 Task: Open Card Influencer Outreach Planning in Board Customer Segmentation and Targeting Strategy to Workspace Creative Direction and add a team member Softage.3@softage.net, a label Yellow, a checklist Artificial Intelligence, an attachment from your onedrive, a color Yellow and finally, add a card description 'Discuss project timeline with team members' and a comment 'Let us approach this task with a focus on continuous learning and improvement, seeking to iterate and refine our approach over time.'. Add a start date 'Jan 03, 1900' with a due date 'Jan 10, 1900'
Action: Mouse moved to (280, 196)
Screenshot: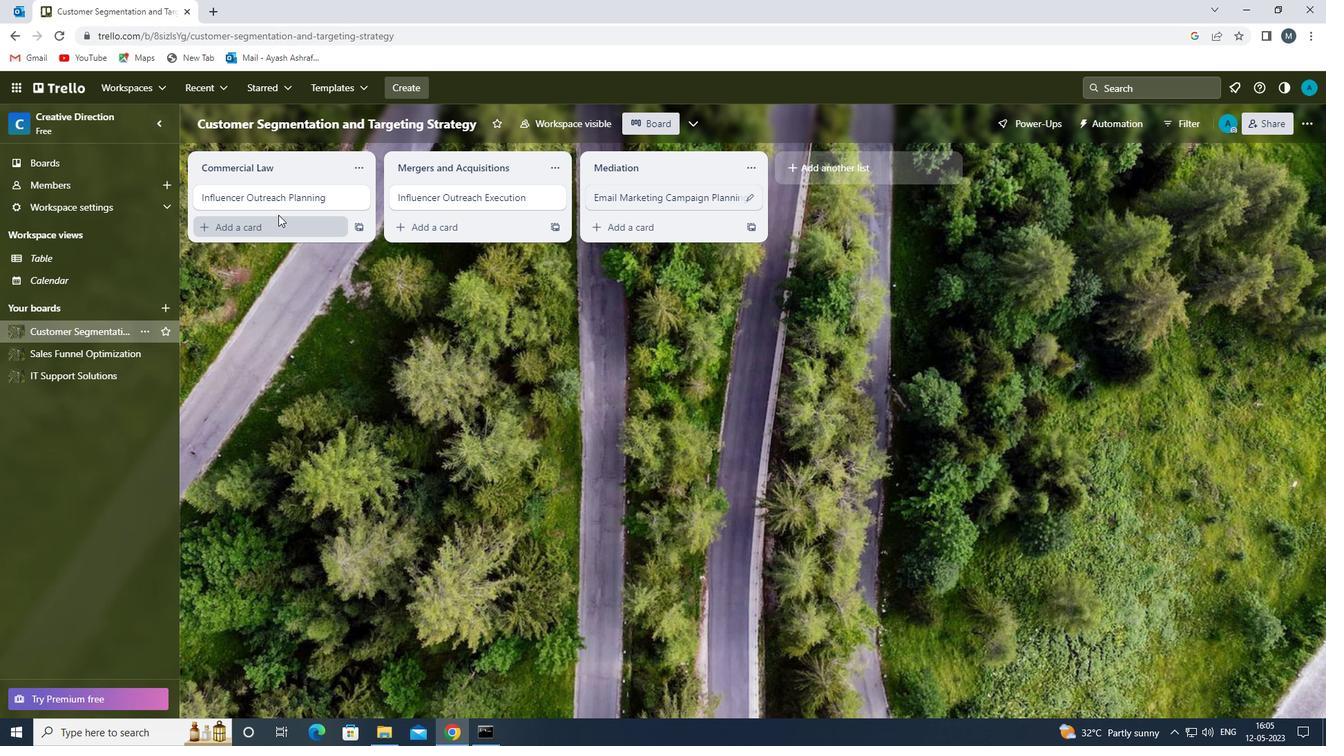 
Action: Mouse pressed left at (280, 196)
Screenshot: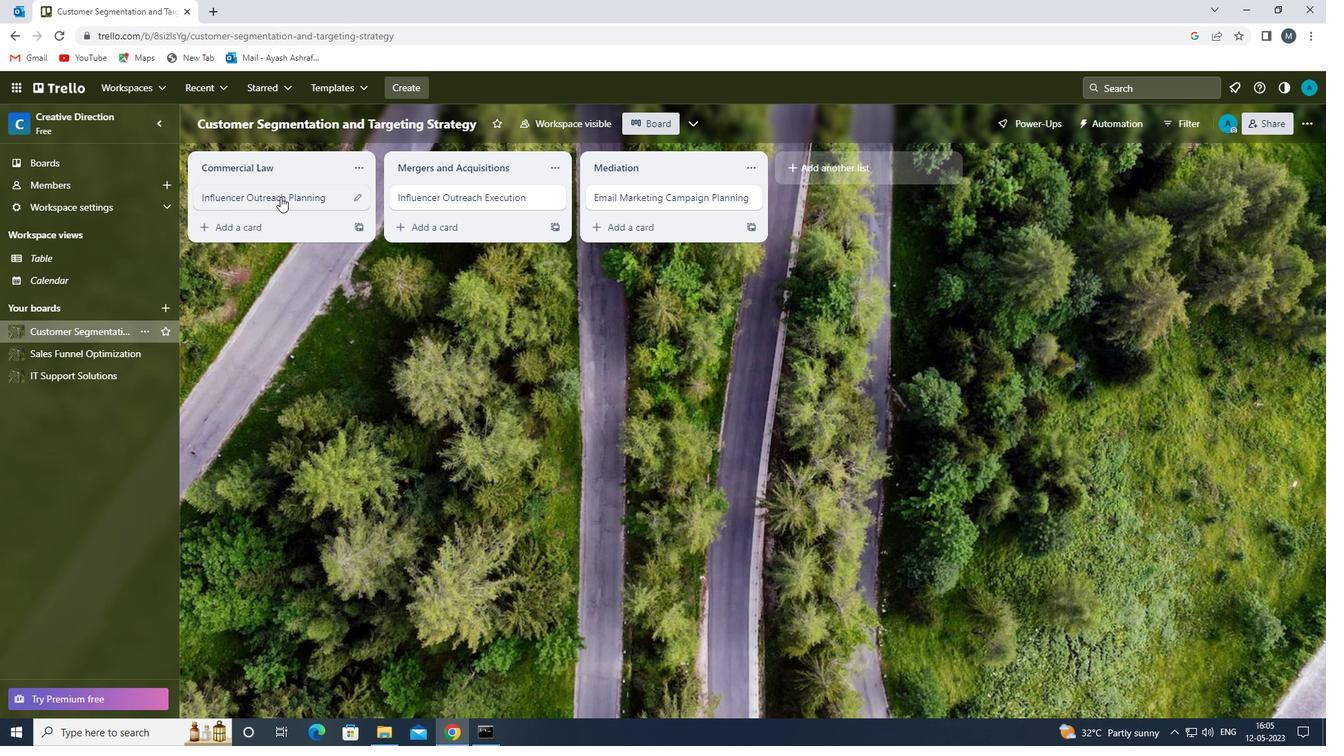 
Action: Mouse pressed left at (280, 196)
Screenshot: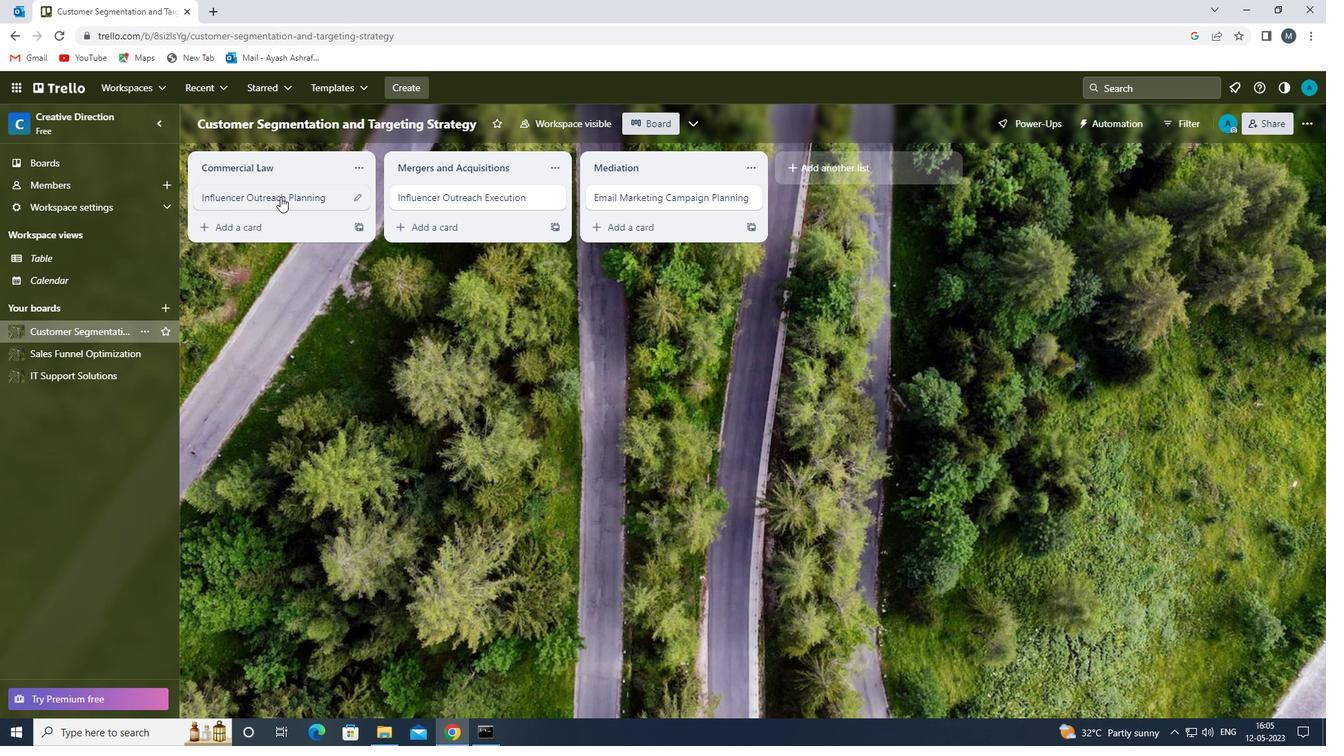 
Action: Mouse moved to (337, 198)
Screenshot: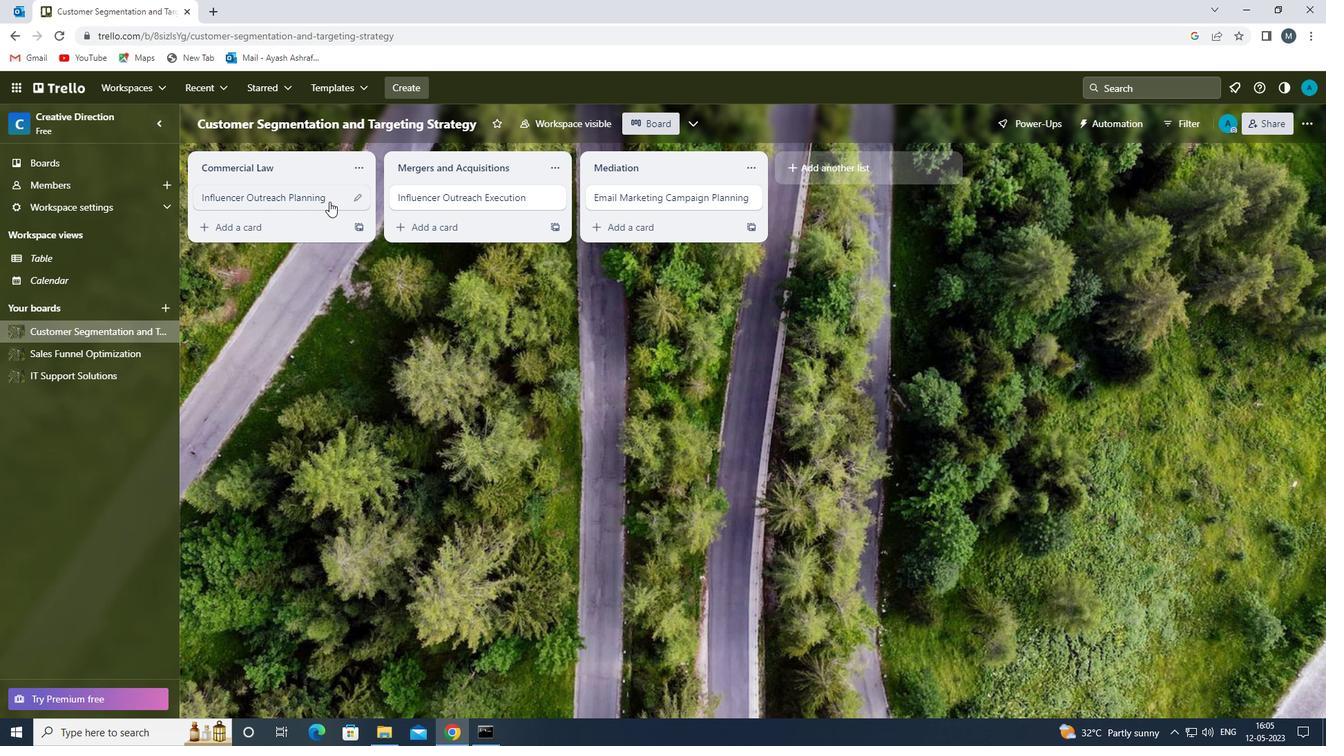 
Action: Mouse pressed left at (337, 198)
Screenshot: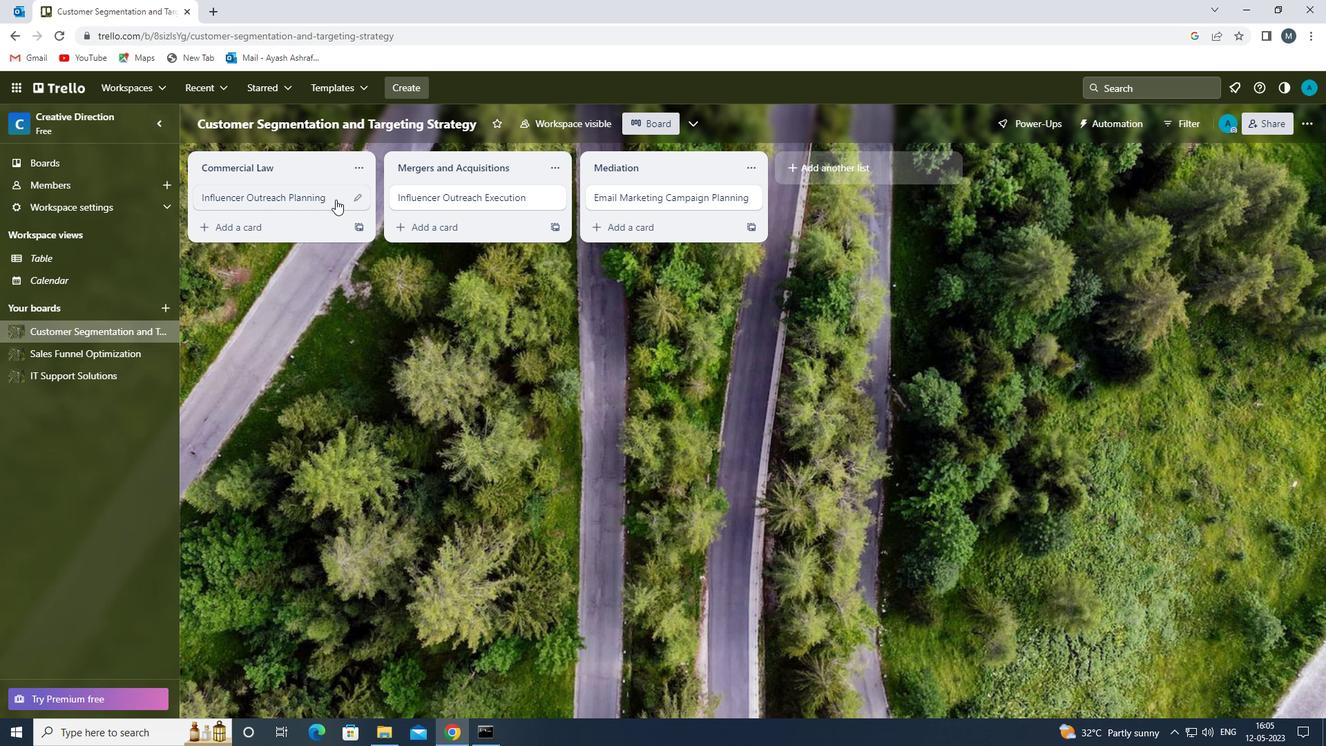 
Action: Mouse moved to (840, 198)
Screenshot: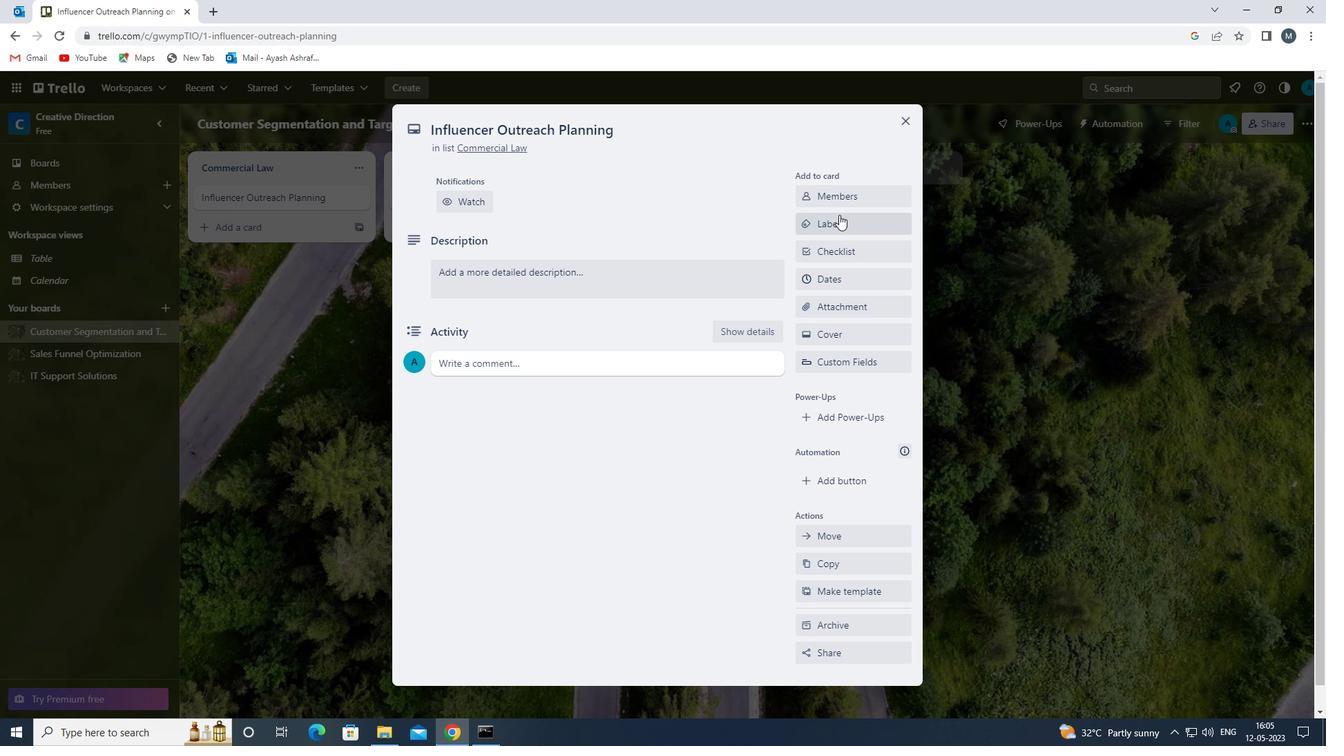 
Action: Mouse pressed left at (840, 198)
Screenshot: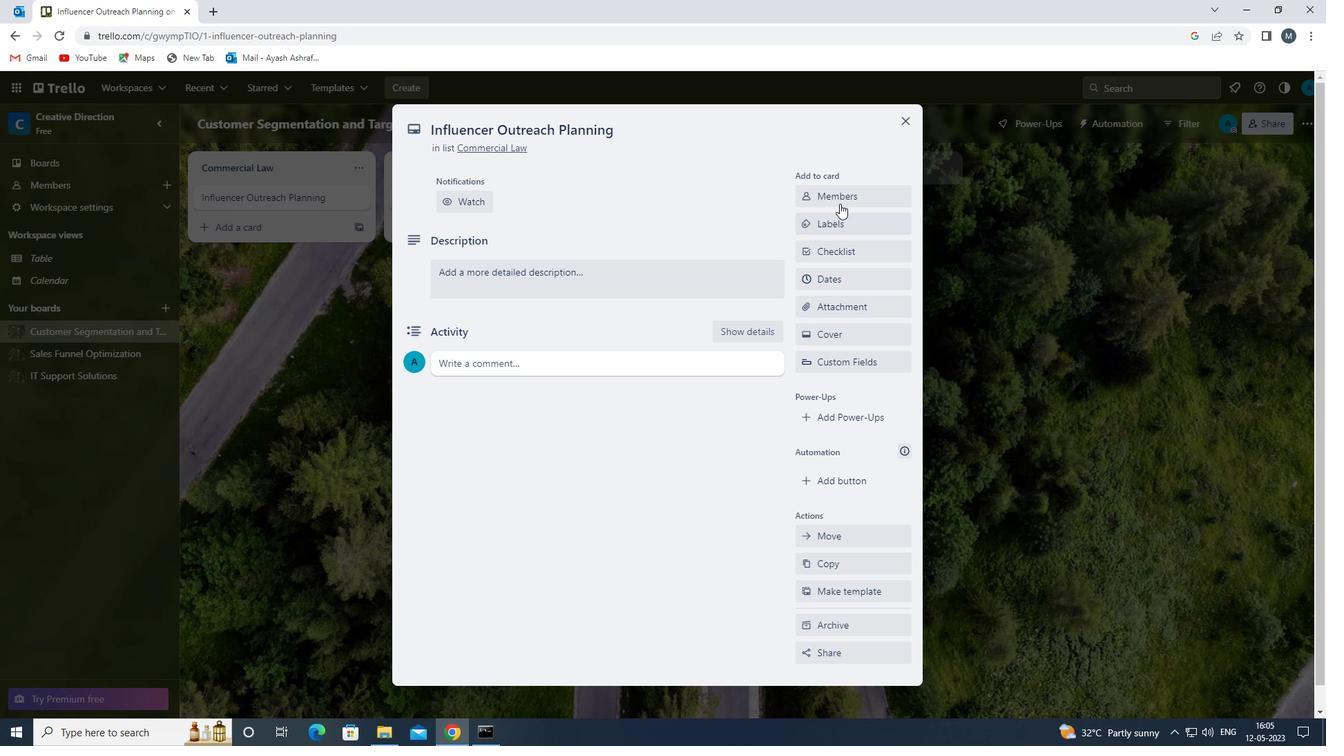 
Action: Mouse moved to (850, 258)
Screenshot: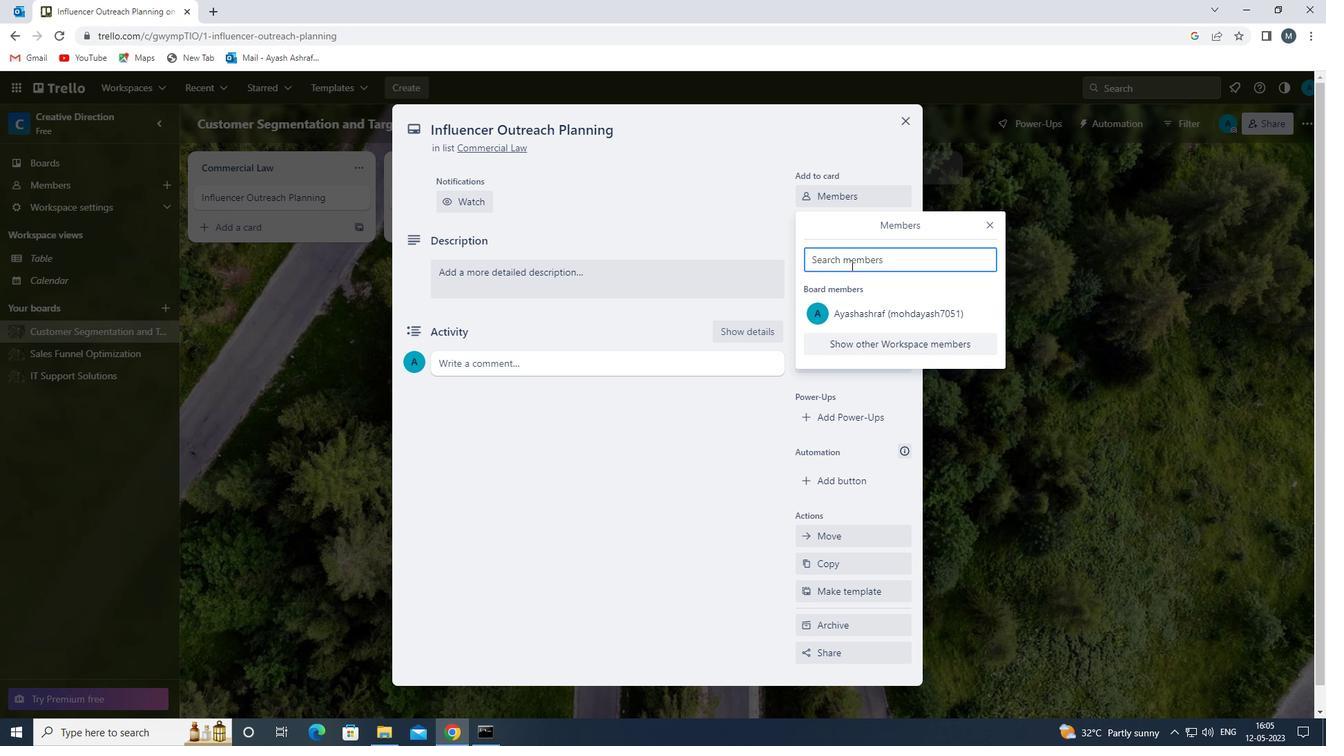 
Action: Mouse pressed left at (850, 258)
Screenshot: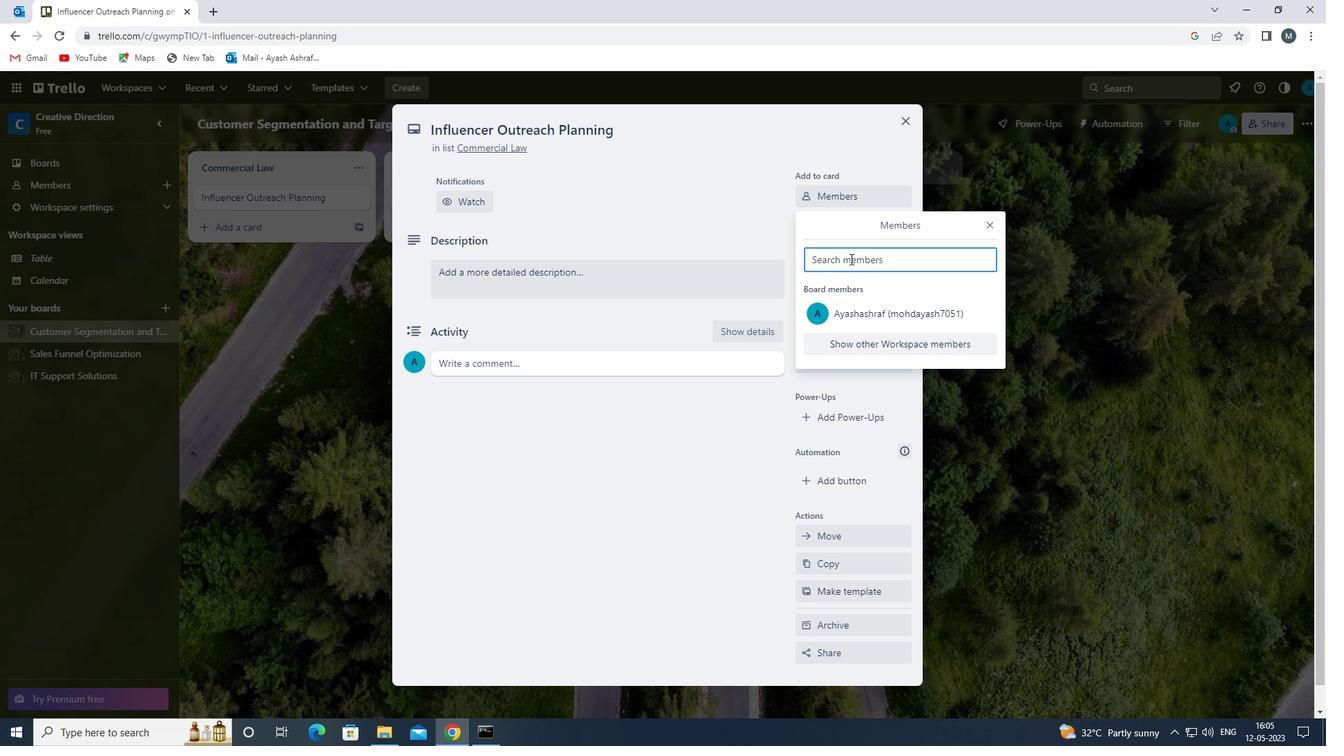 
Action: Mouse moved to (850, 258)
Screenshot: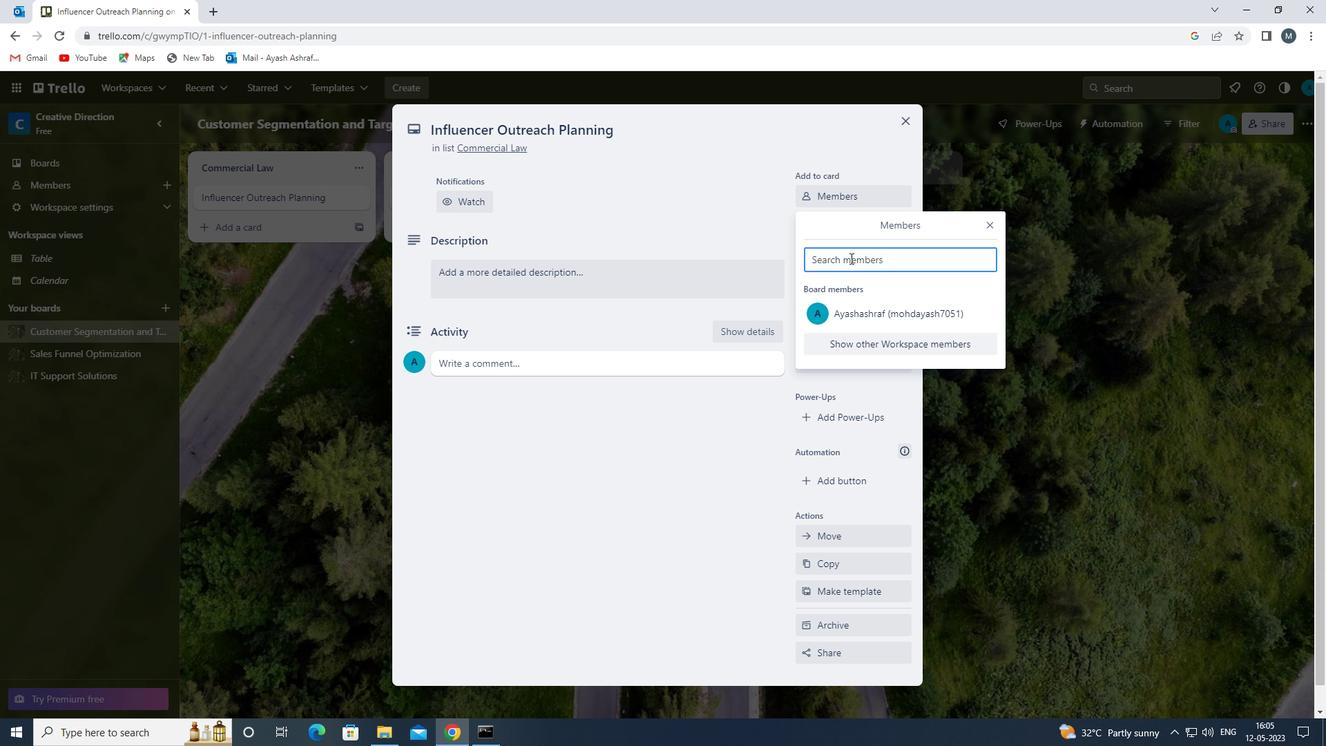 
Action: Key pressed s
Screenshot: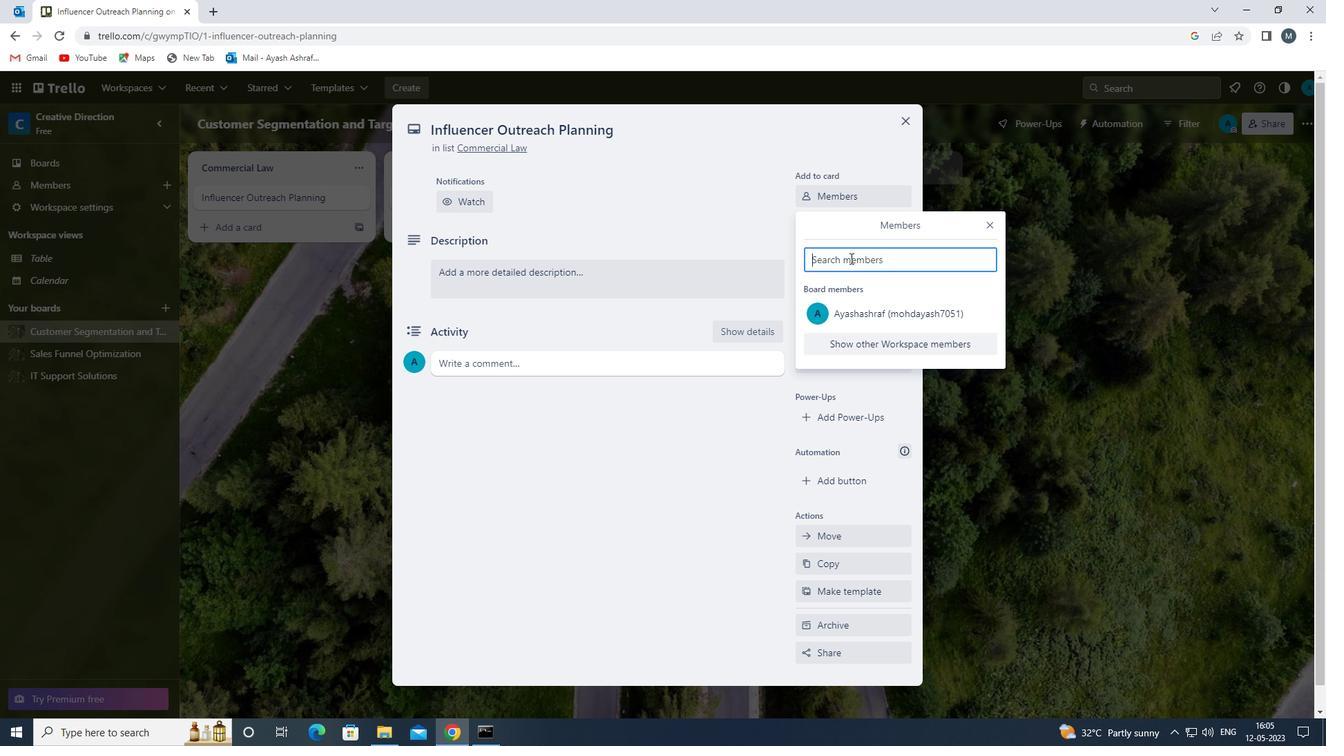 
Action: Mouse moved to (871, 448)
Screenshot: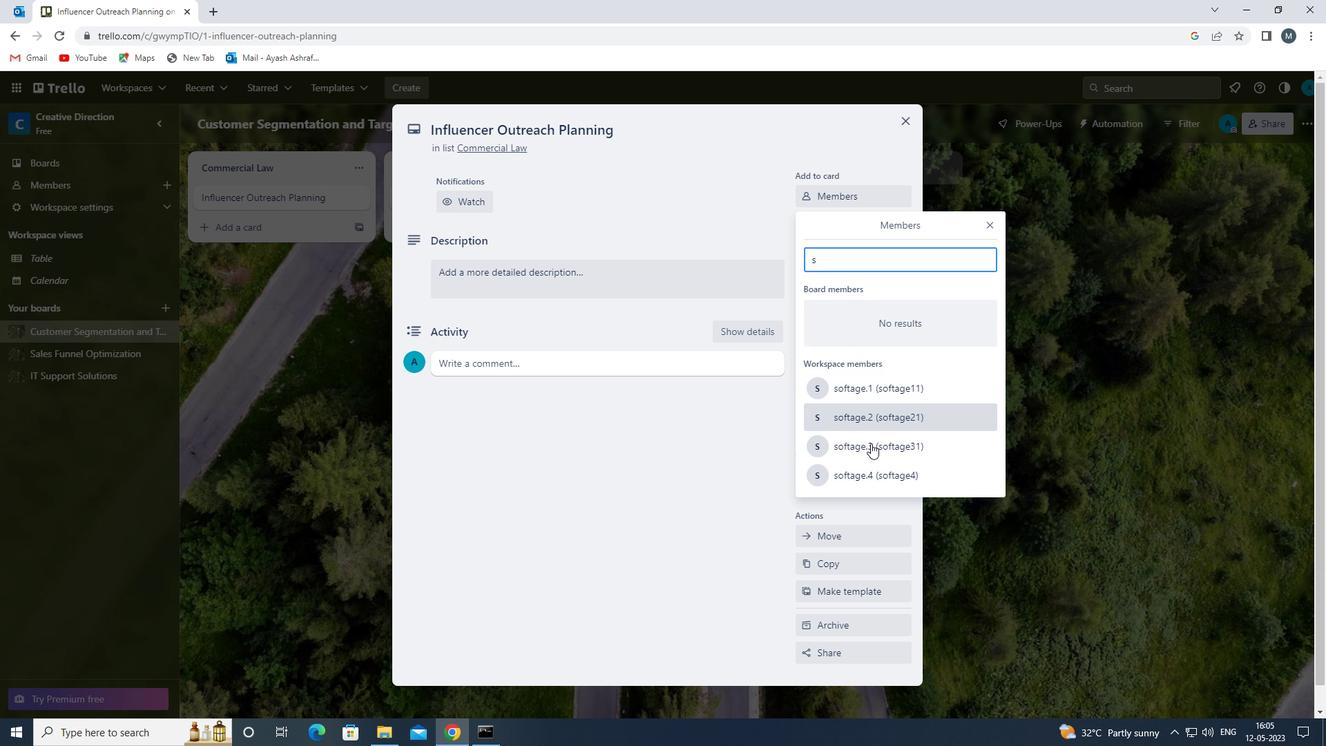 
Action: Mouse pressed left at (871, 448)
Screenshot: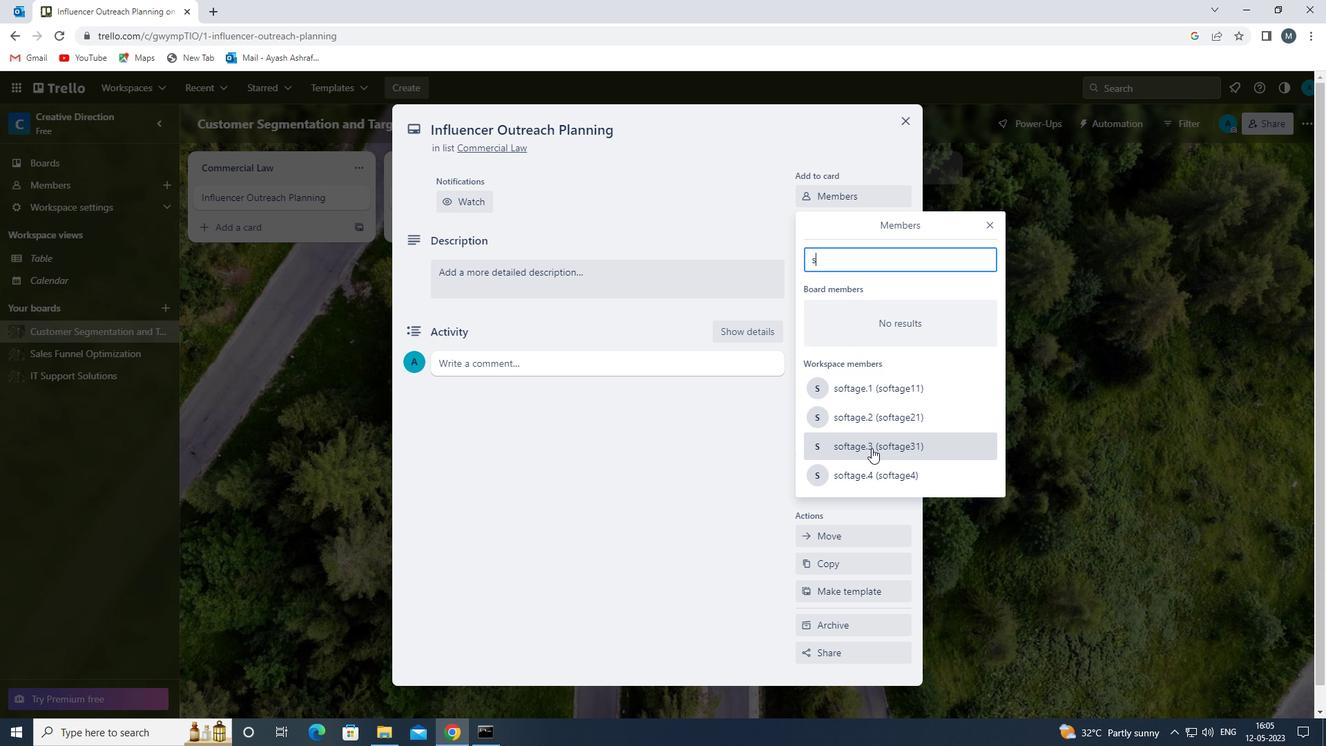 
Action: Mouse moved to (988, 230)
Screenshot: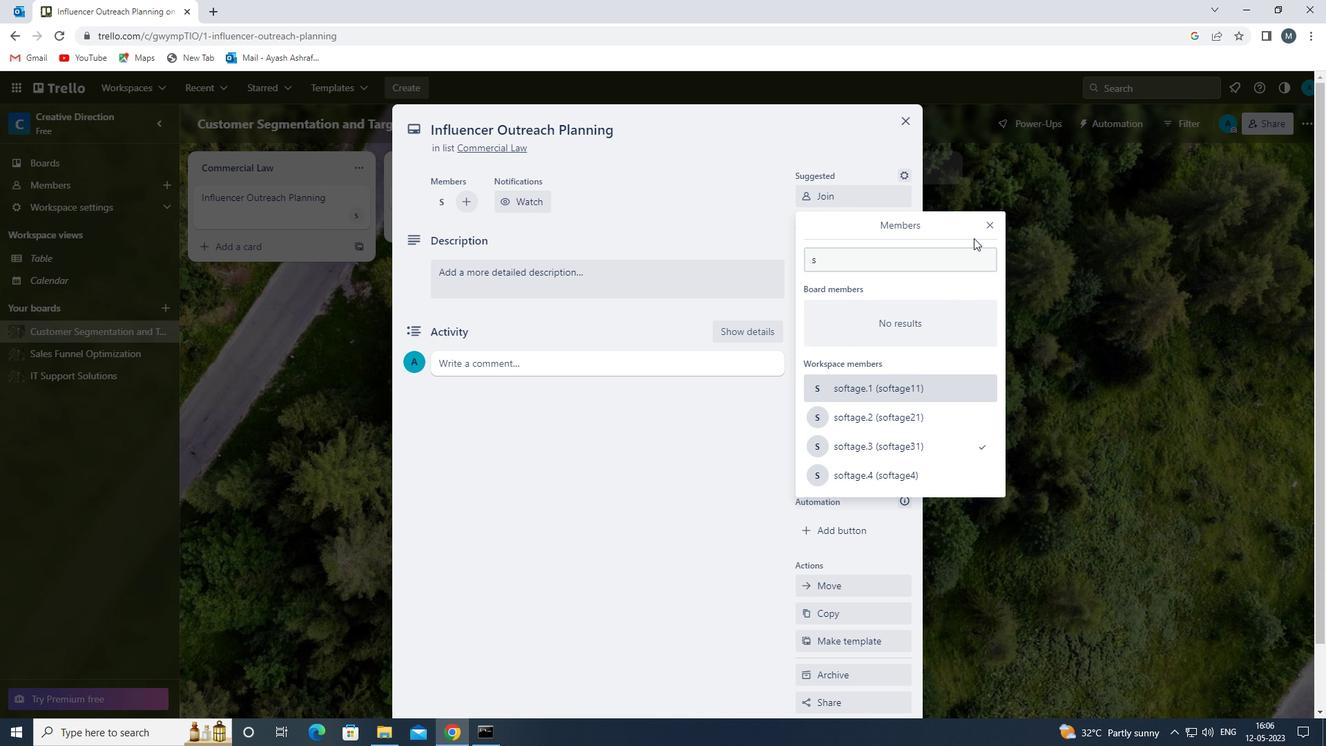 
Action: Mouse pressed left at (988, 230)
Screenshot: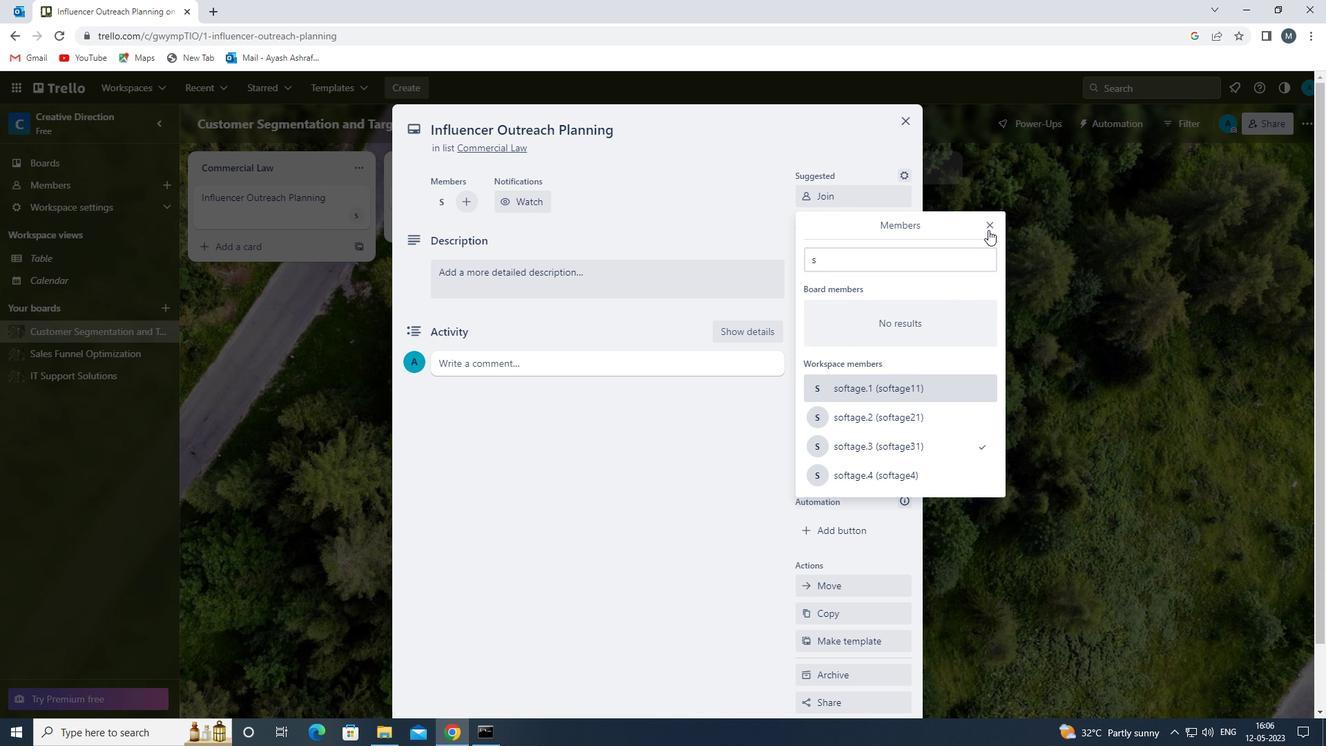 
Action: Mouse moved to (841, 274)
Screenshot: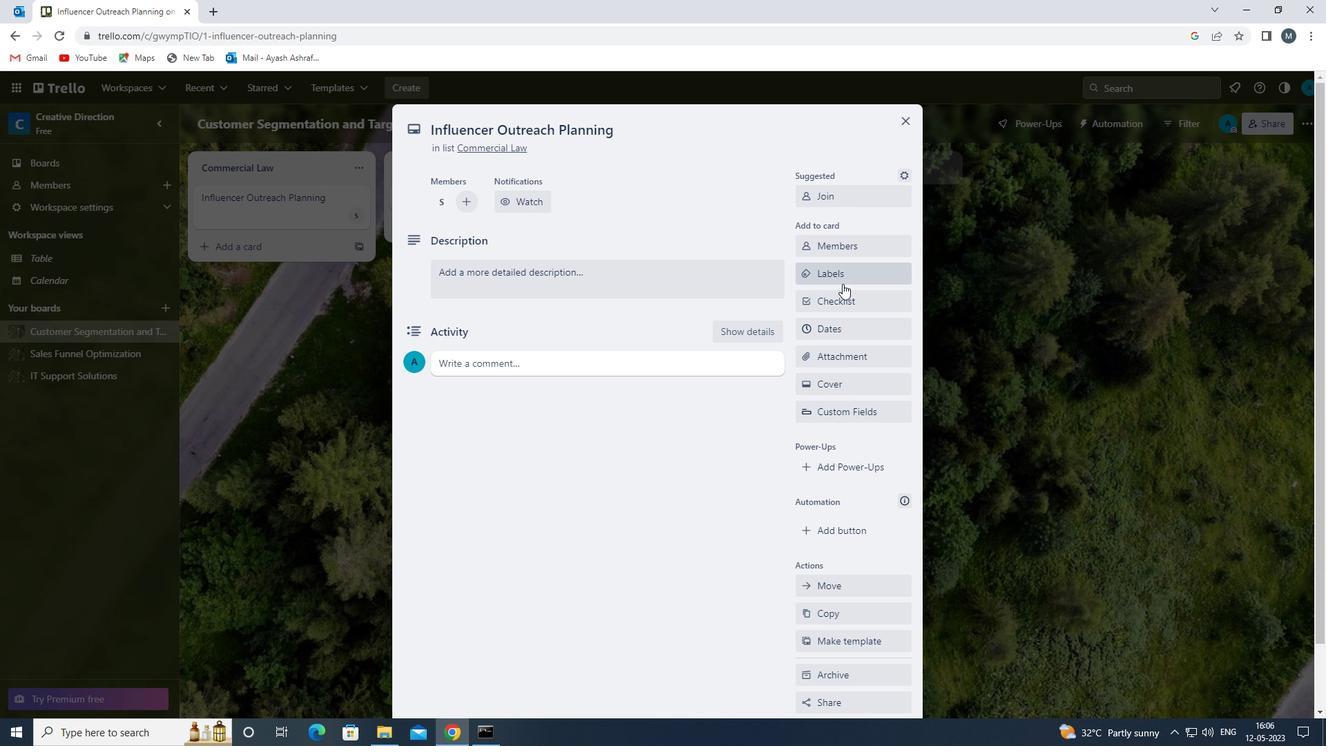 
Action: Mouse pressed left at (841, 274)
Screenshot: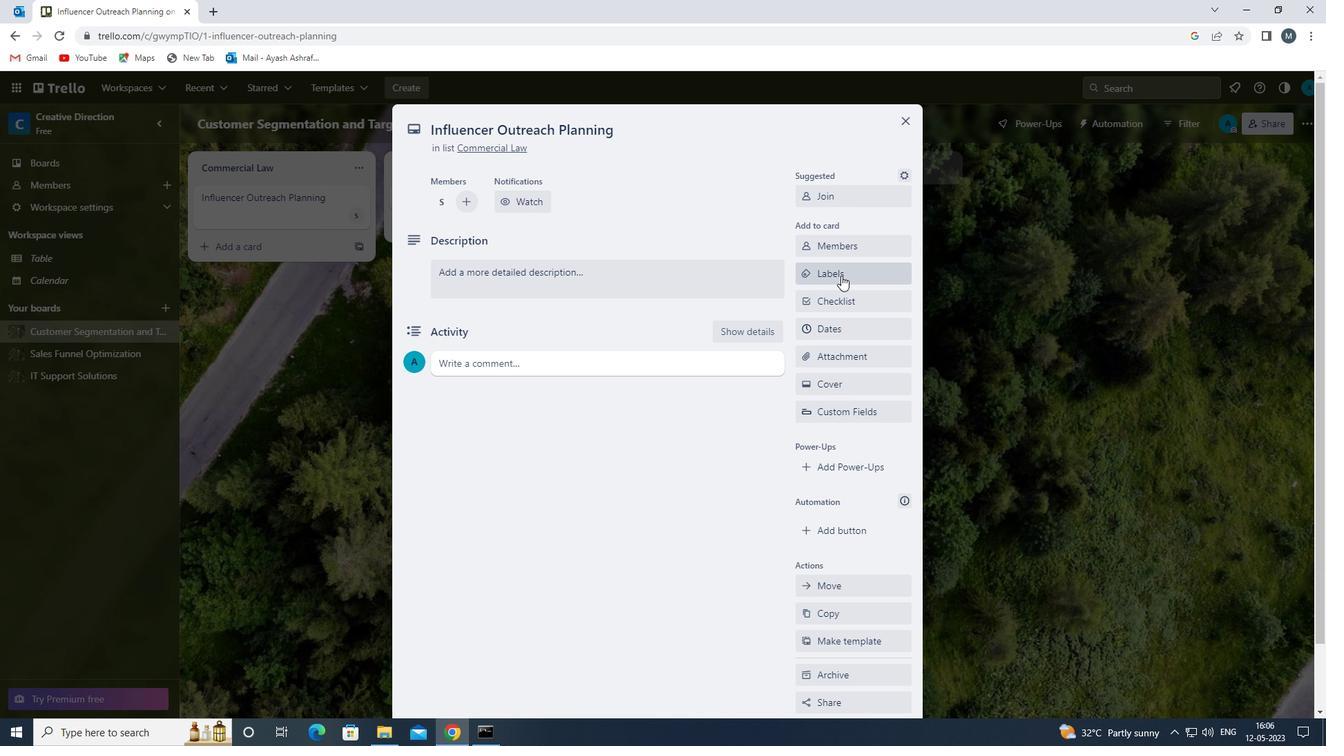 
Action: Mouse moved to (883, 411)
Screenshot: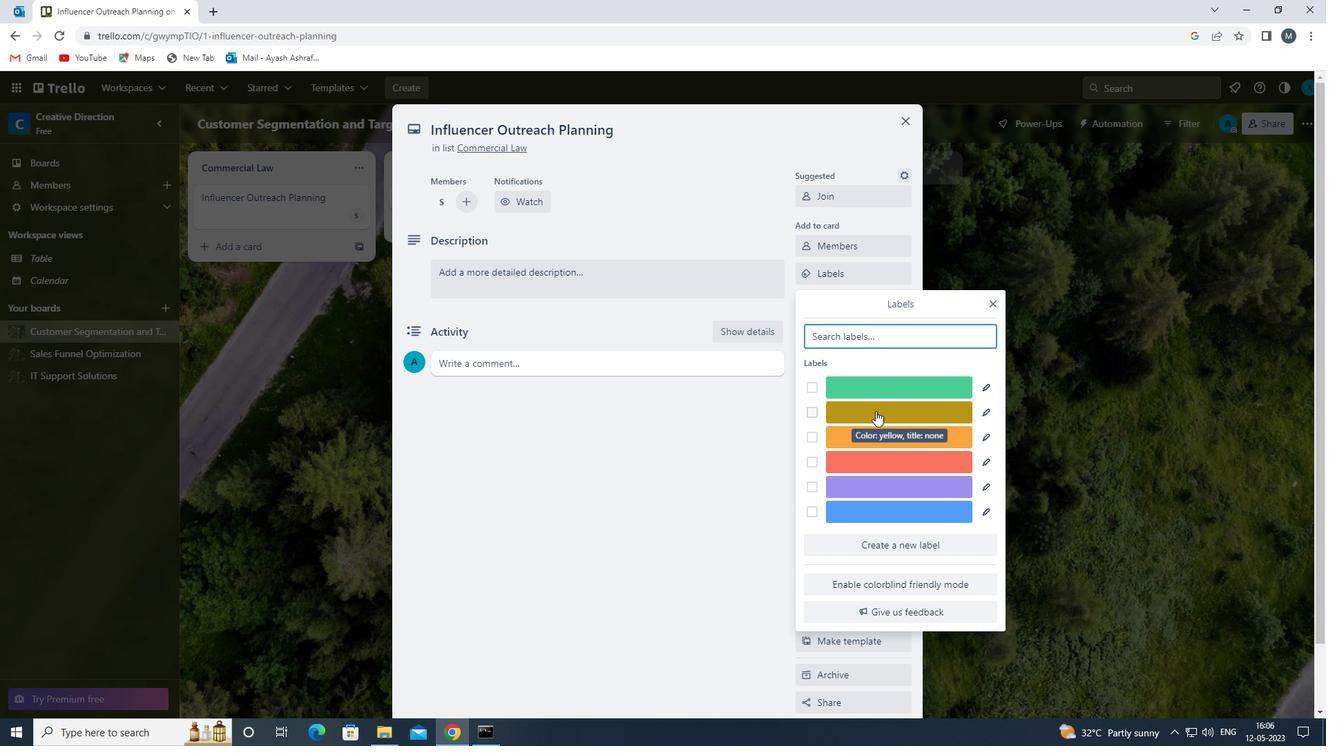 
Action: Mouse pressed left at (883, 411)
Screenshot: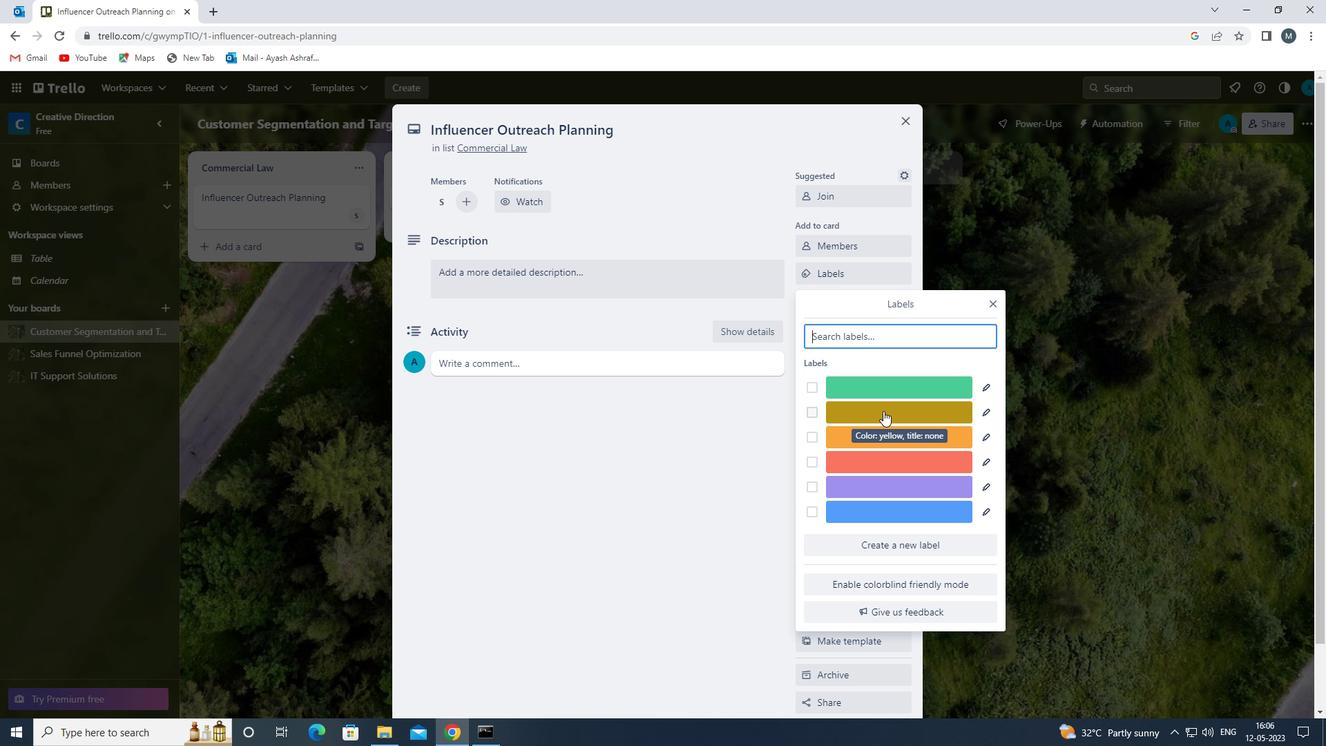 
Action: Mouse moved to (990, 301)
Screenshot: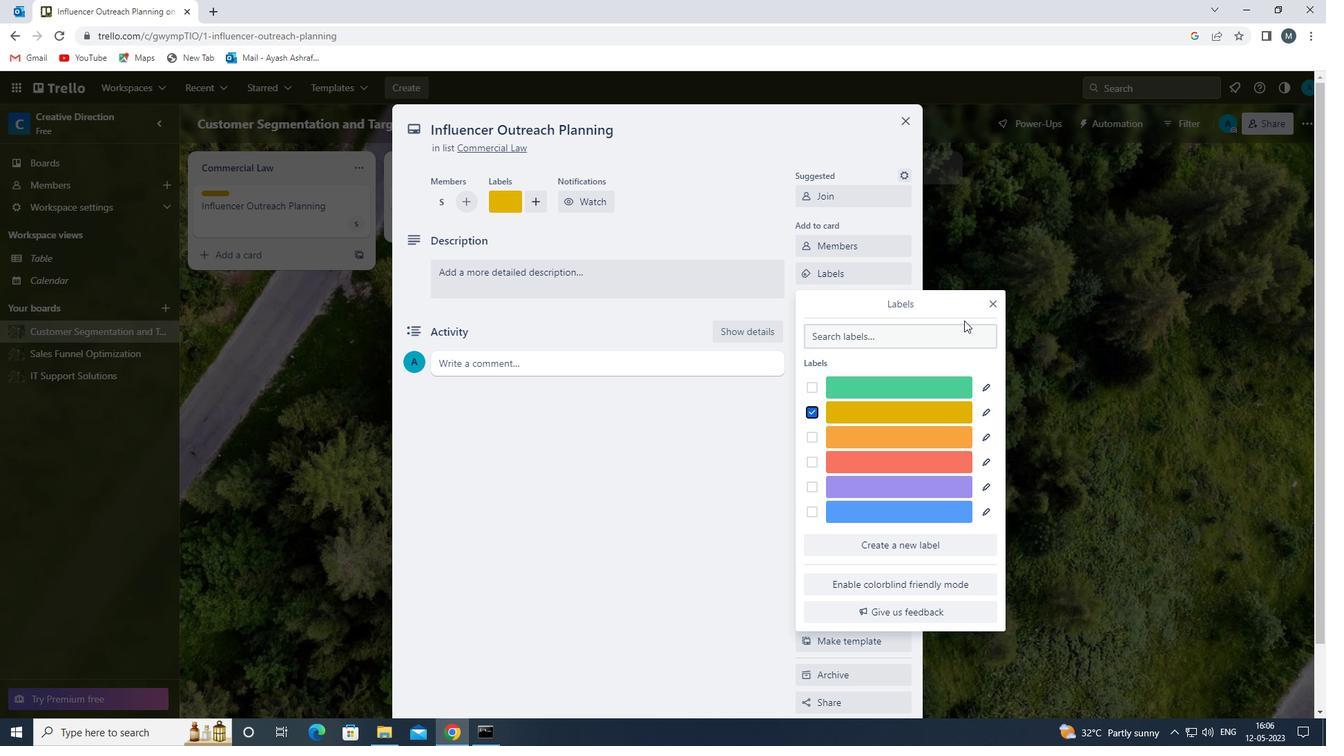 
Action: Mouse pressed left at (990, 301)
Screenshot: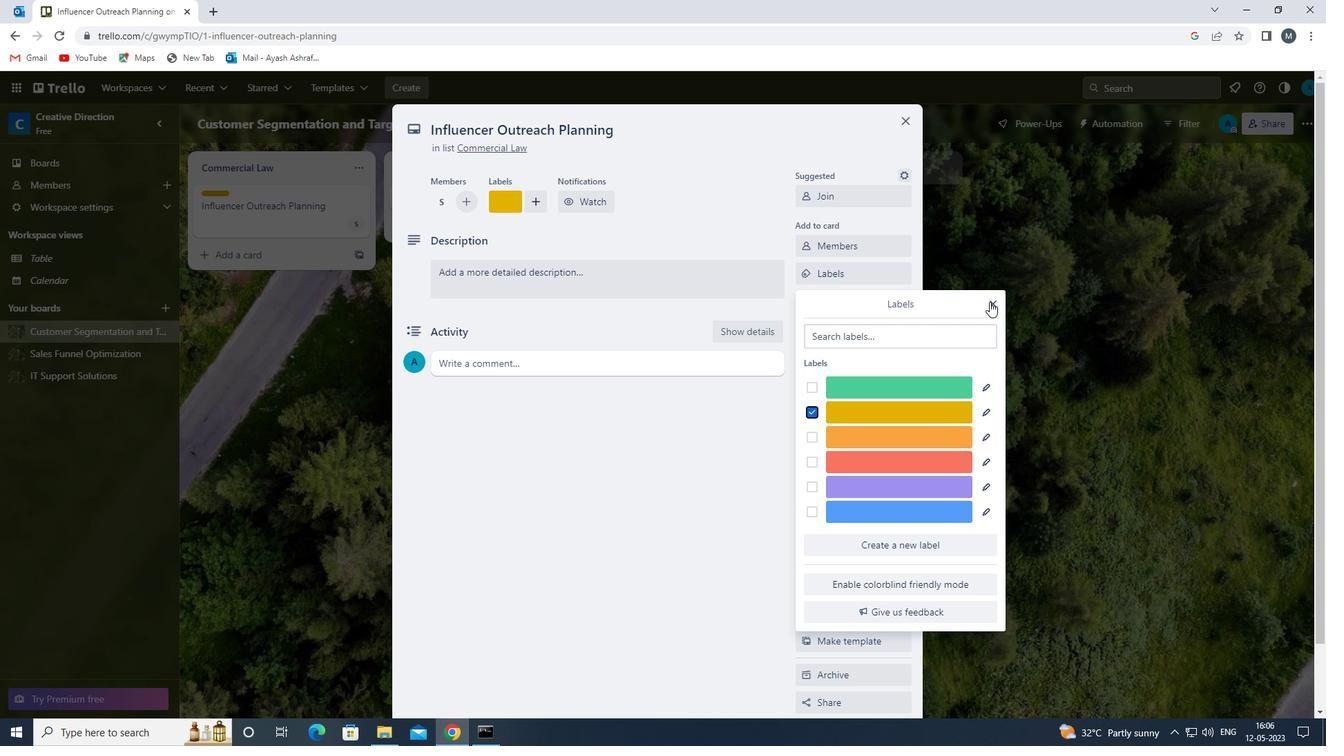 
Action: Mouse moved to (849, 303)
Screenshot: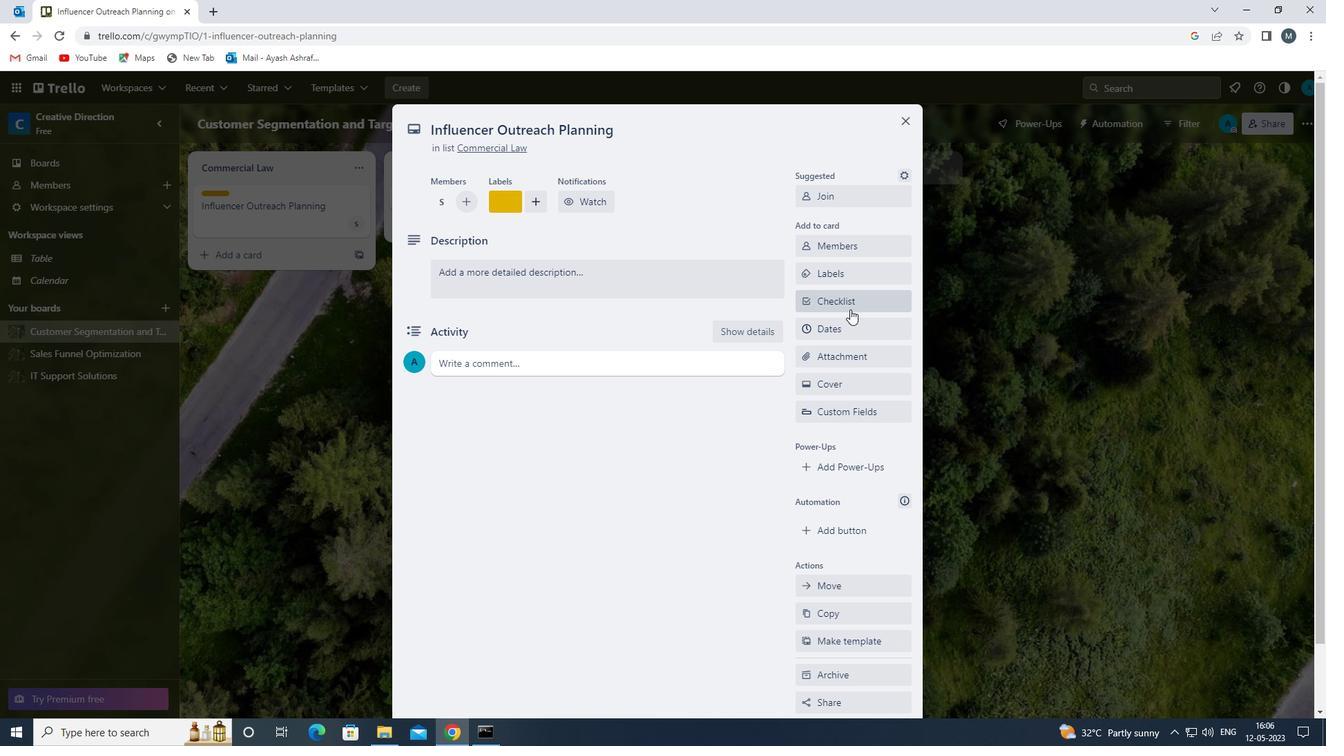 
Action: Mouse pressed left at (849, 303)
Screenshot: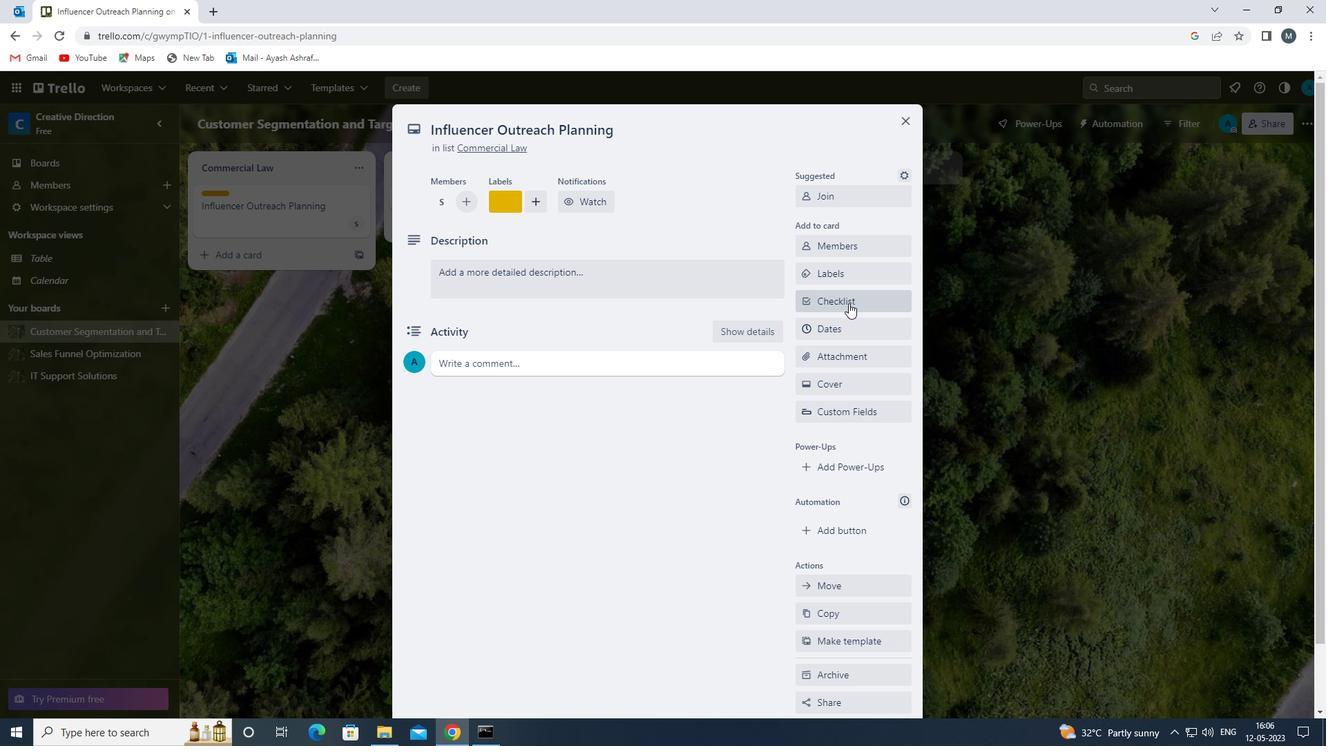 
Action: Key pressed a
Screenshot: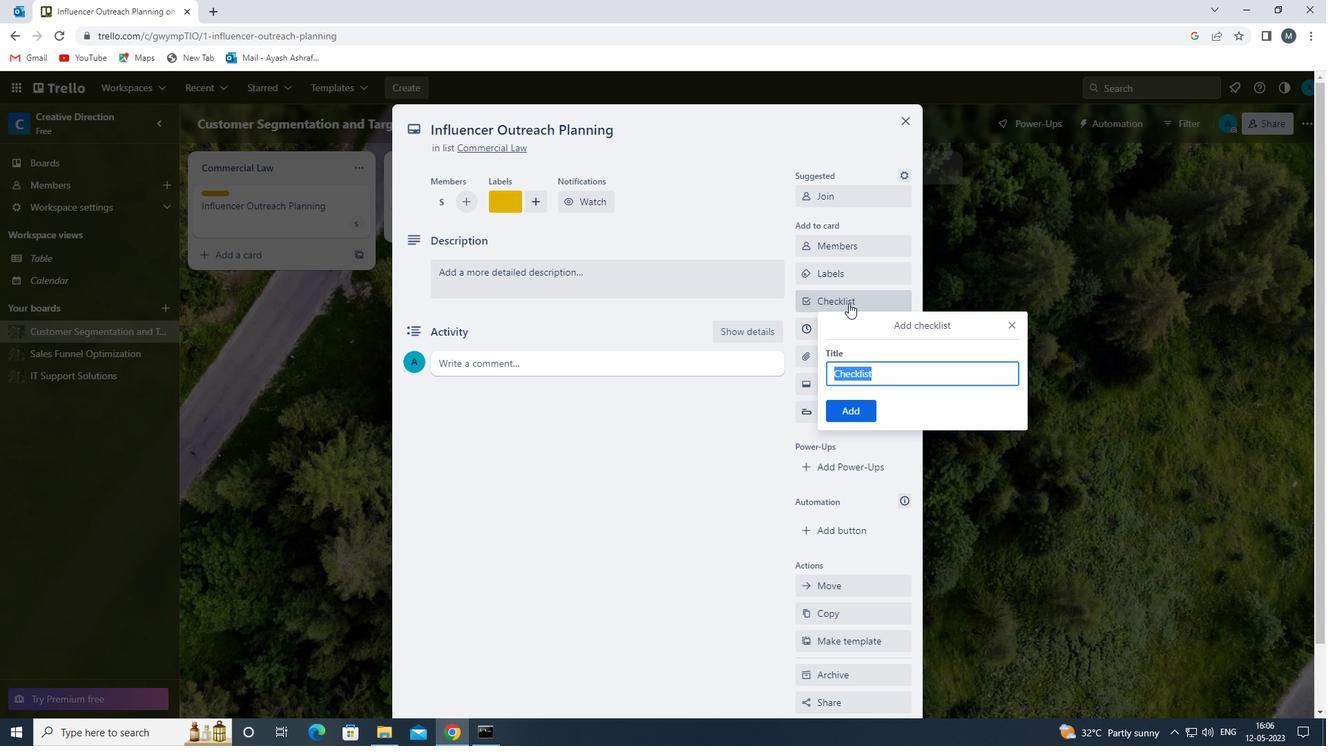 
Action: Mouse moved to (918, 407)
Screenshot: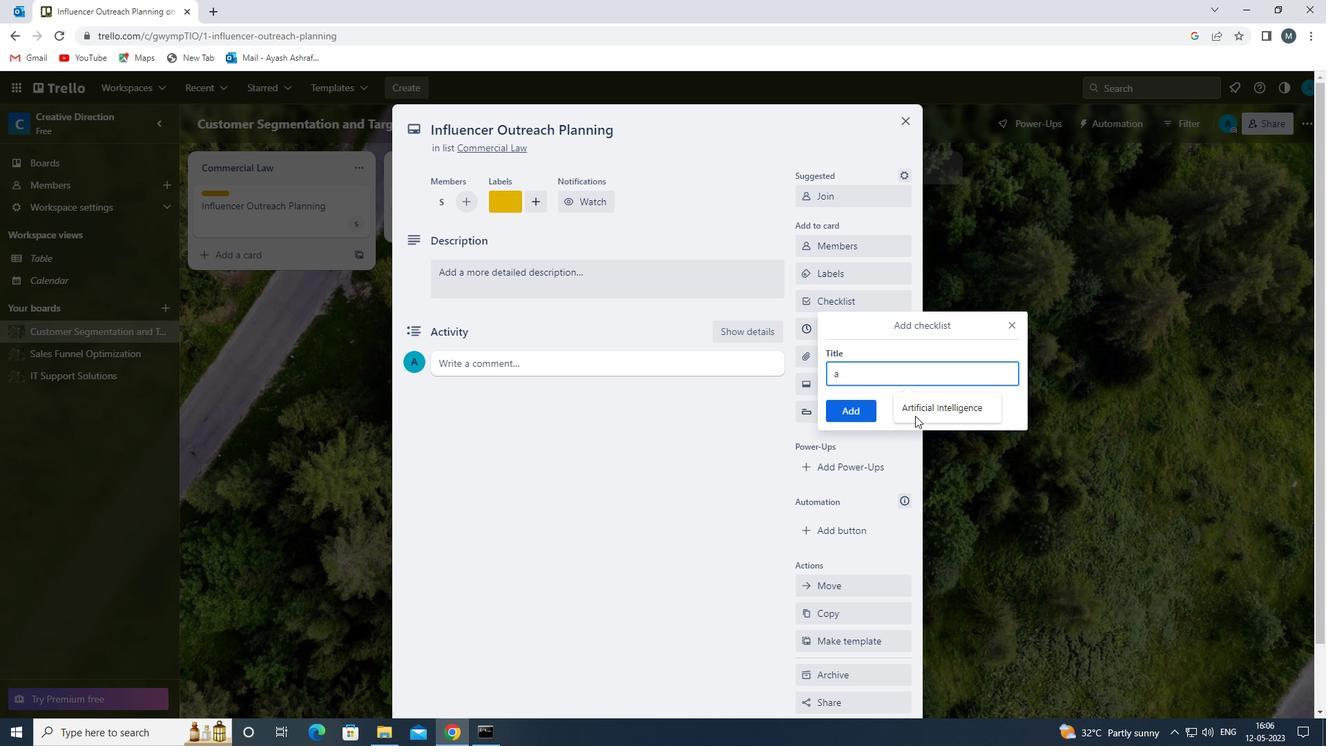 
Action: Mouse pressed left at (918, 407)
Screenshot: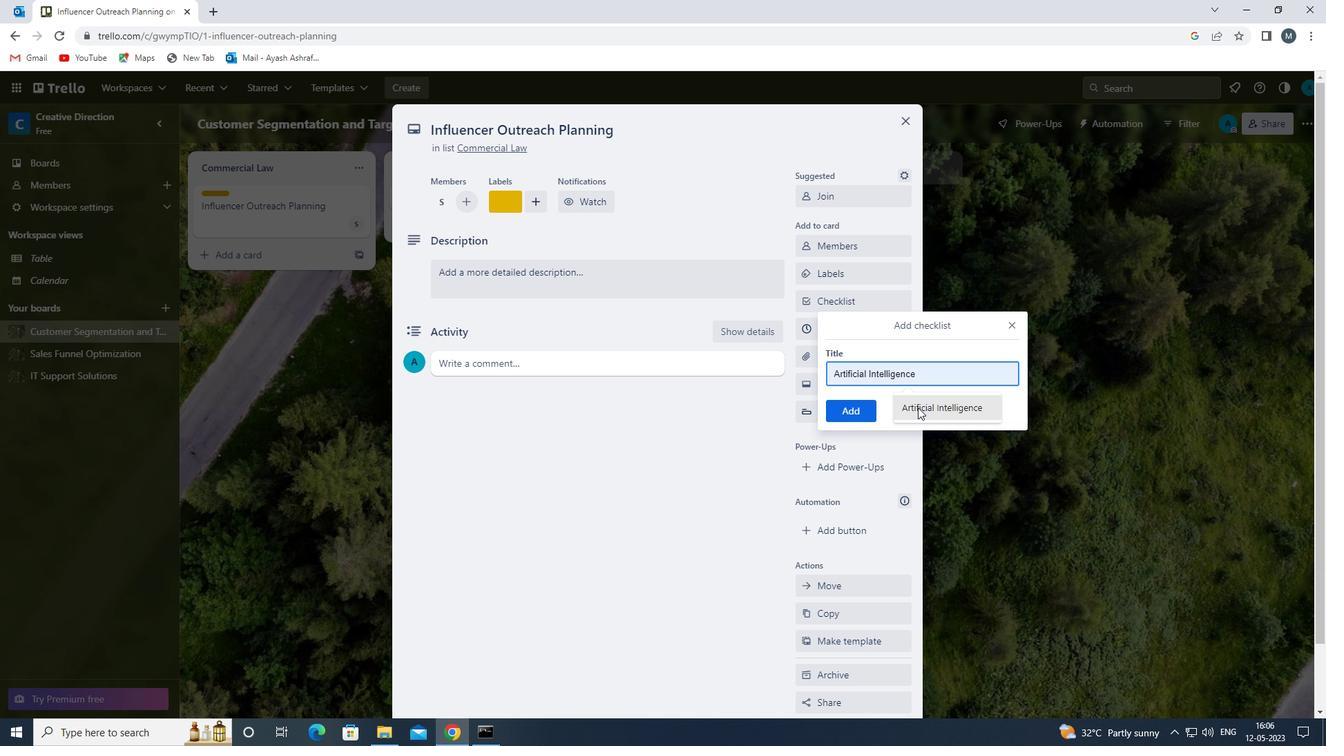 
Action: Mouse moved to (867, 405)
Screenshot: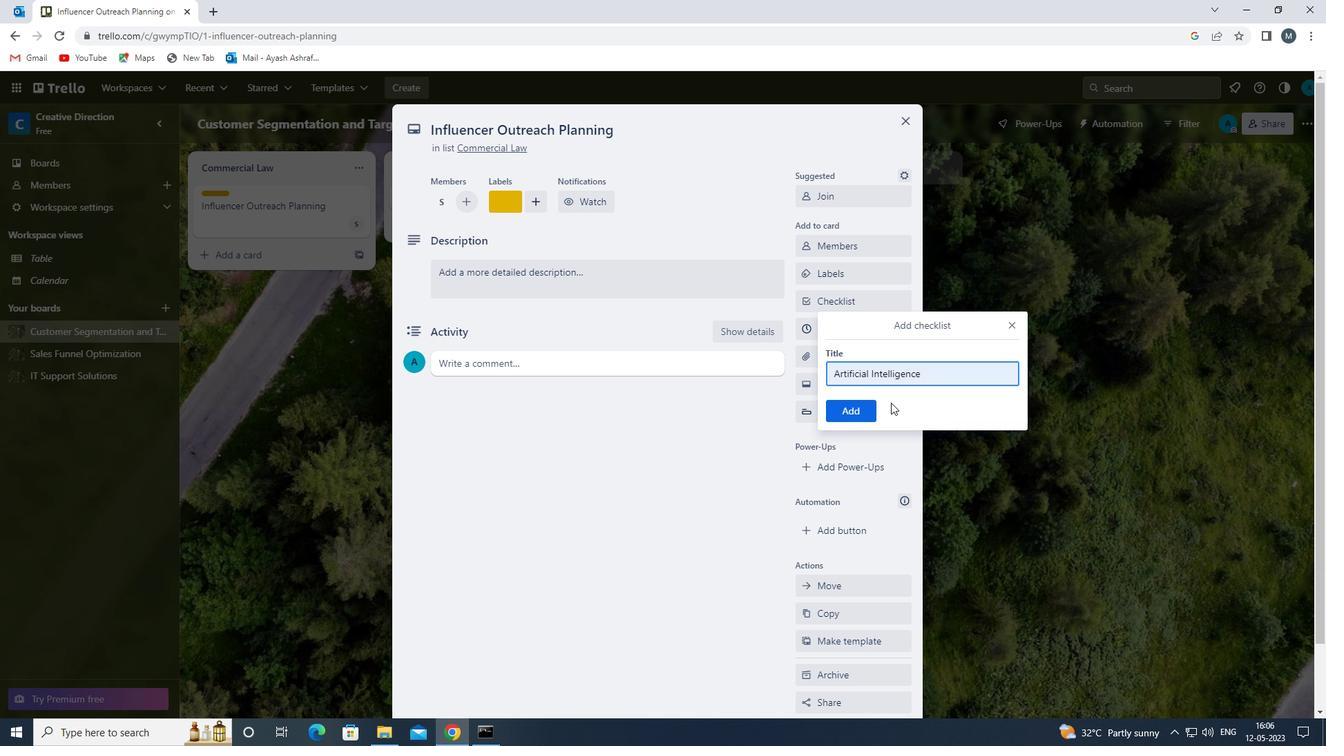 
Action: Mouse pressed left at (867, 405)
Screenshot: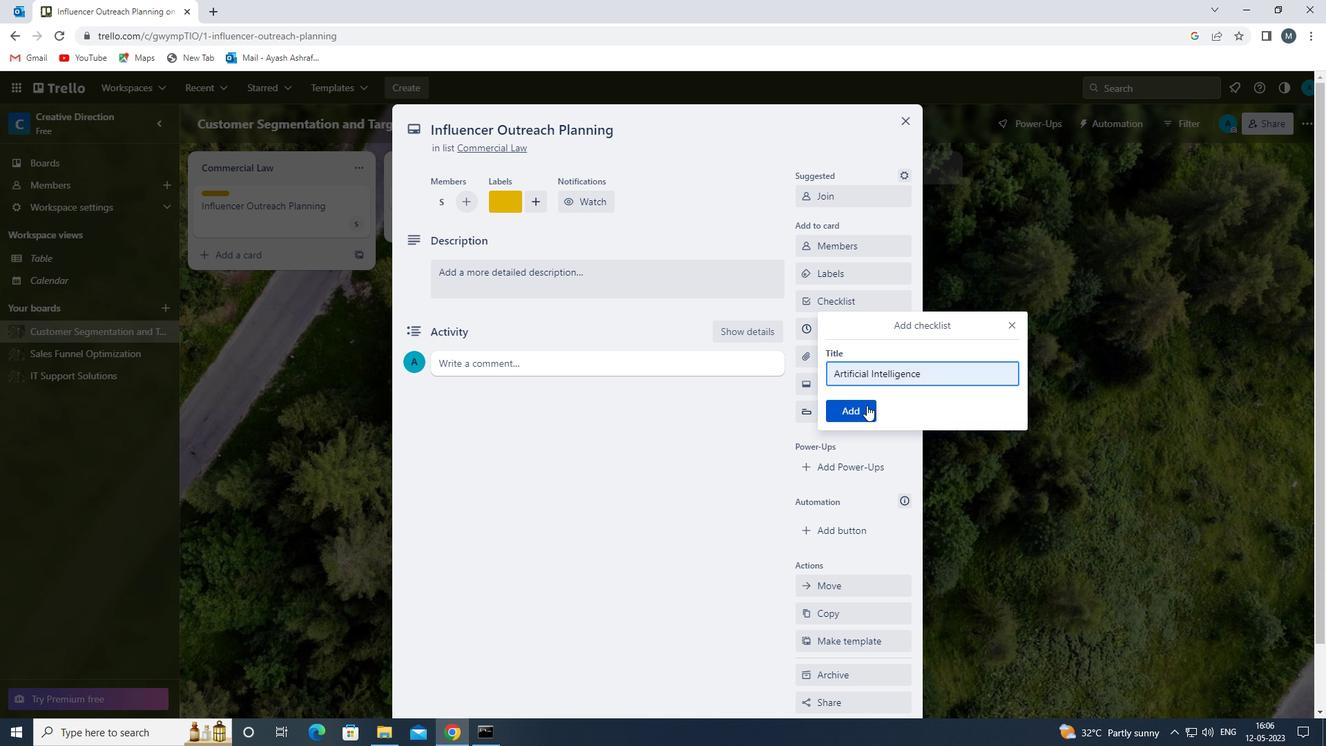 
Action: Mouse moved to (851, 350)
Screenshot: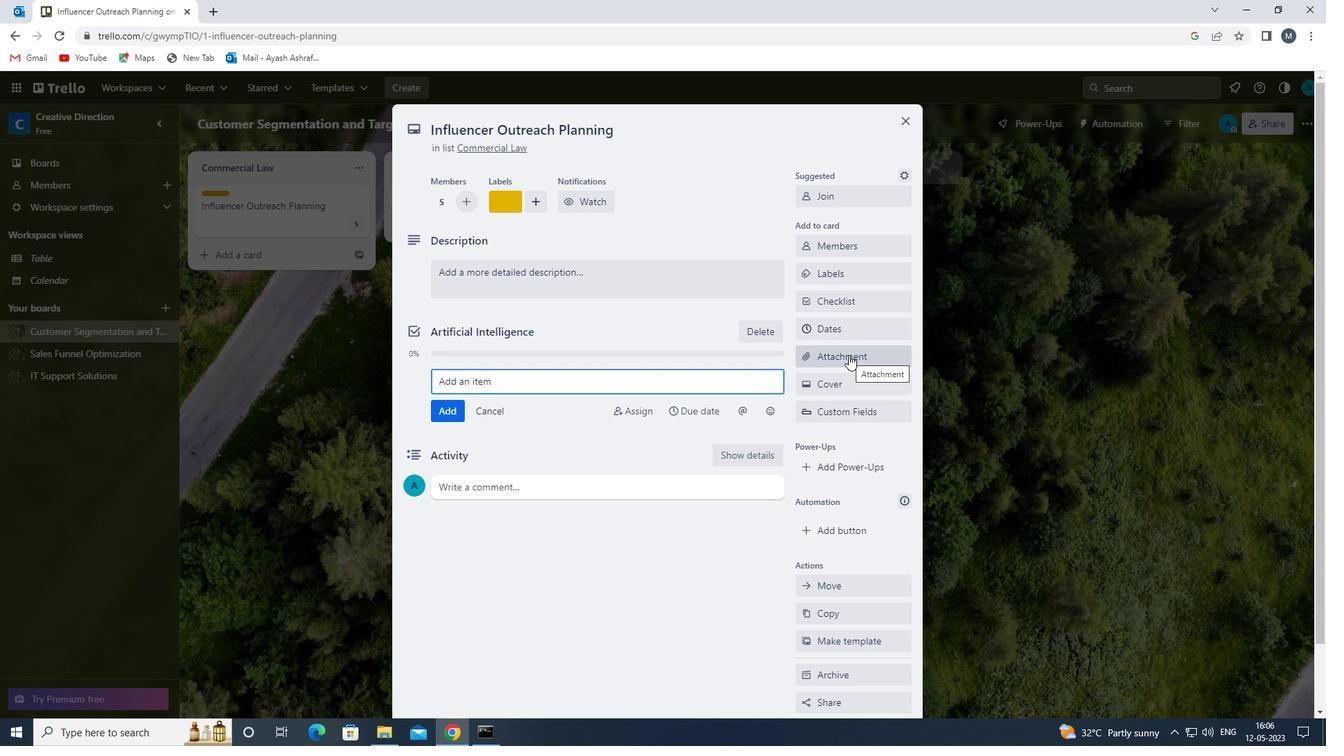 
Action: Mouse pressed left at (851, 350)
Screenshot: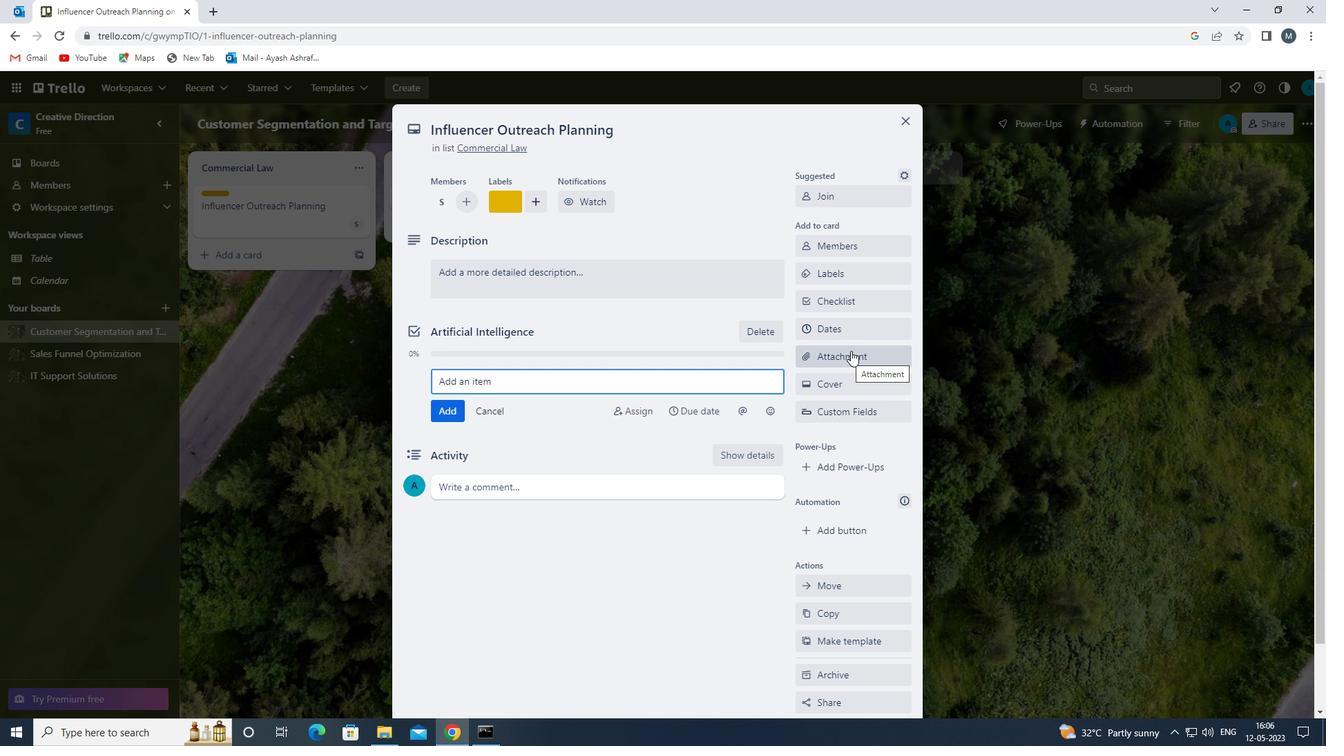 
Action: Mouse moved to (833, 525)
Screenshot: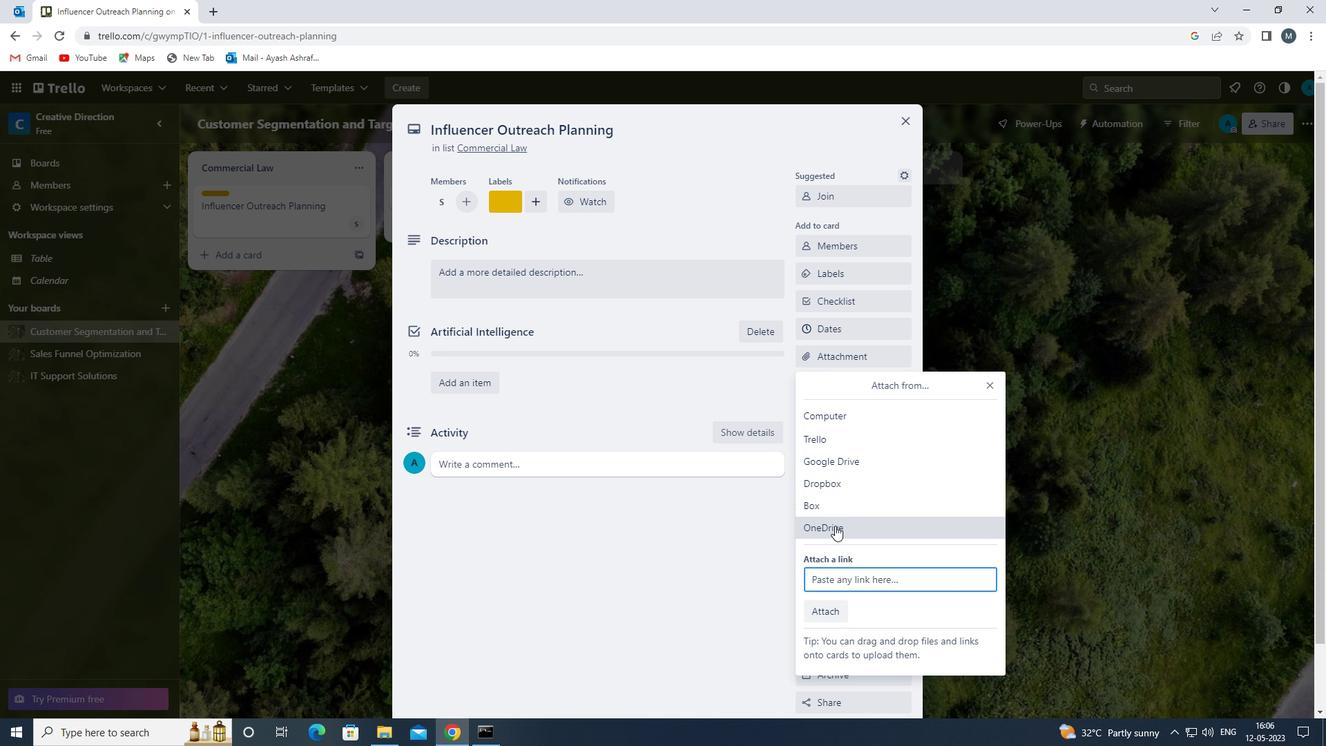 
Action: Mouse pressed left at (833, 525)
Screenshot: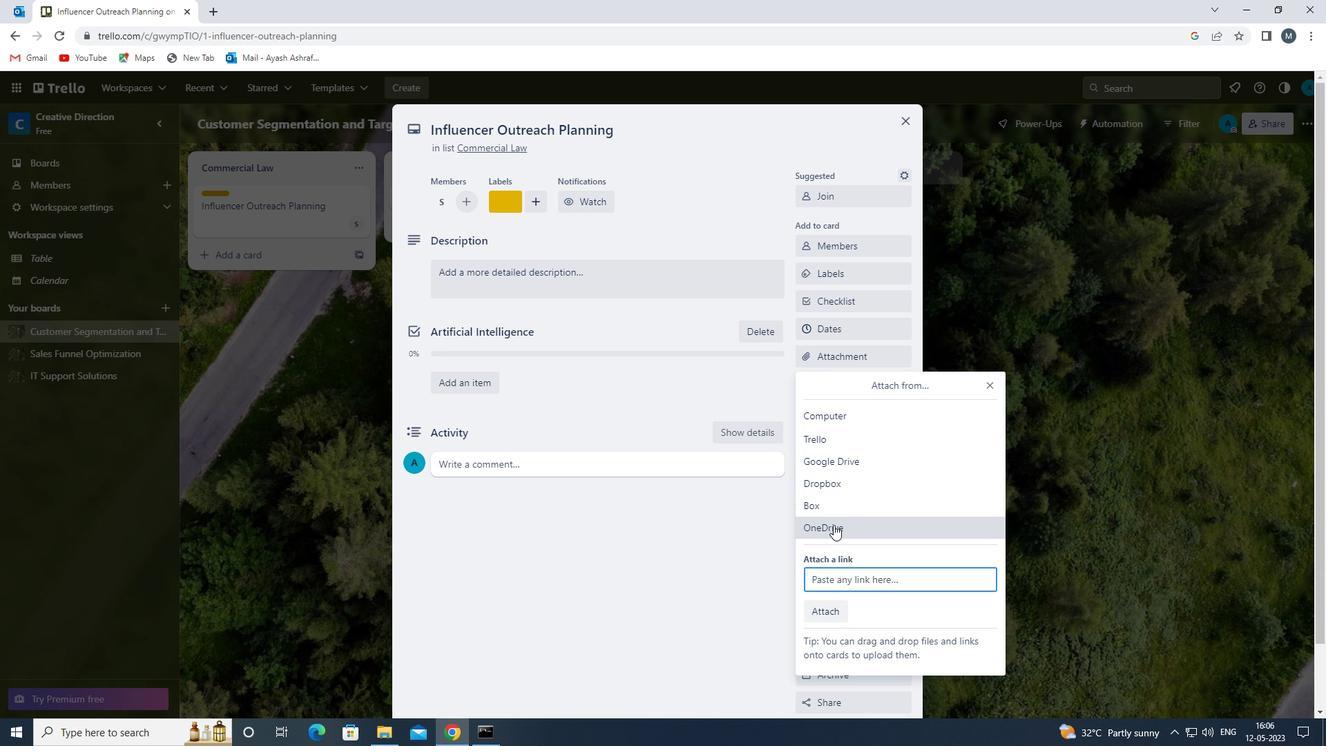 
Action: Mouse moved to (521, 269)
Screenshot: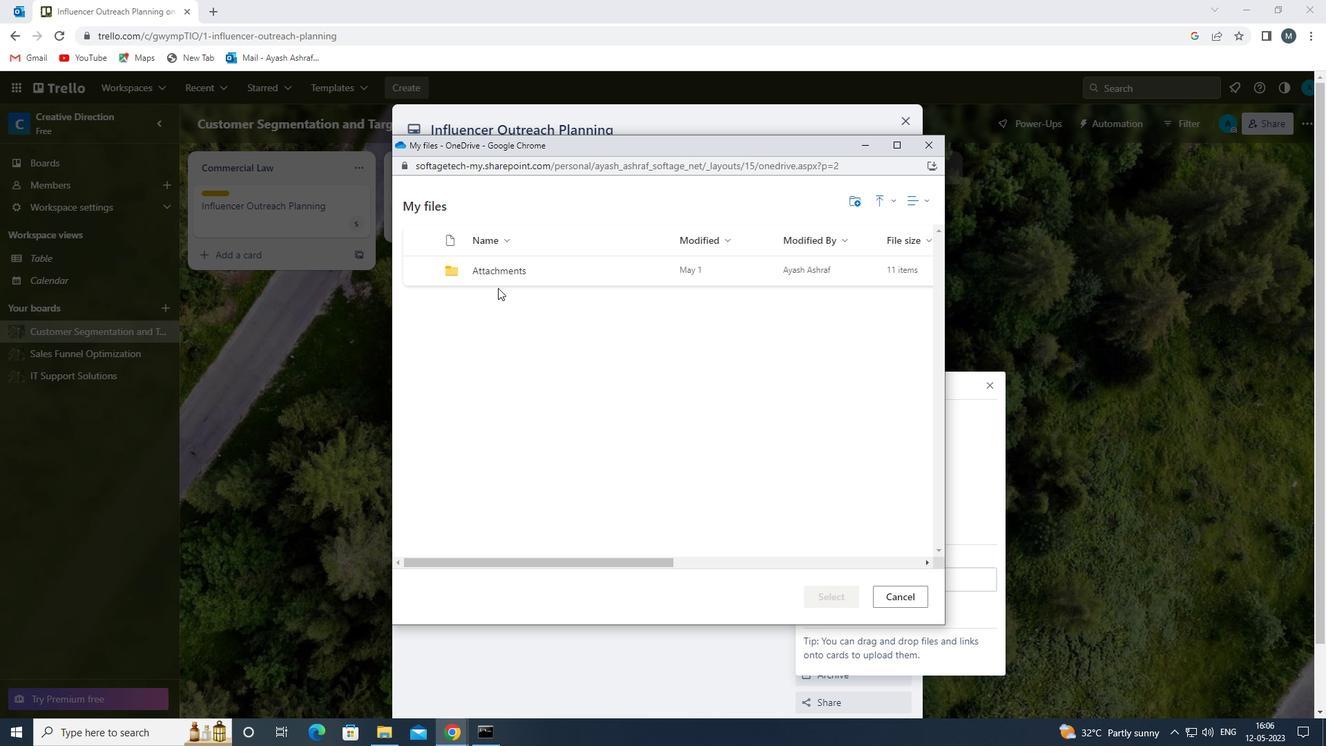 
Action: Mouse pressed left at (521, 269)
Screenshot: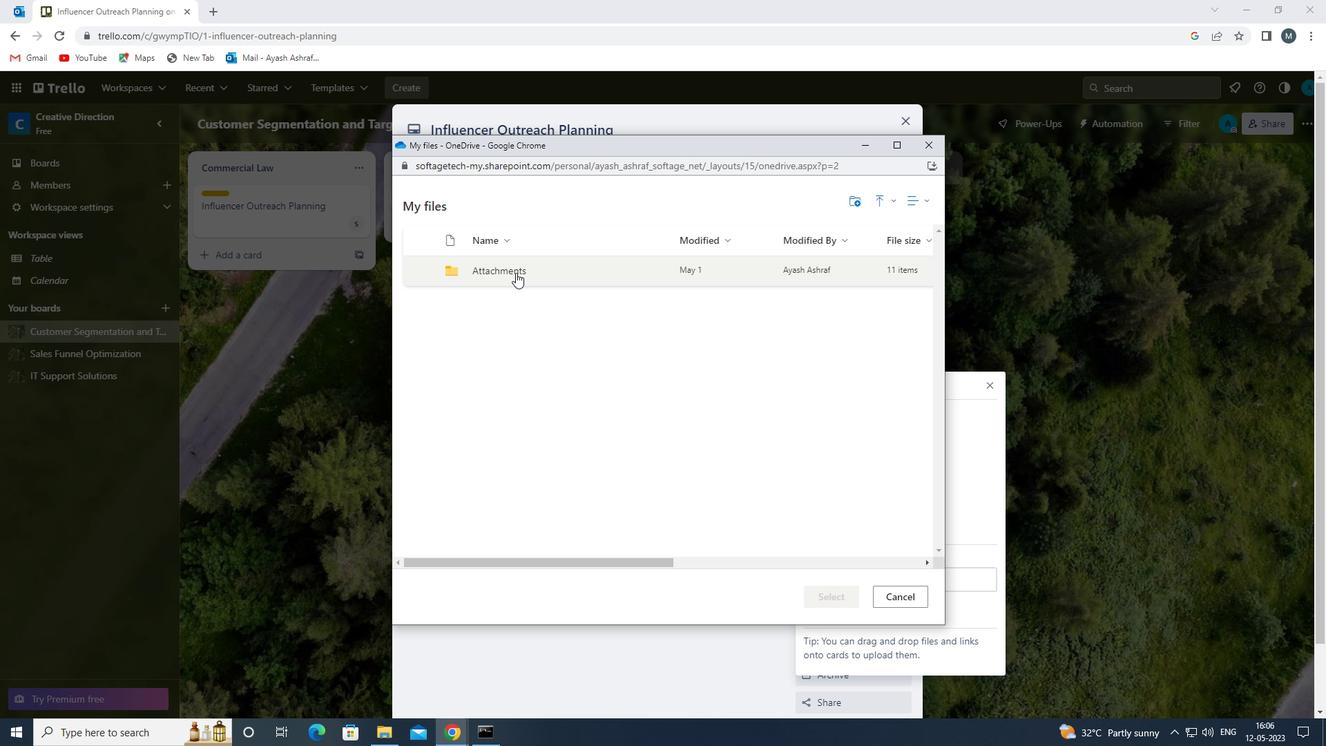 
Action: Mouse pressed left at (521, 269)
Screenshot: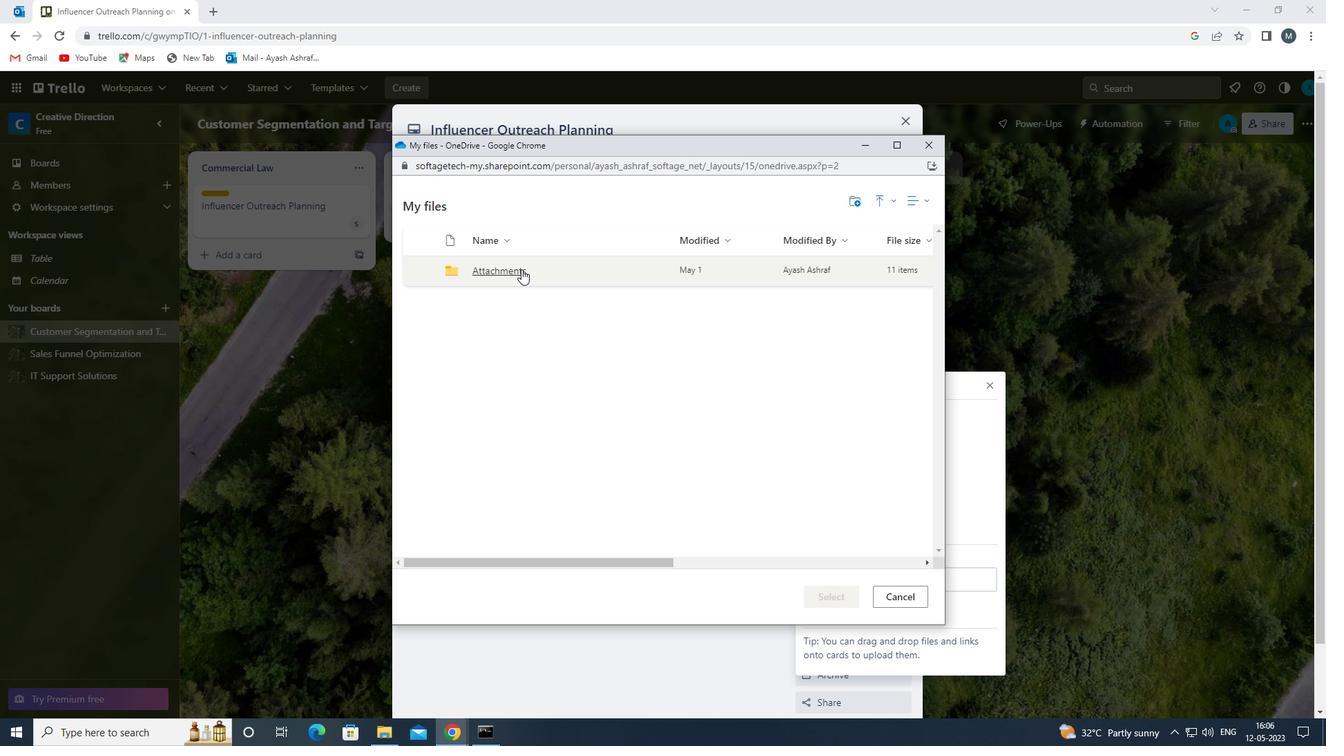 
Action: Mouse moved to (565, 395)
Screenshot: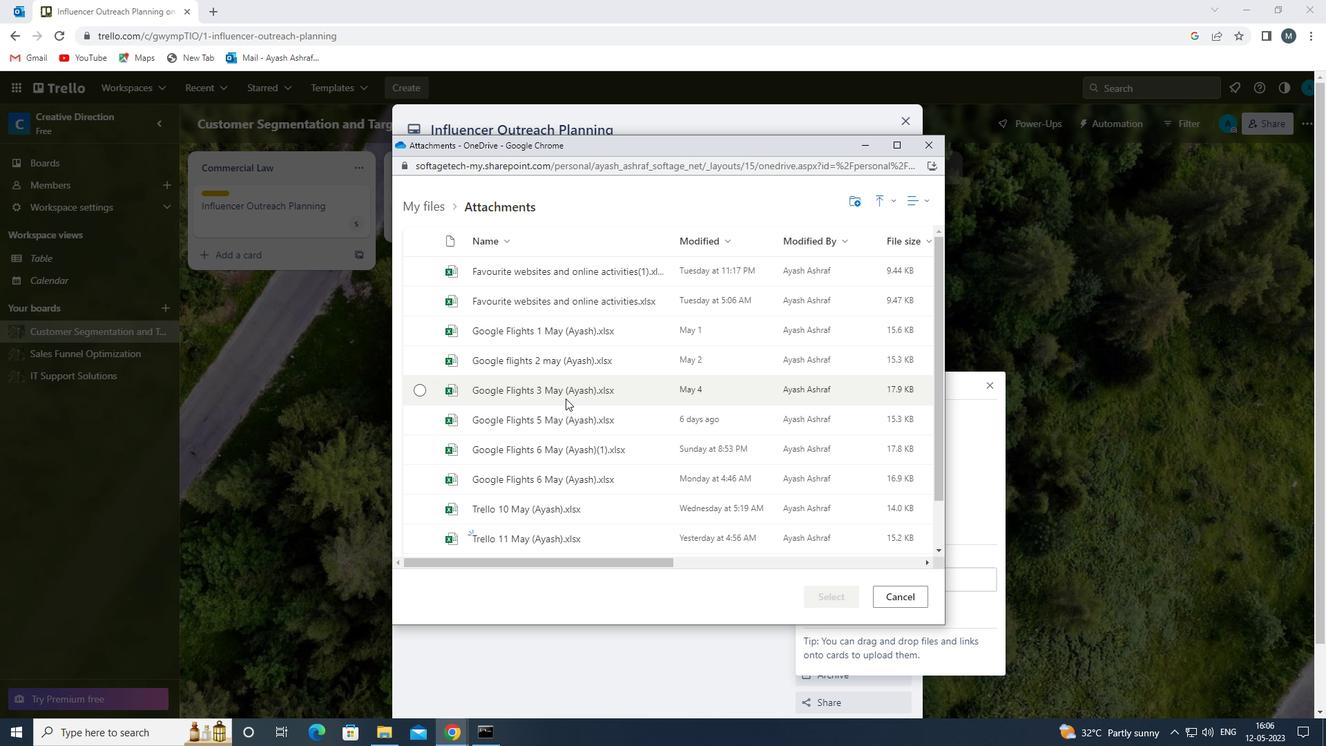 
Action: Mouse pressed left at (565, 395)
Screenshot: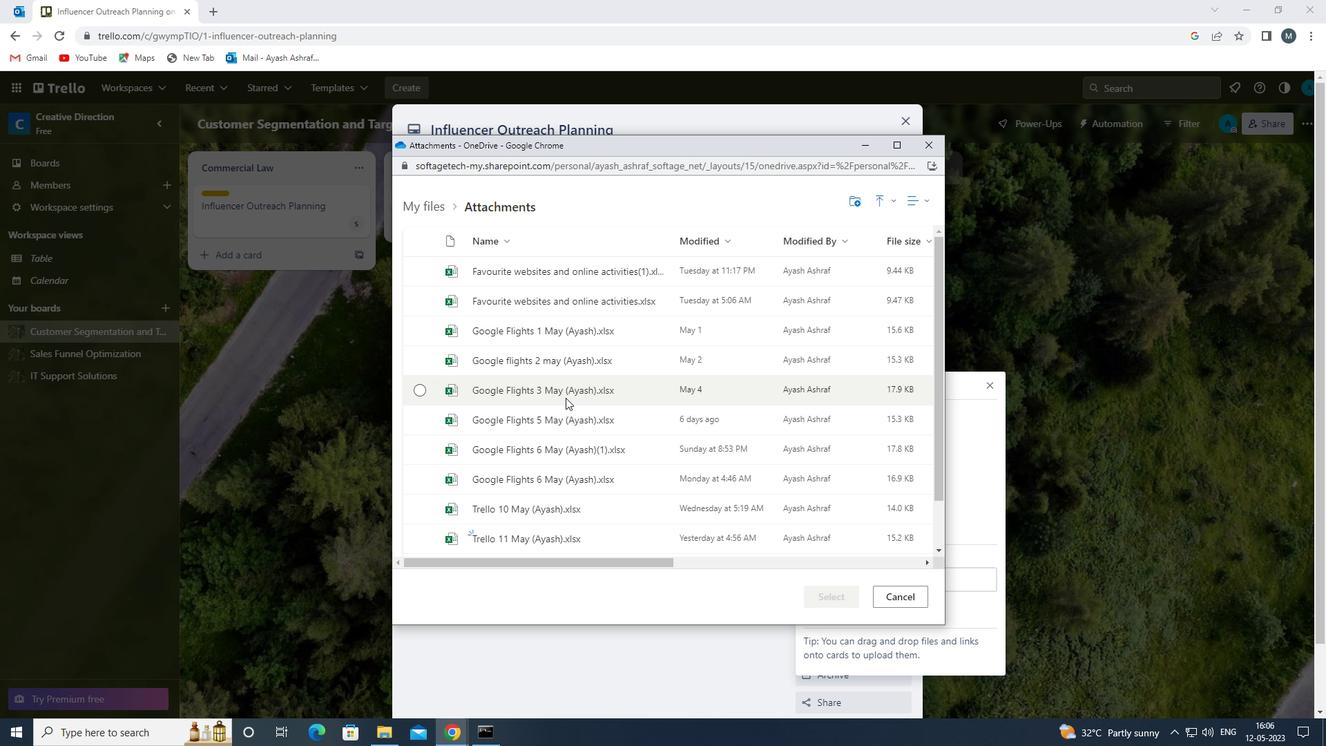 
Action: Mouse moved to (827, 593)
Screenshot: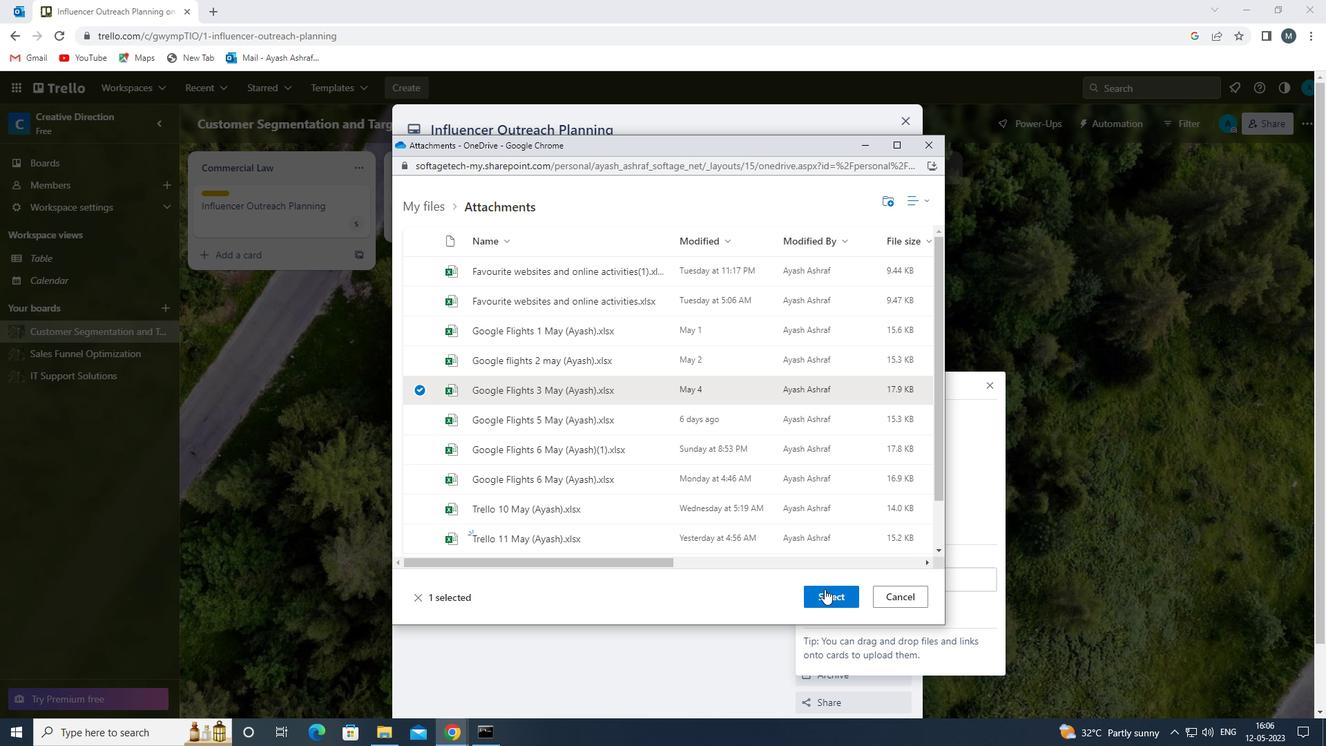 
Action: Mouse pressed left at (827, 593)
Screenshot: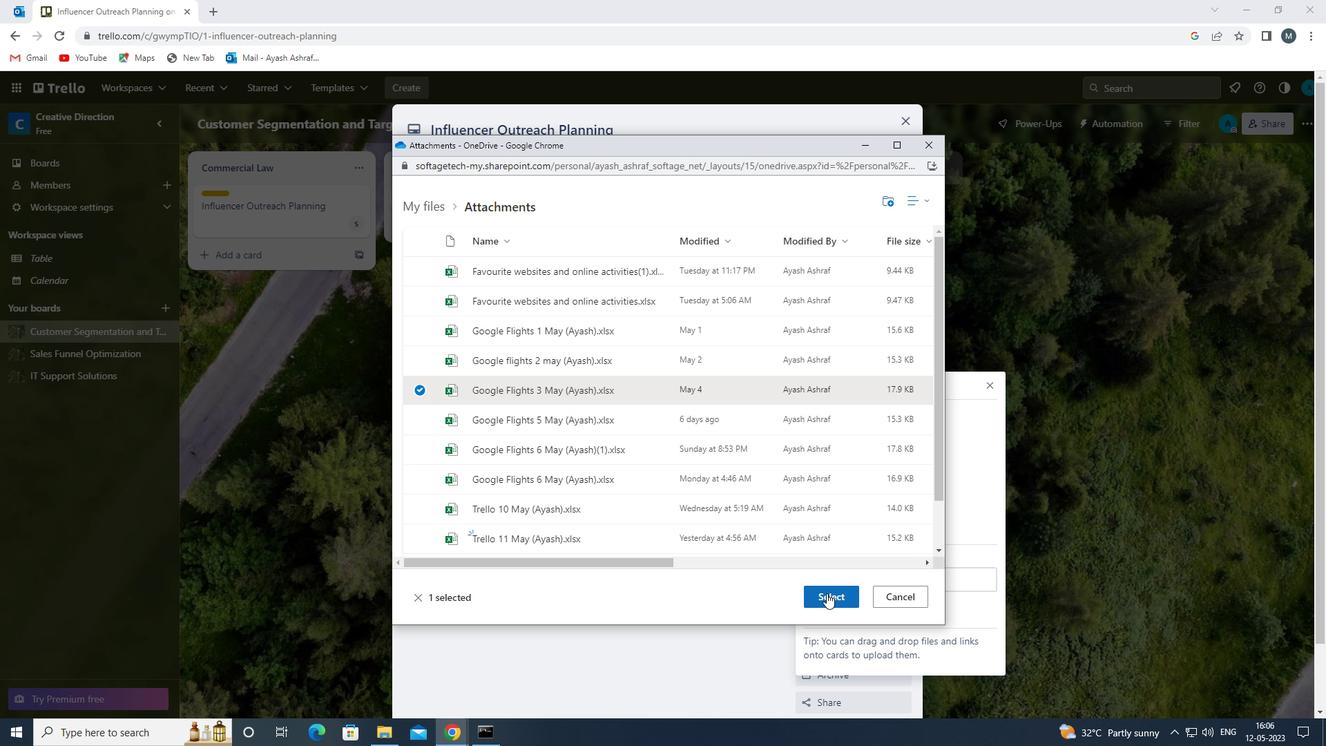 
Action: Mouse moved to (815, 351)
Screenshot: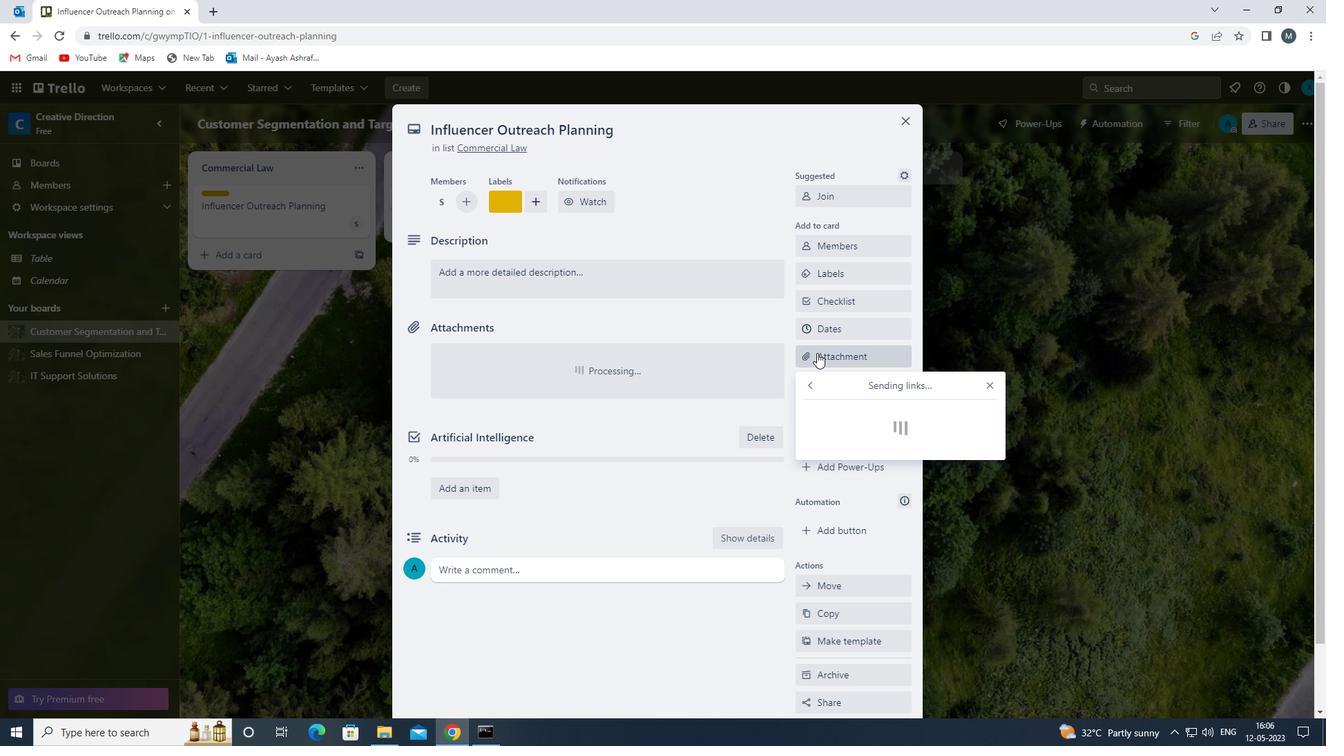 
Action: Mouse scrolled (815, 350) with delta (0, 0)
Screenshot: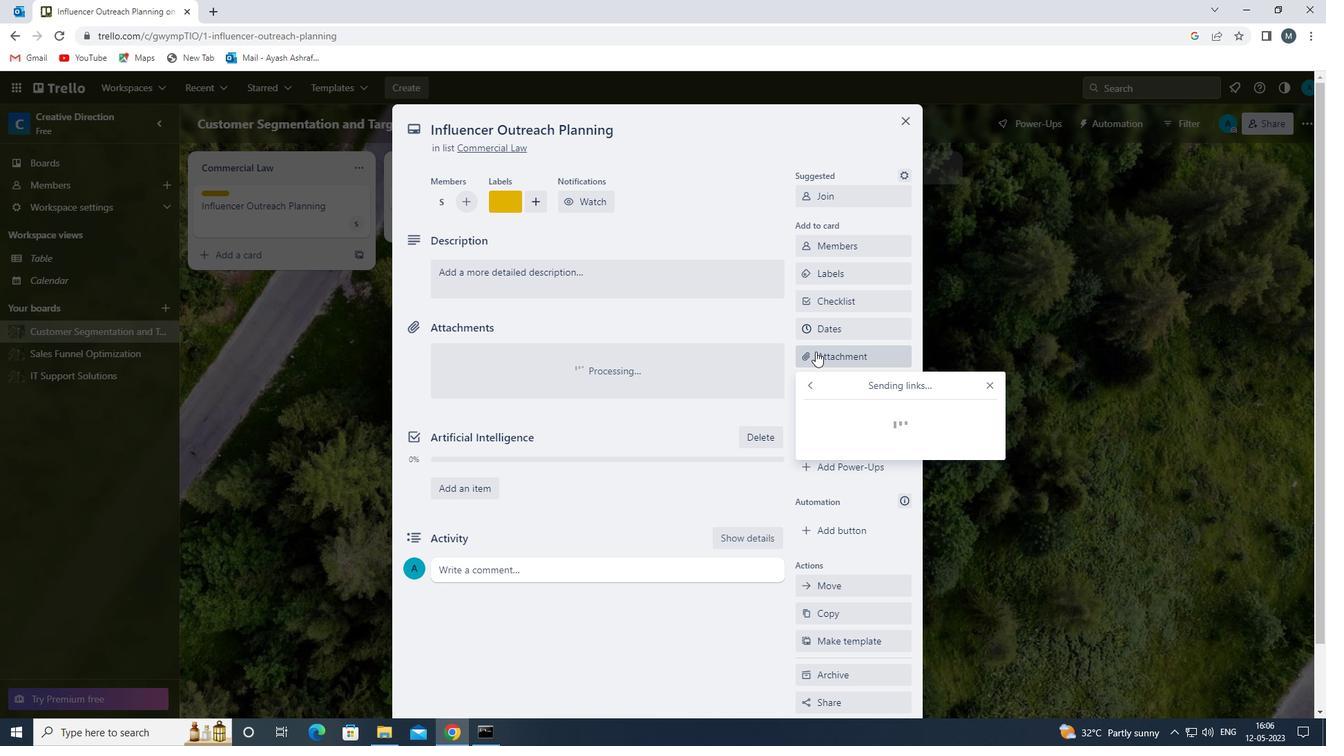
Action: Mouse moved to (825, 319)
Screenshot: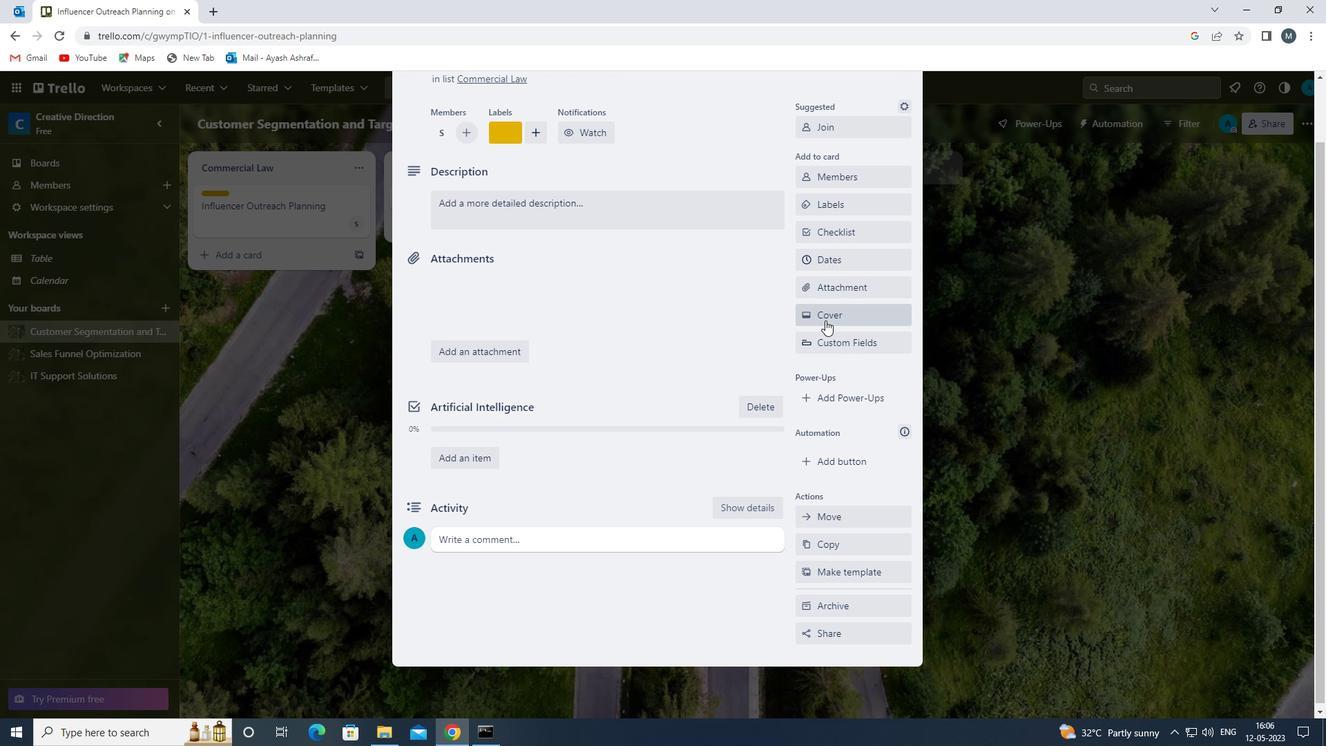 
Action: Mouse pressed left at (825, 319)
Screenshot: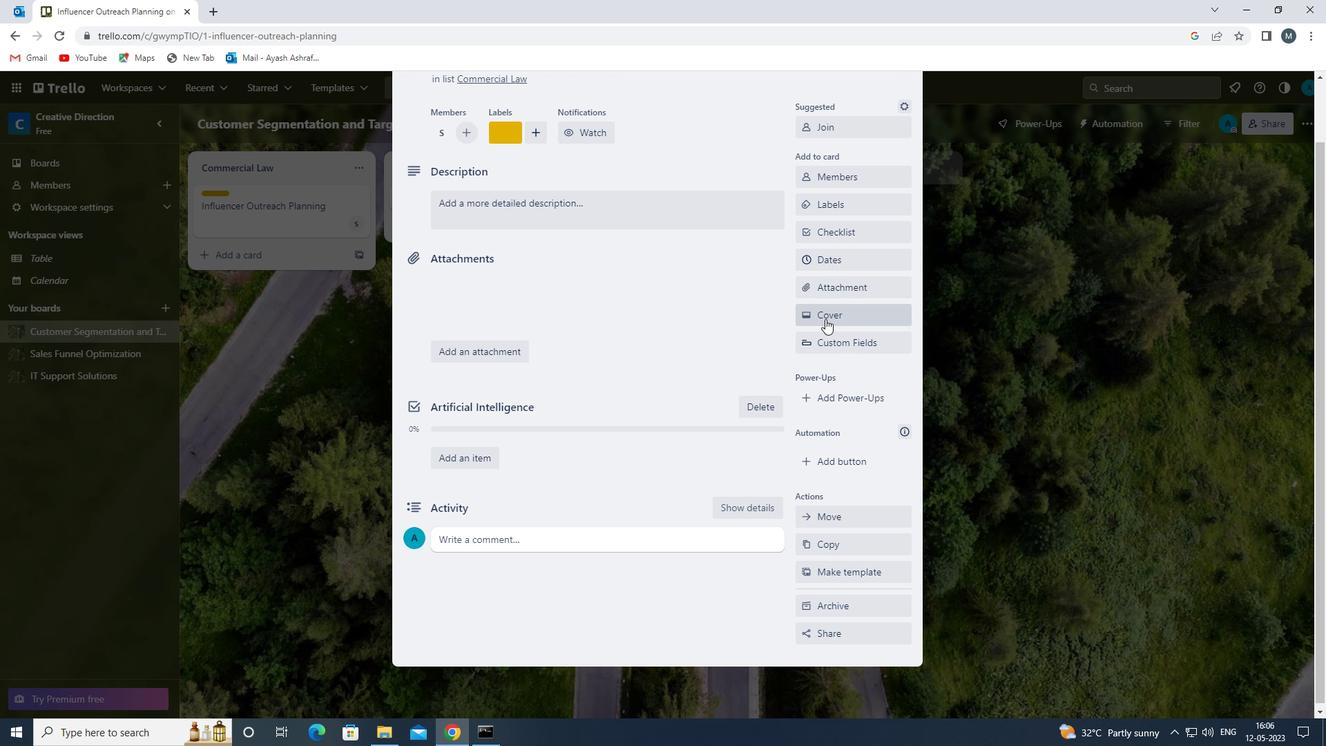 
Action: Mouse moved to (861, 442)
Screenshot: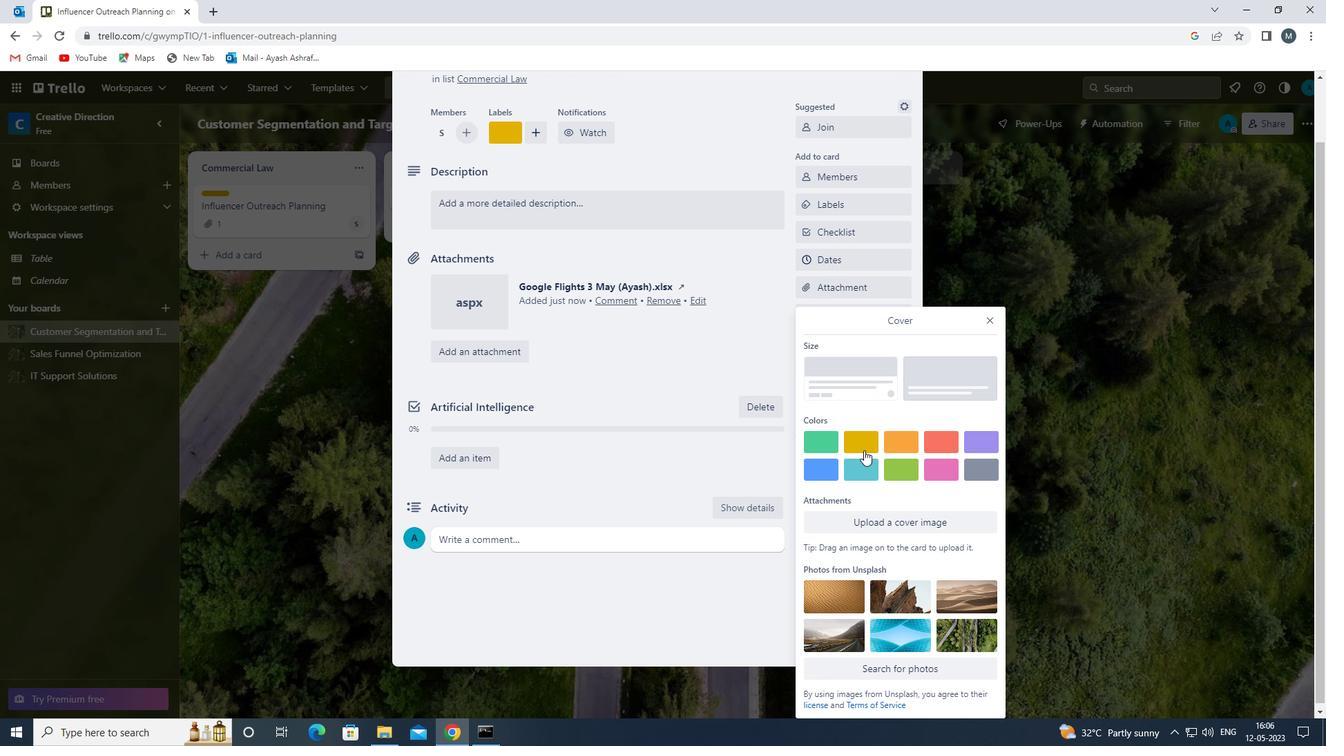 
Action: Mouse pressed left at (861, 442)
Screenshot: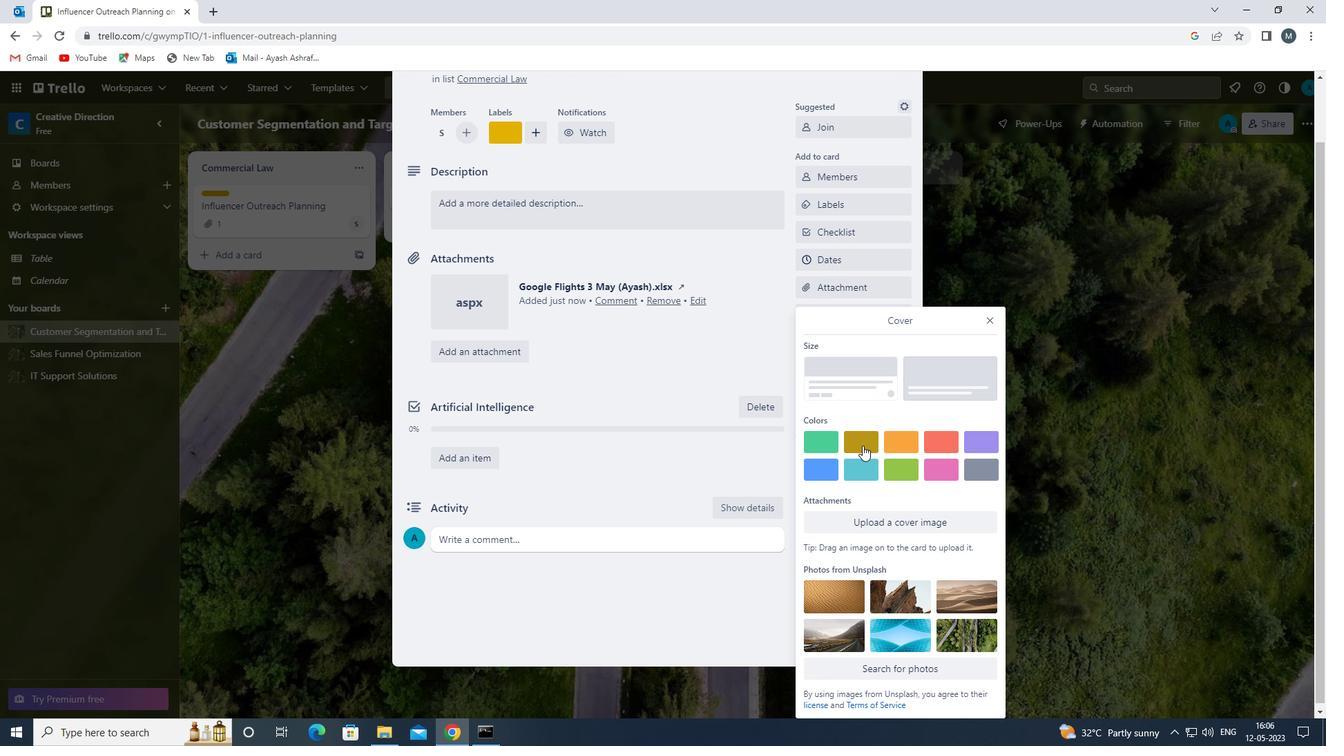 
Action: Mouse moved to (990, 295)
Screenshot: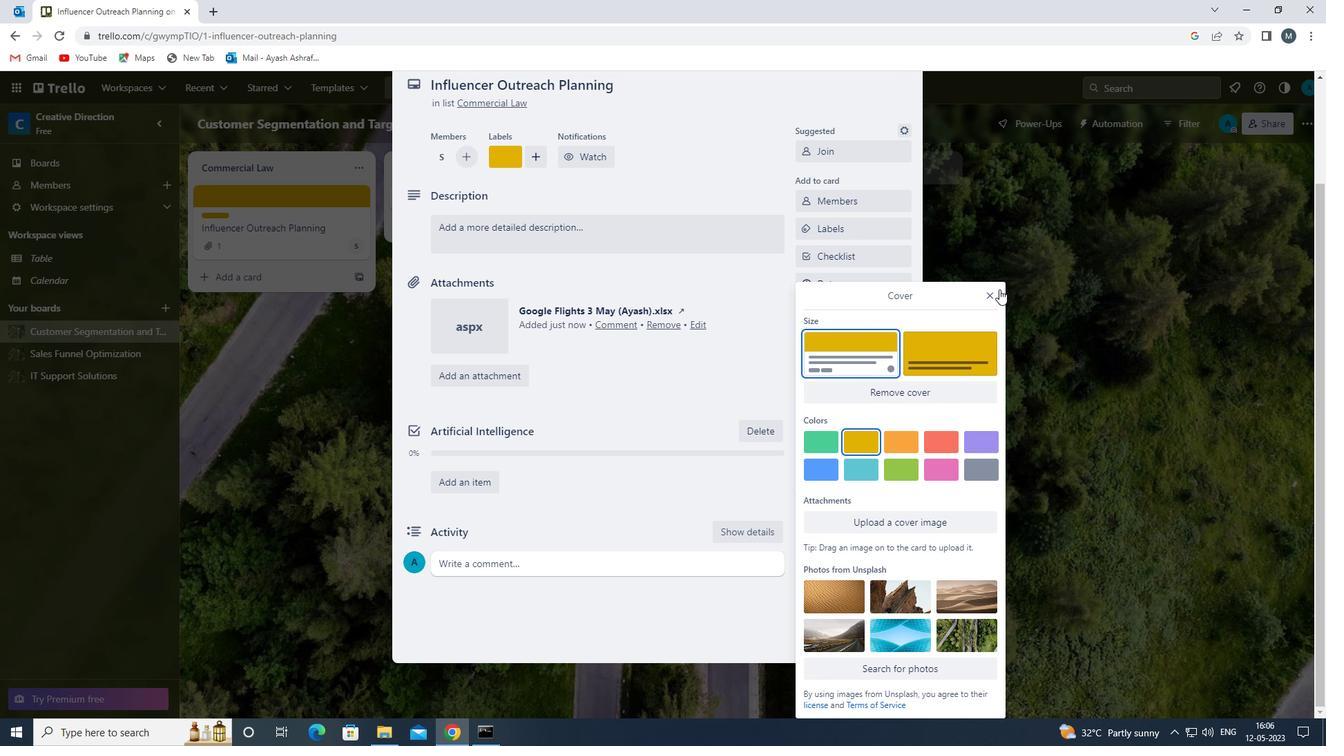 
Action: Mouse pressed left at (990, 295)
Screenshot: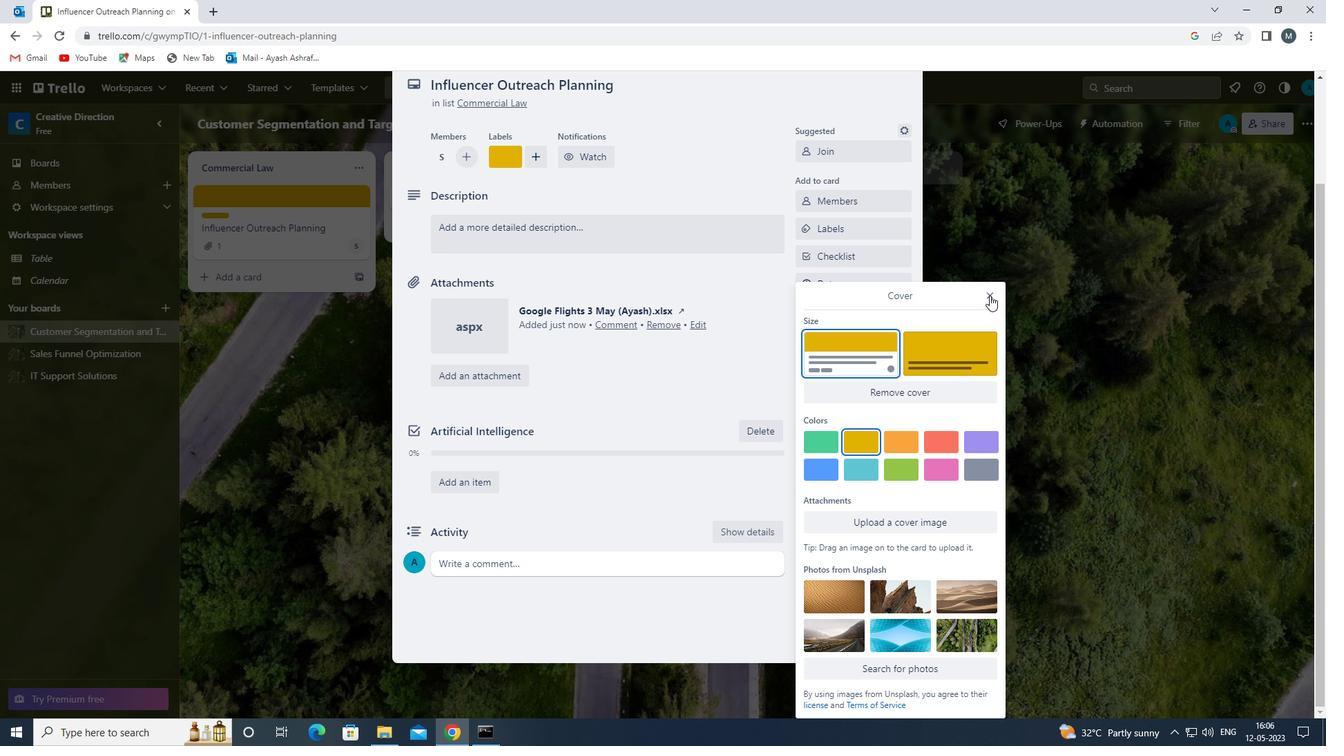
Action: Mouse moved to (501, 230)
Screenshot: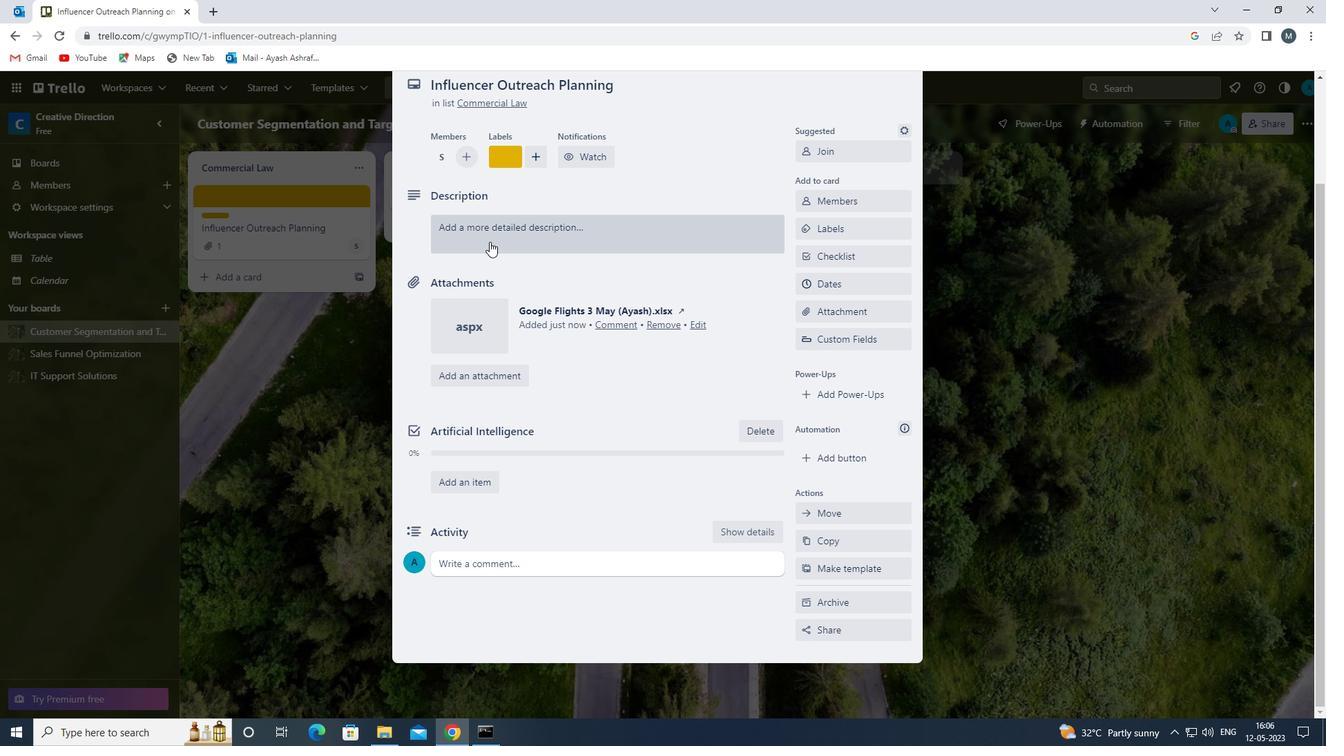 
Action: Mouse pressed left at (501, 230)
Screenshot: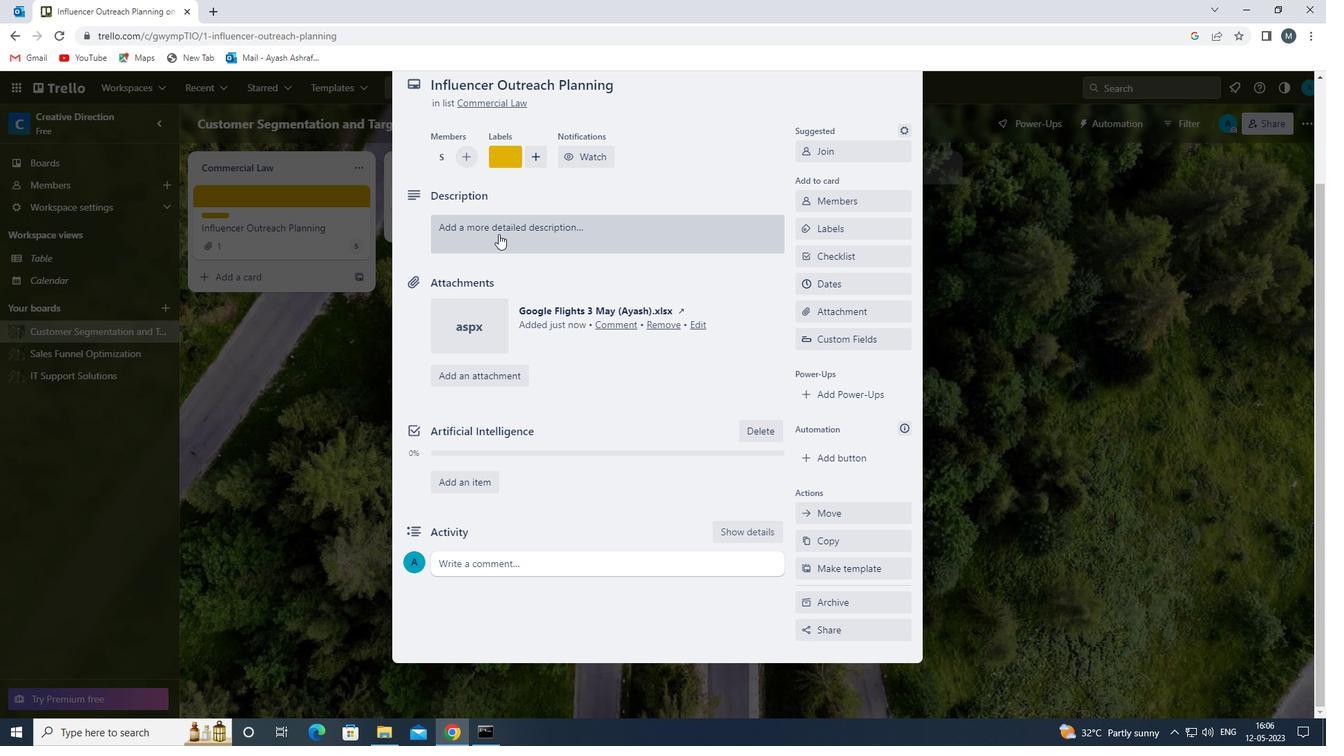 
Action: Mouse moved to (511, 280)
Screenshot: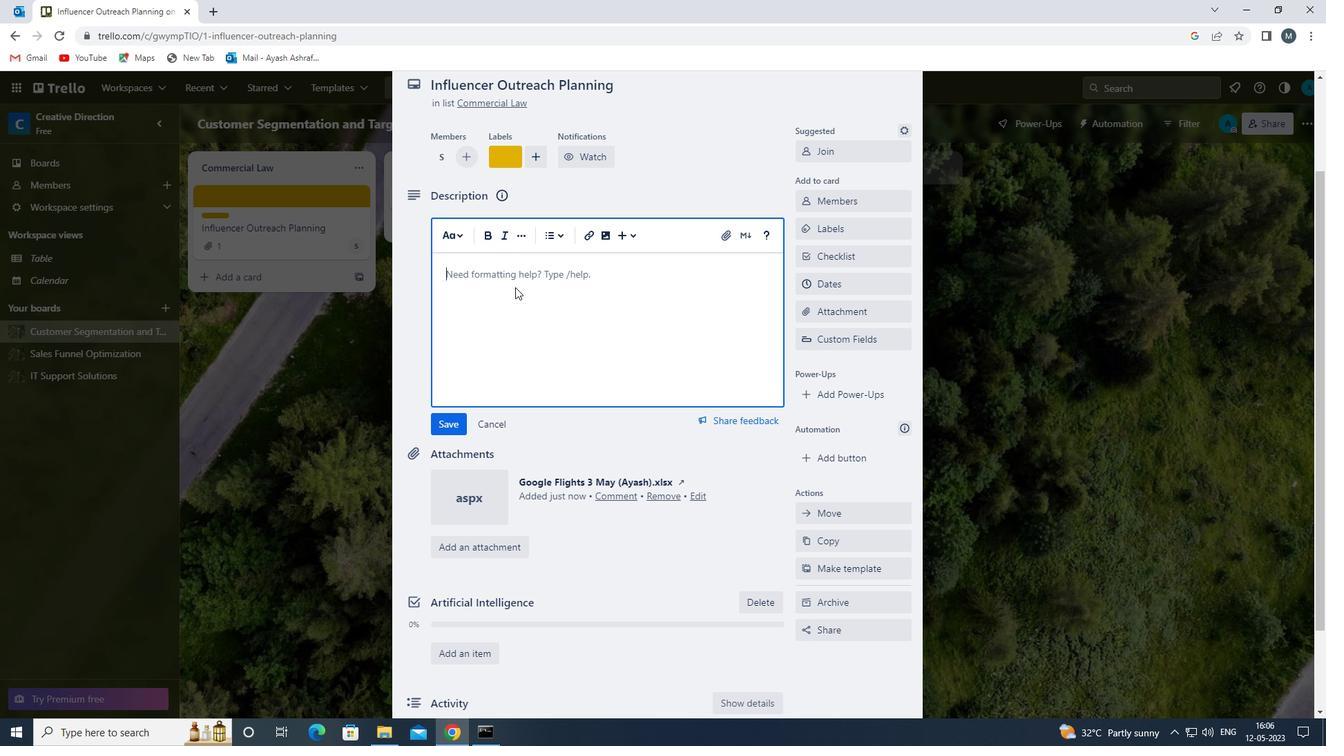 
Action: Mouse pressed left at (511, 280)
Screenshot: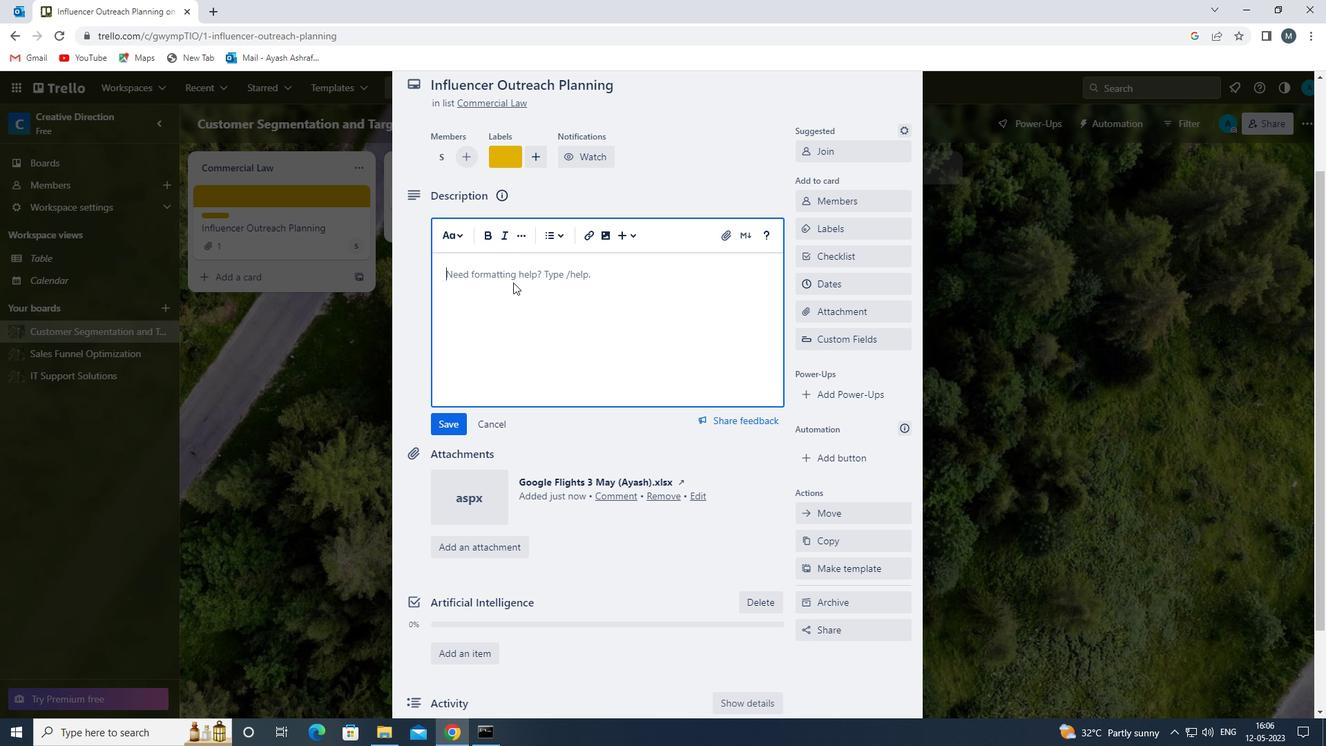 
Action: Key pressed <Key.shift>DISCUSS<Key.space>PROJECT<Key.space>TIMELINE<Key.space>WITH<Key.space>TEAM<Key.space>MEMBERS<Key.space>
Screenshot: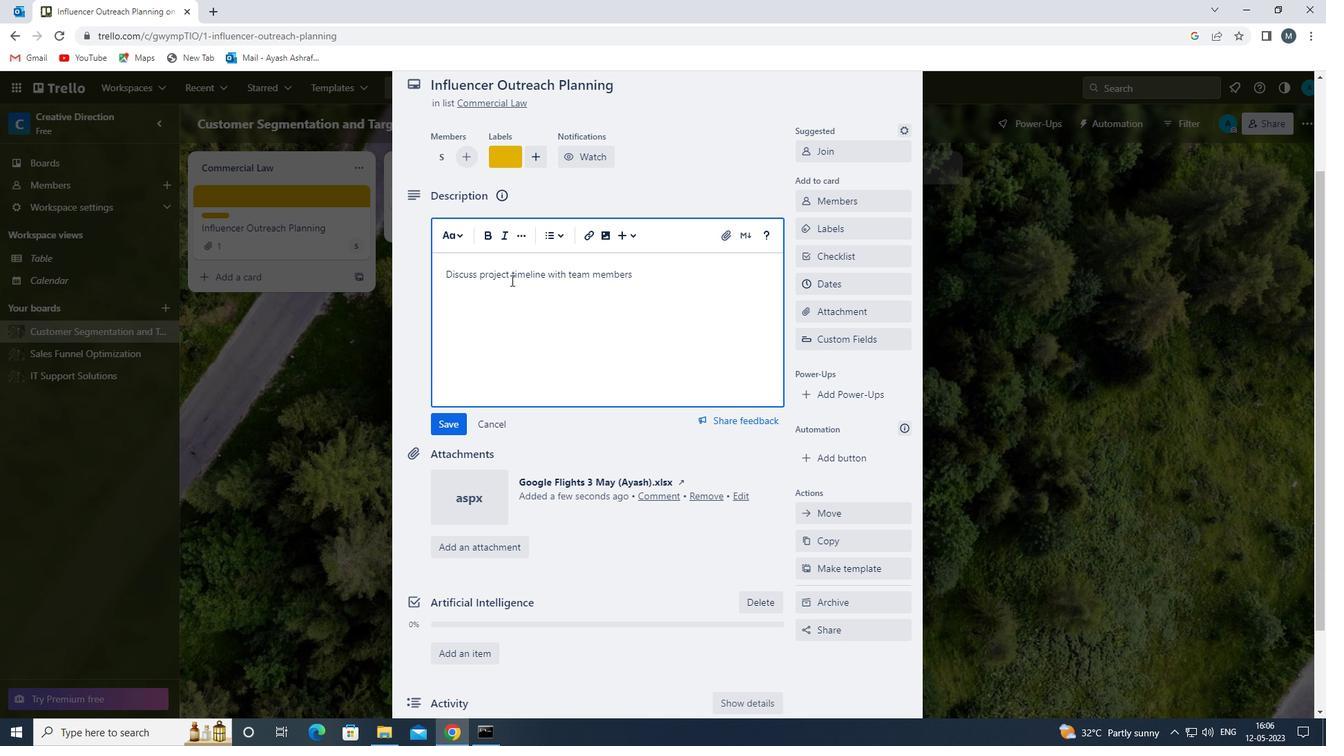 
Action: Mouse moved to (456, 426)
Screenshot: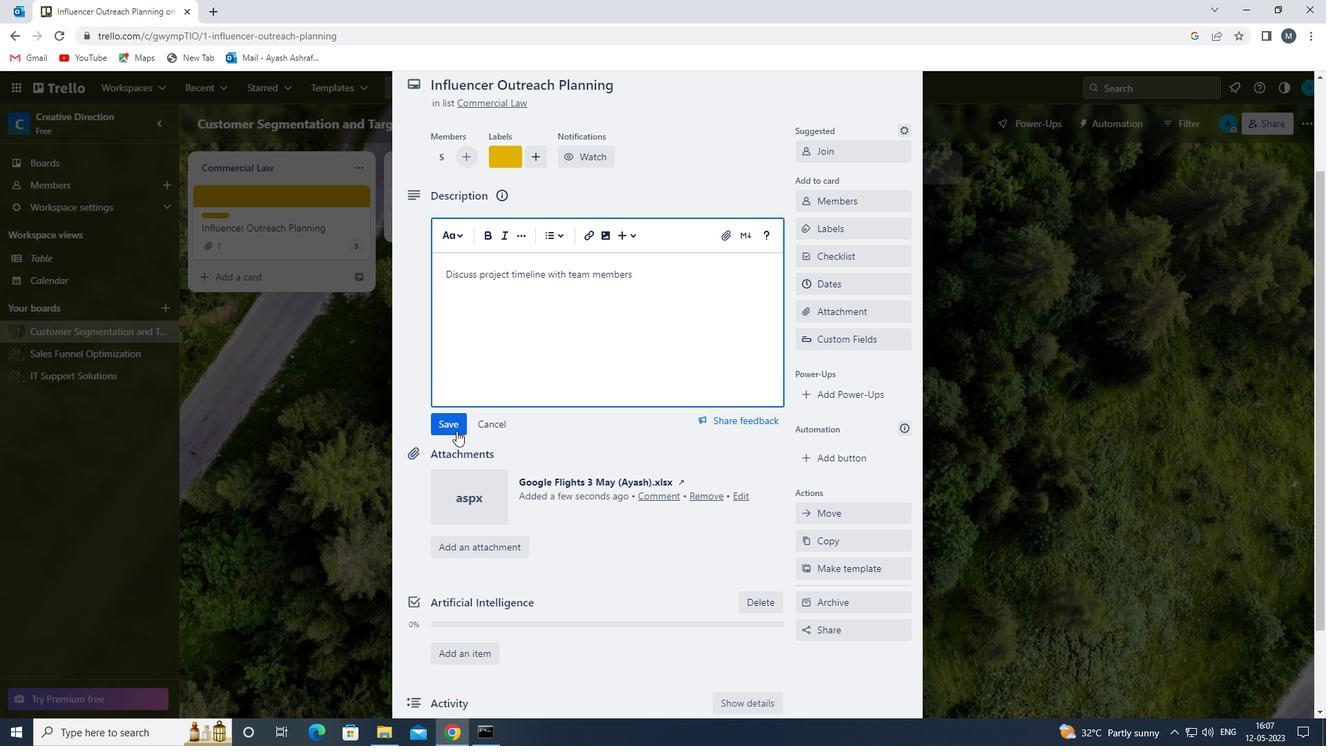 
Action: Mouse pressed left at (456, 426)
Screenshot: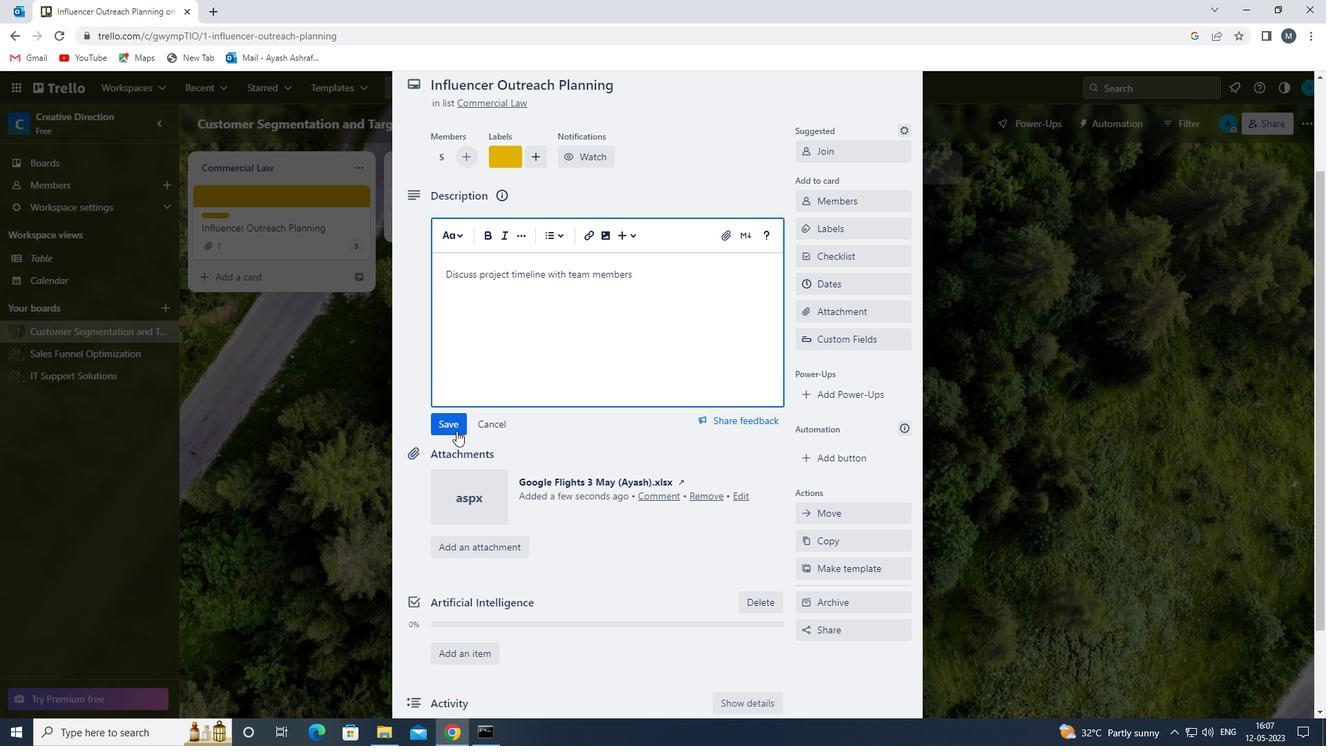 
Action: Mouse moved to (546, 417)
Screenshot: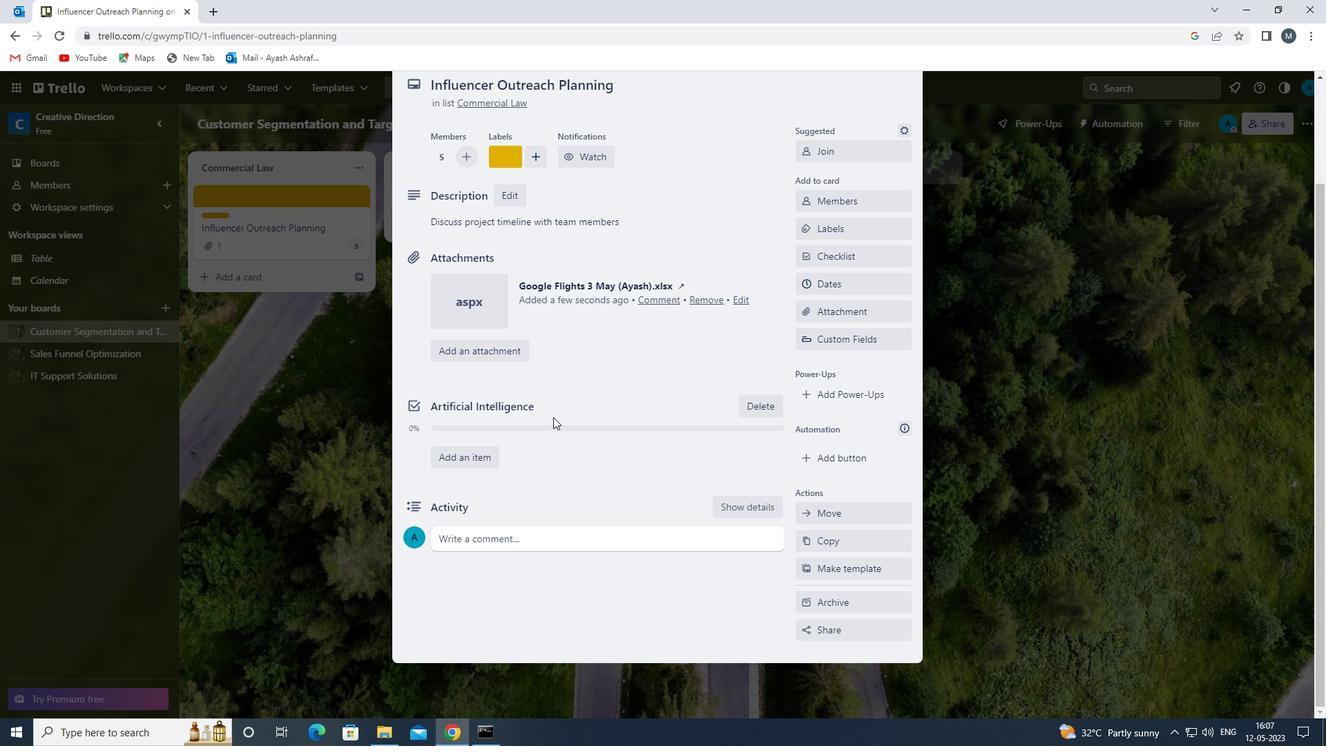 
Action: Mouse scrolled (546, 417) with delta (0, 0)
Screenshot: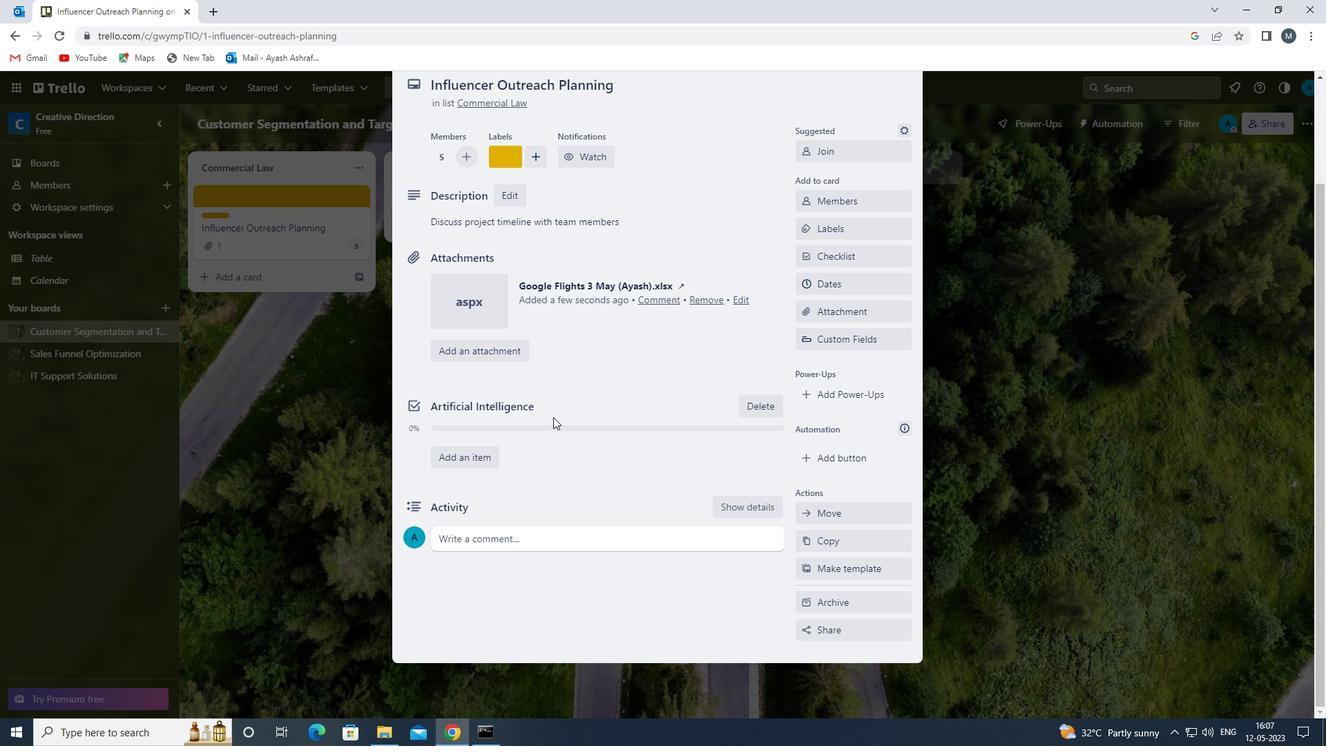 
Action: Mouse moved to (526, 549)
Screenshot: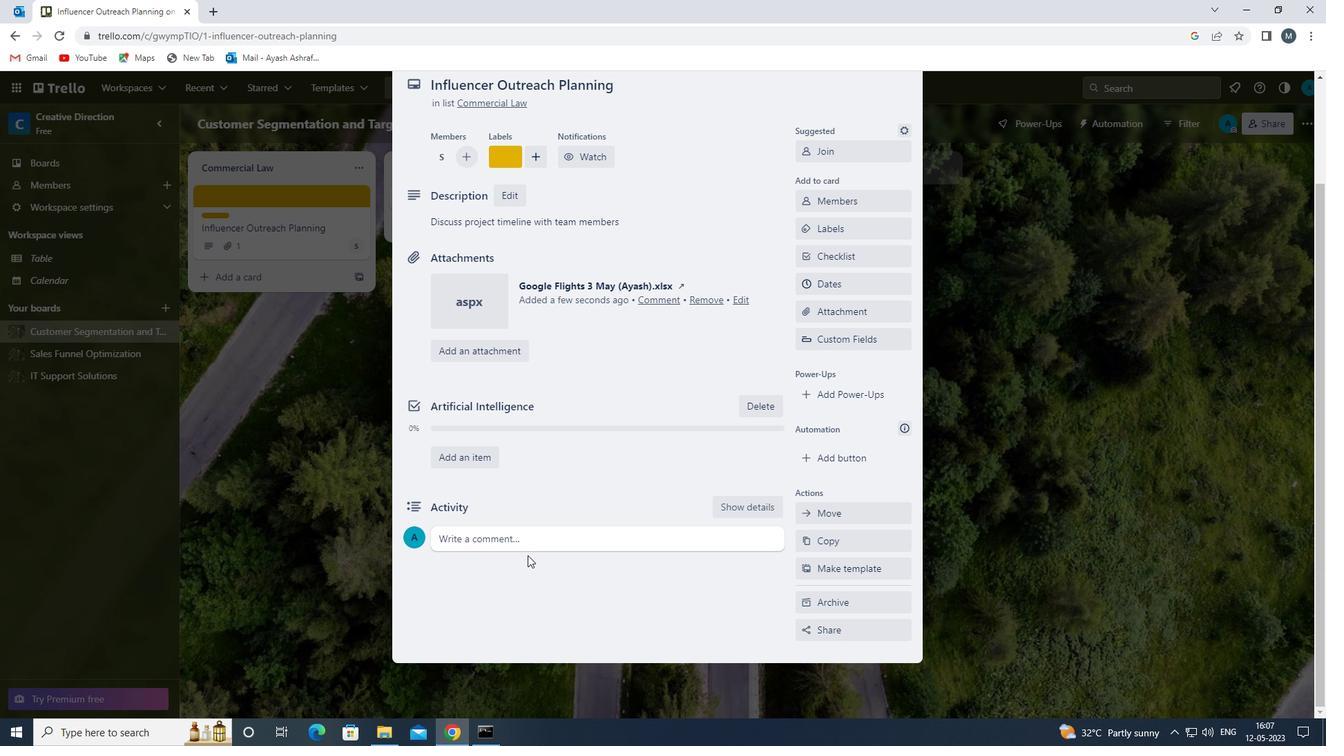 
Action: Mouse pressed left at (526, 549)
Screenshot: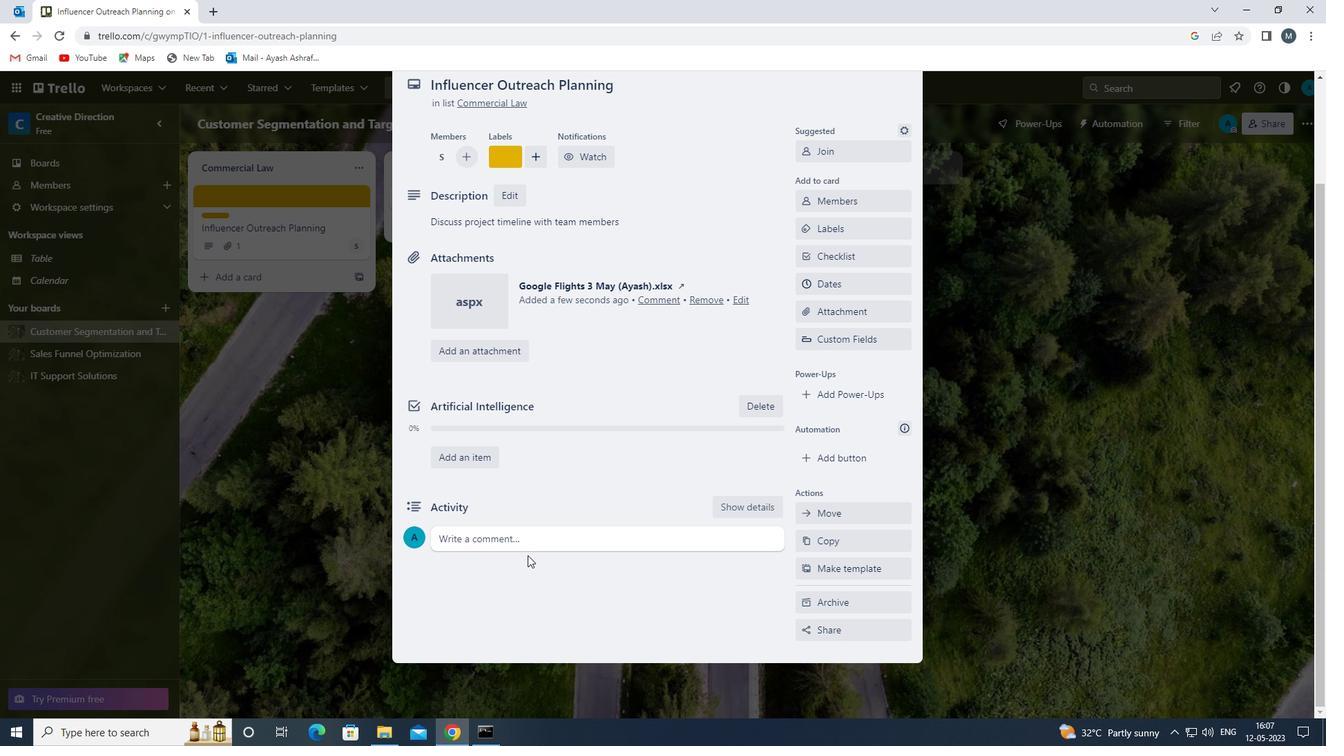 
Action: Mouse moved to (518, 580)
Screenshot: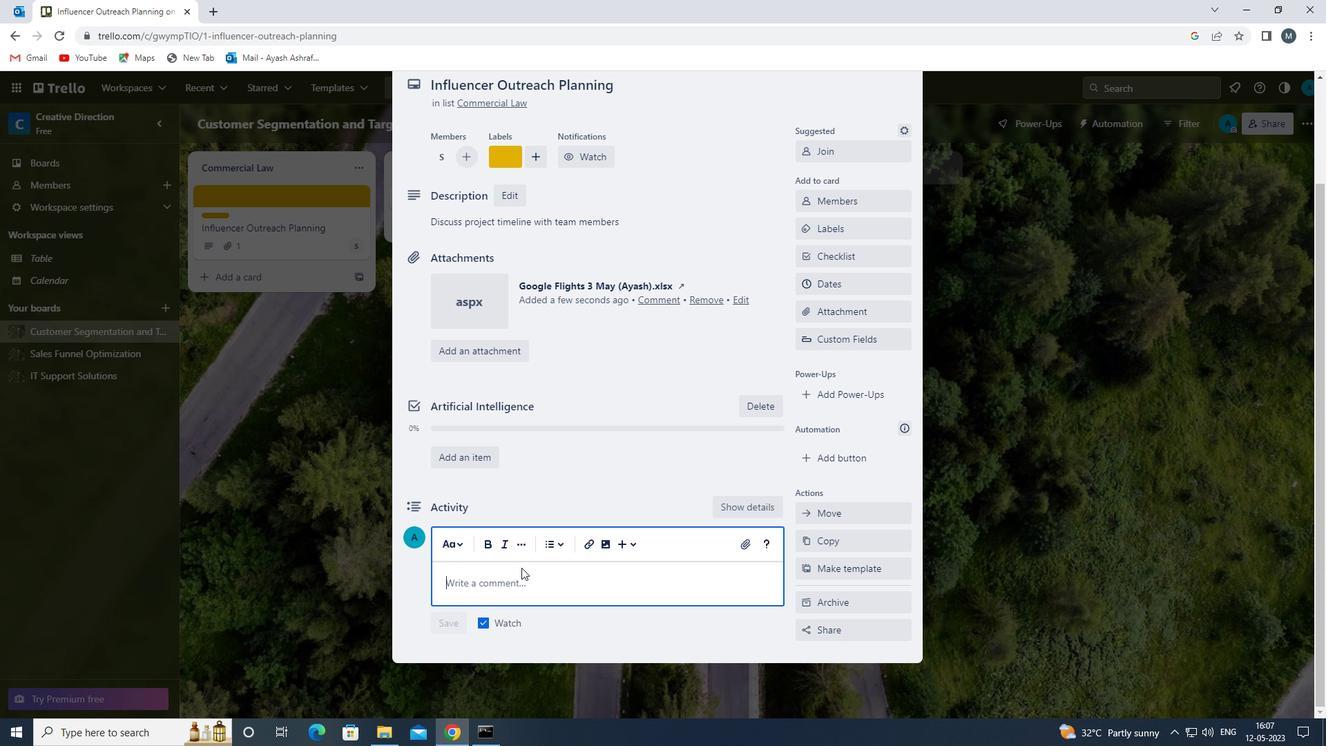 
Action: Mouse pressed left at (518, 580)
Screenshot: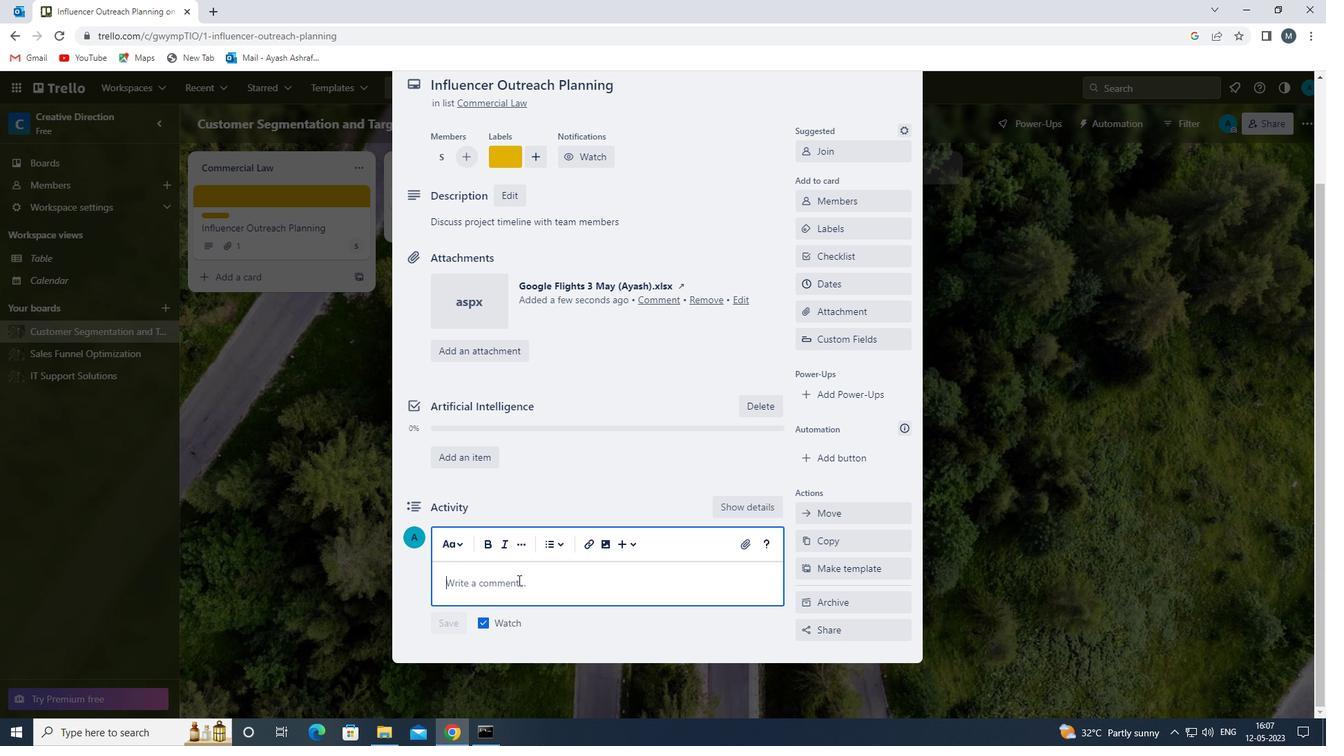 
Action: Mouse moved to (518, 580)
Screenshot: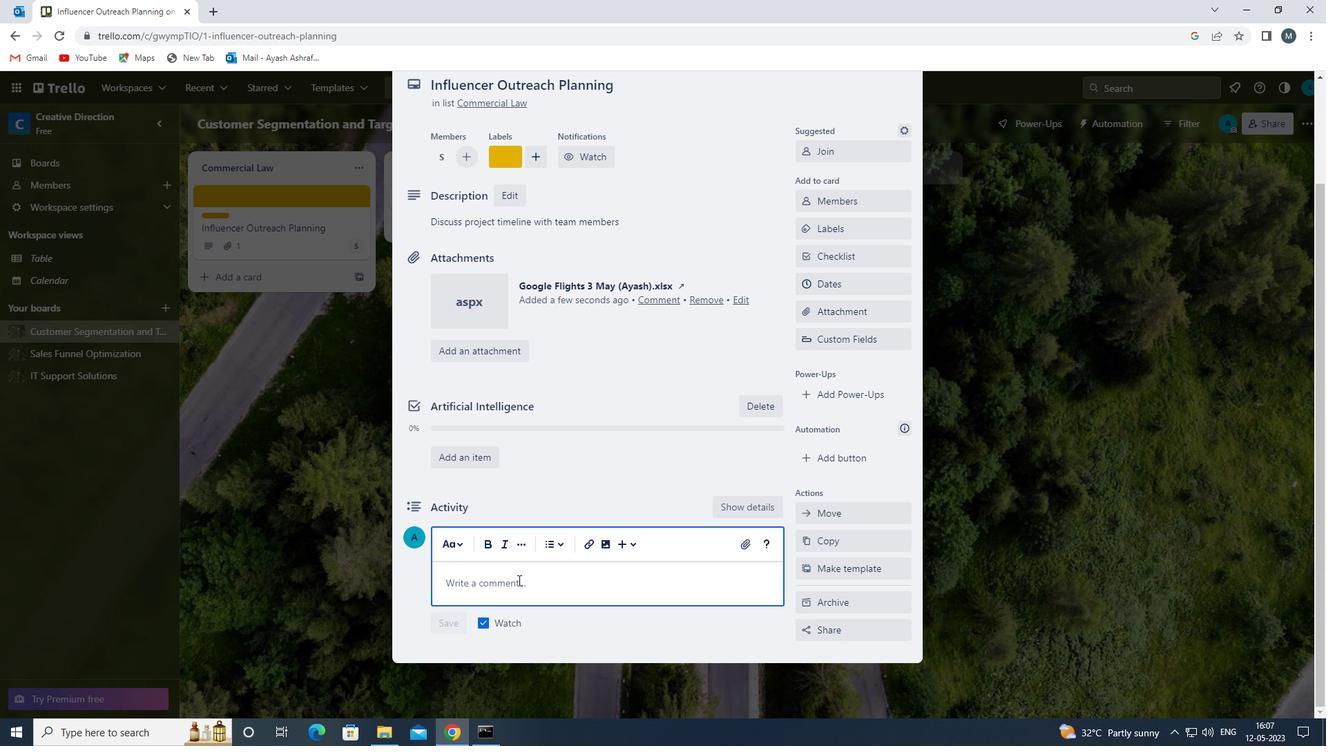 
Action: Key pressed <Key.shift>LET<Key.space>US<Key.space>APPROACH<Key.space>THIS<Key.space>TASK<Key.space>WITH<Key.space>A<Key.space>FOCUS<Key.space>ON<Key.space>CONTINUOUS<Key.space>LEARNING<Key.space>AND<Key.space>IMPROVEMENT<Key.space><Key.backspace>,<Key.space>SEEKING<Key.space>TO<Key.space>ITERATE<Key.space>AND<Key.space>REFINE<Key.space>OUR<Key.space>APPROACH<Key.space>OVER<Key.space>TIME.
Screenshot: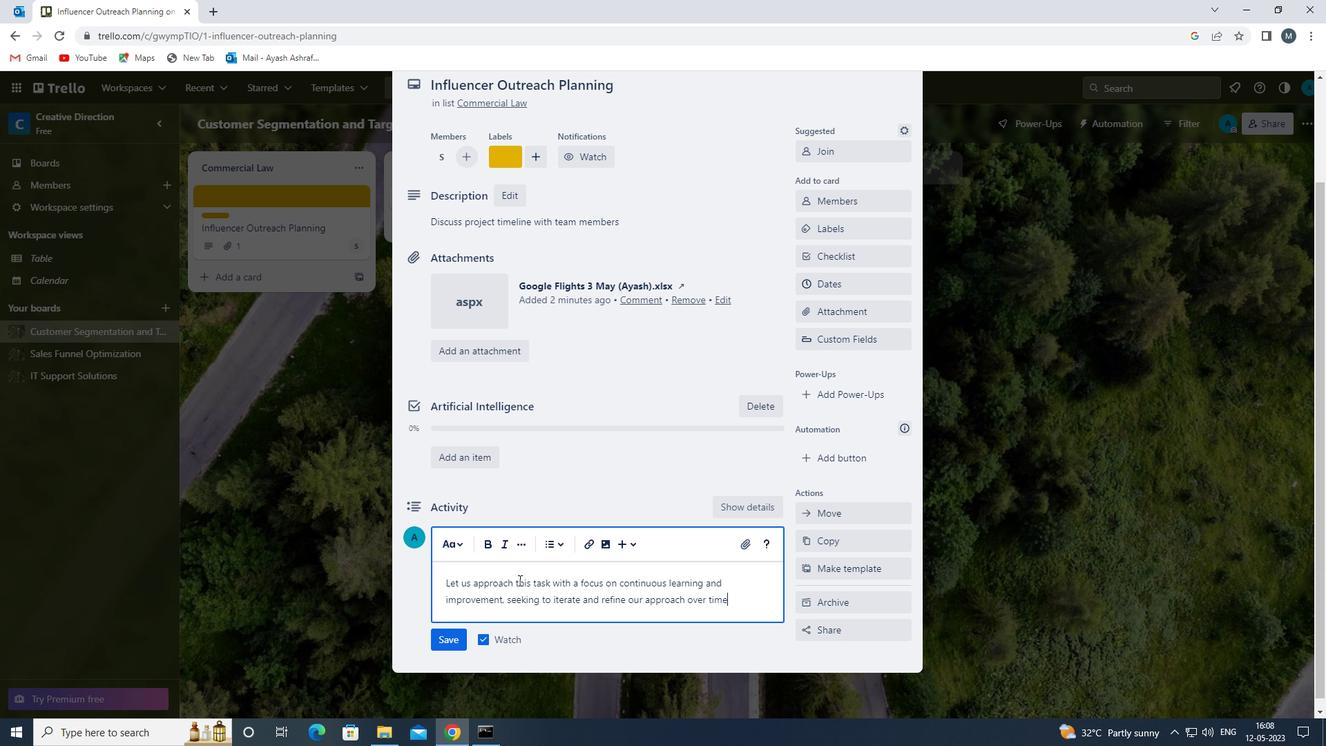 
Action: Mouse moved to (444, 641)
Screenshot: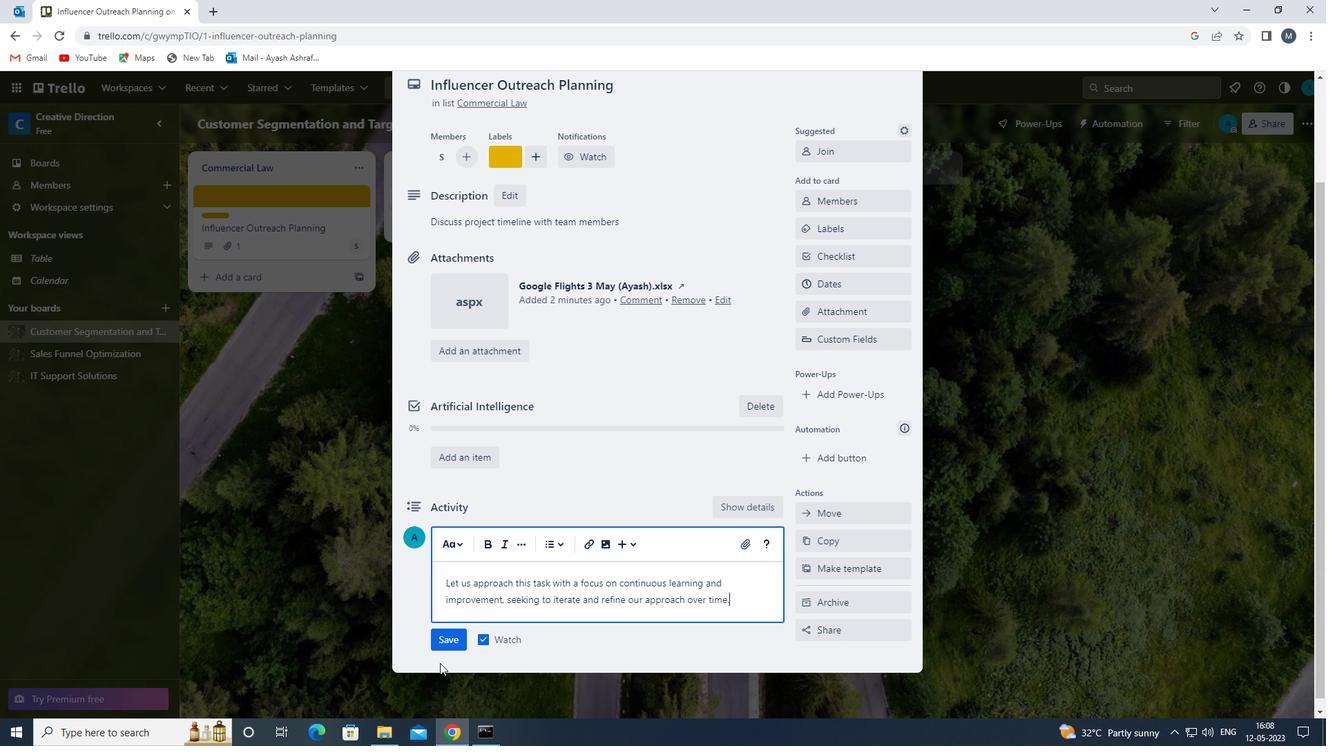 
Action: Mouse pressed left at (444, 641)
Screenshot: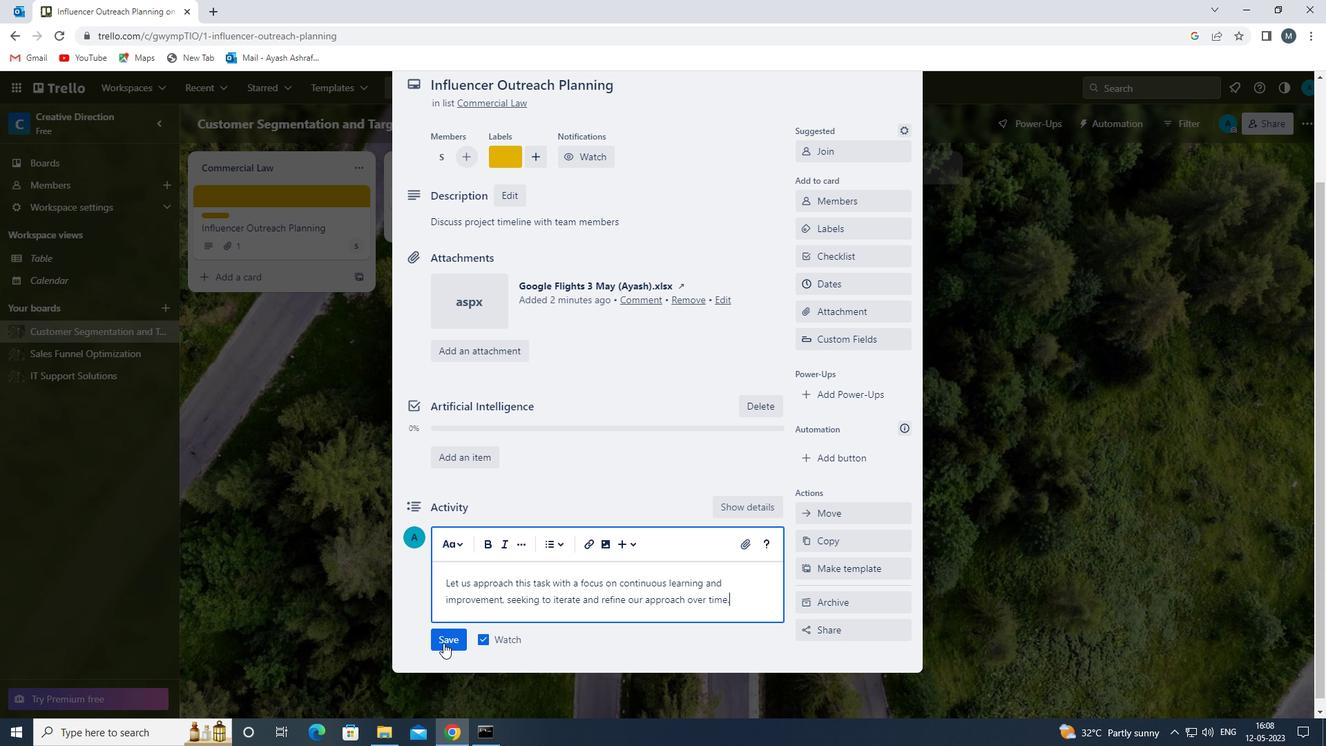 
Action: Mouse moved to (841, 290)
Screenshot: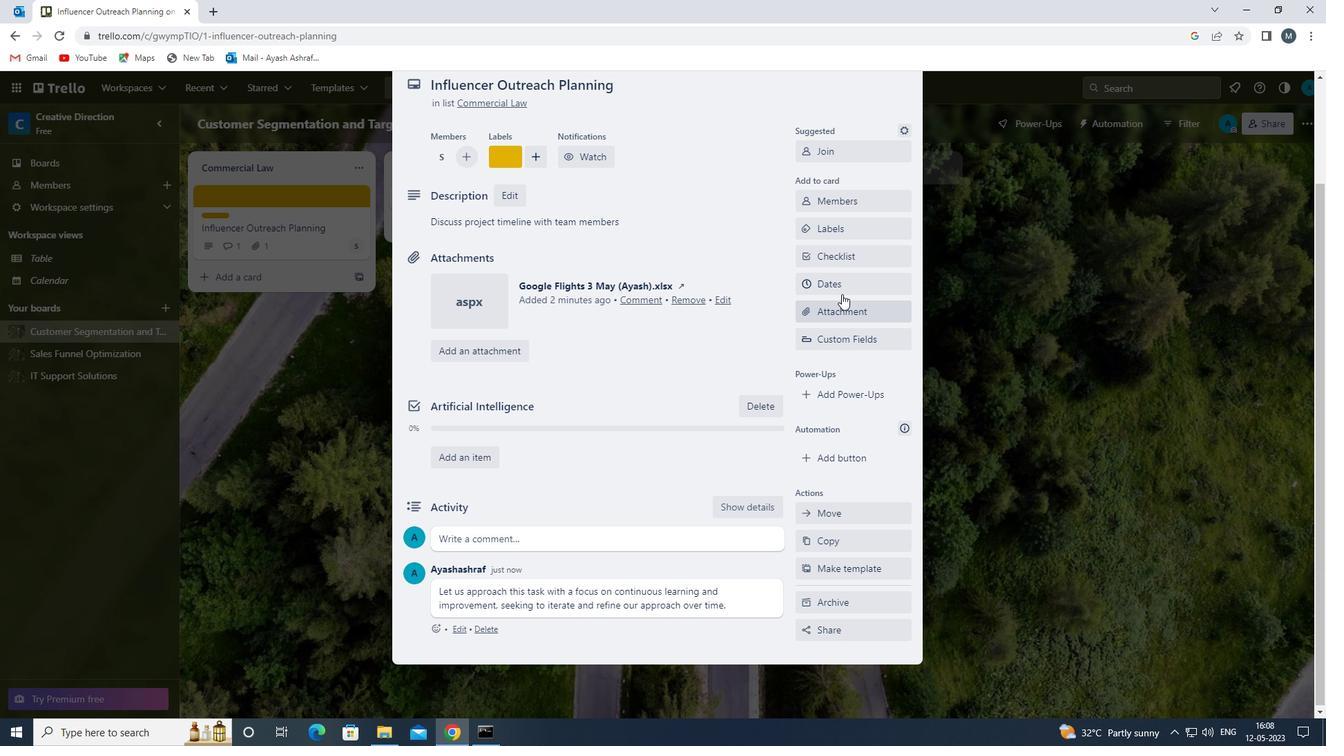 
Action: Mouse pressed left at (841, 290)
Screenshot: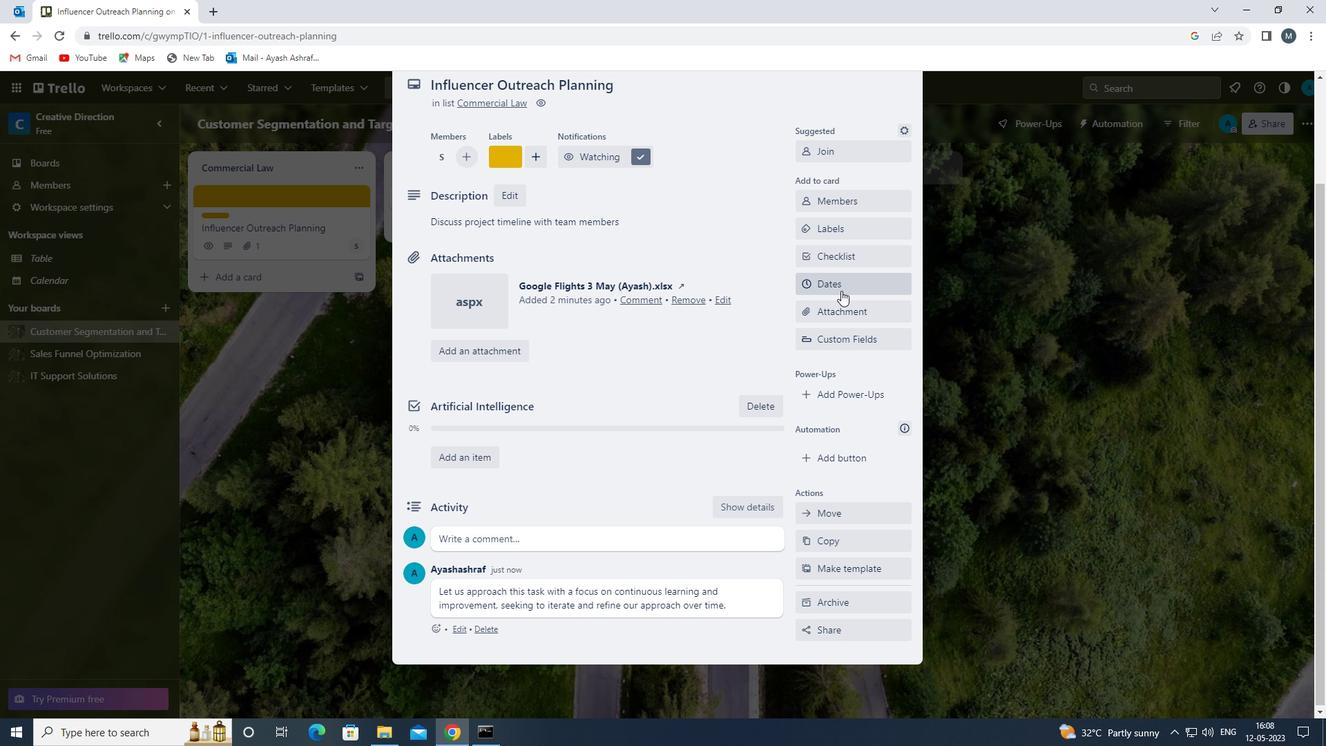 
Action: Mouse moved to (808, 373)
Screenshot: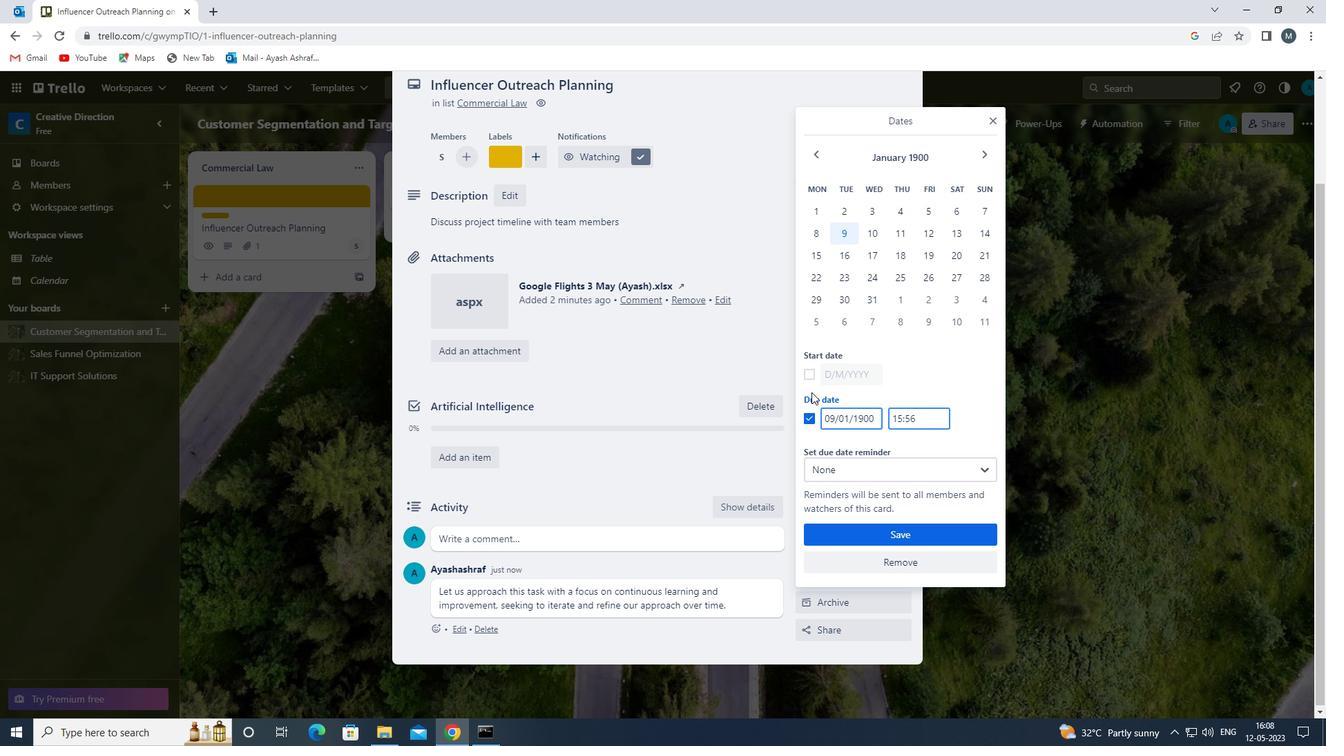 
Action: Mouse pressed left at (808, 373)
Screenshot: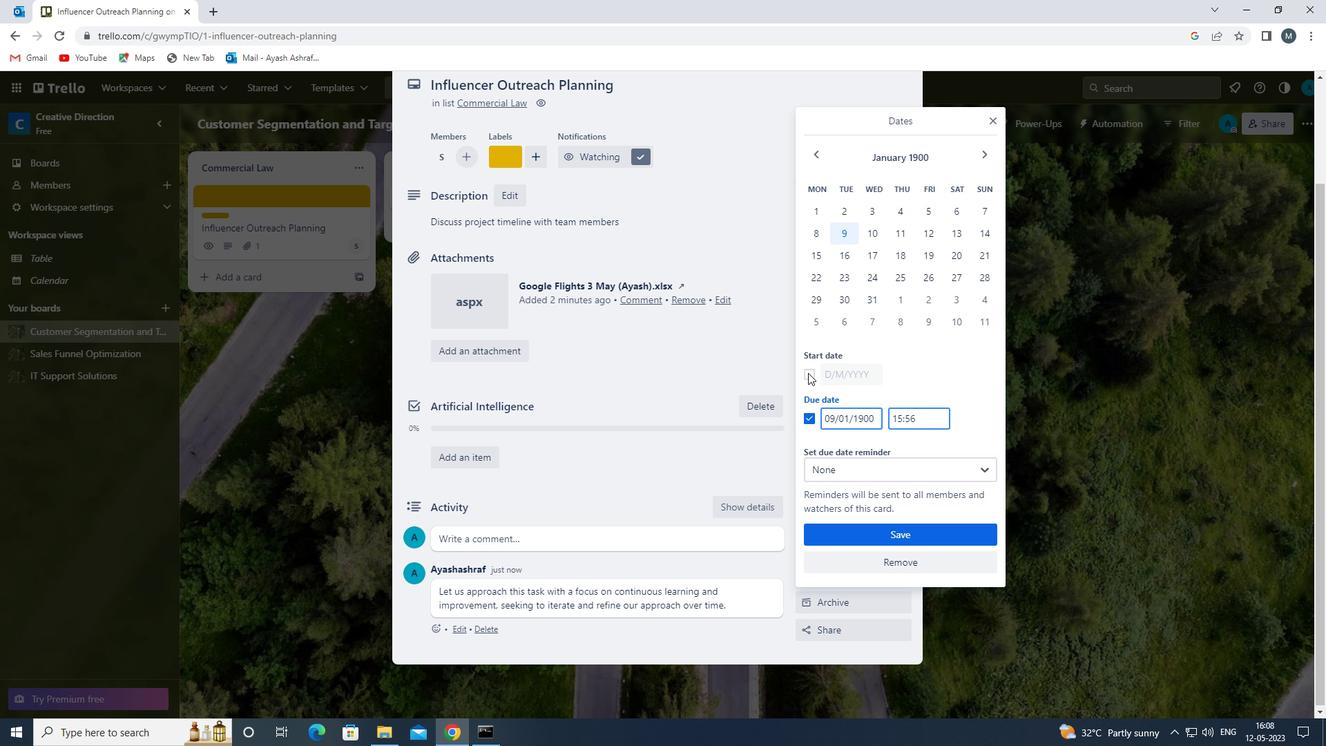 
Action: Mouse moved to (834, 374)
Screenshot: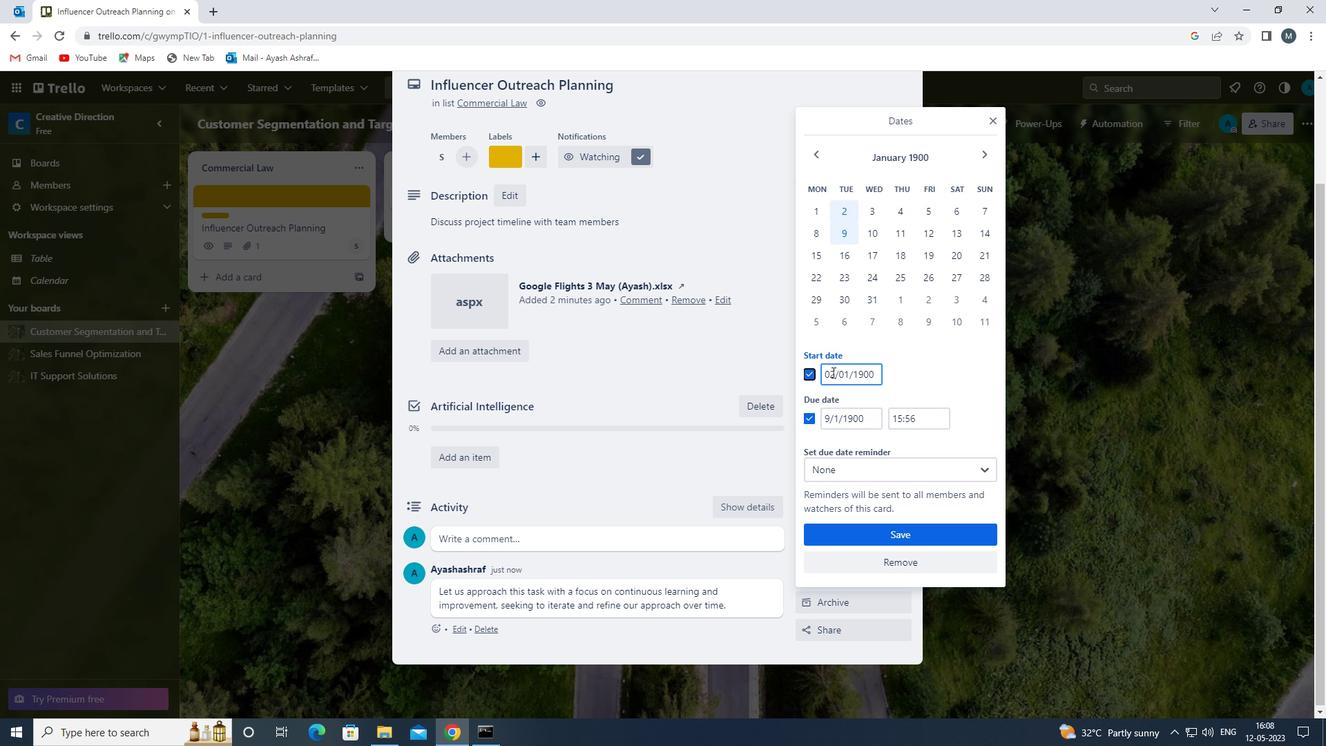 
Action: Mouse pressed left at (834, 374)
Screenshot: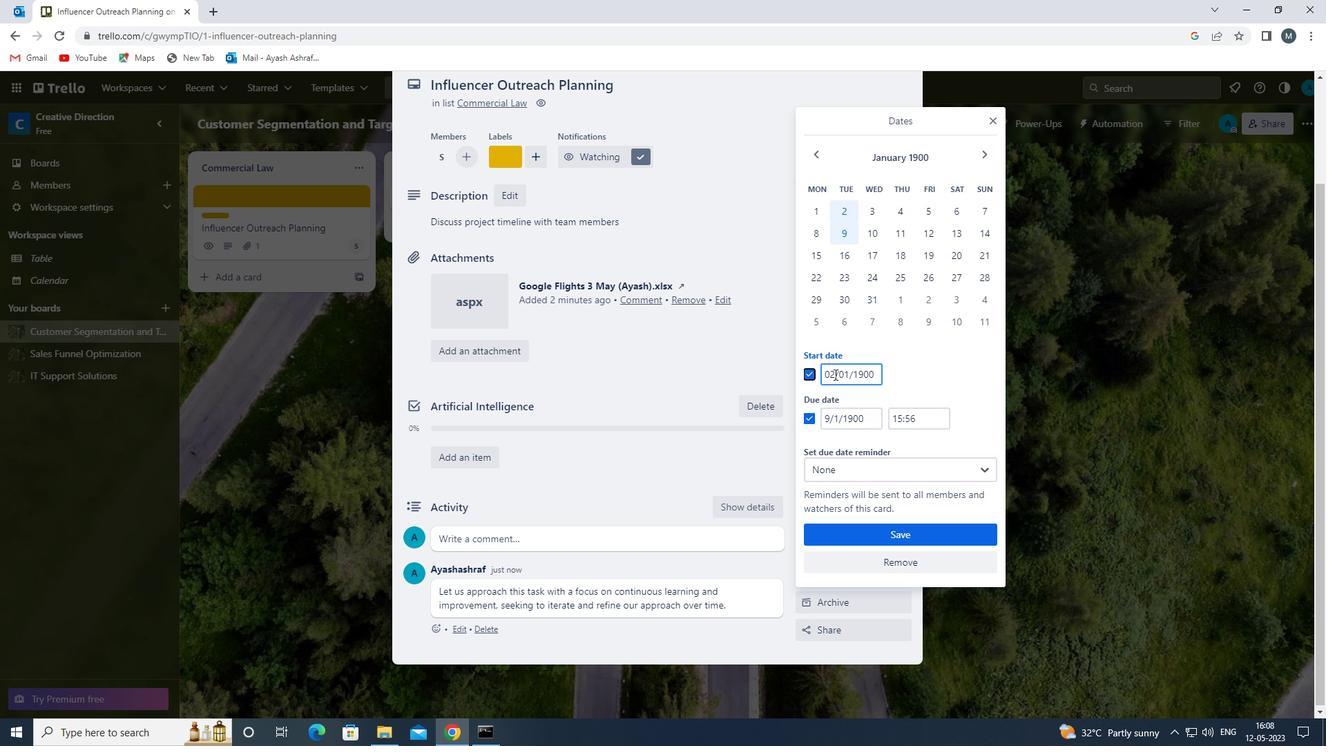
Action: Mouse moved to (827, 374)
Screenshot: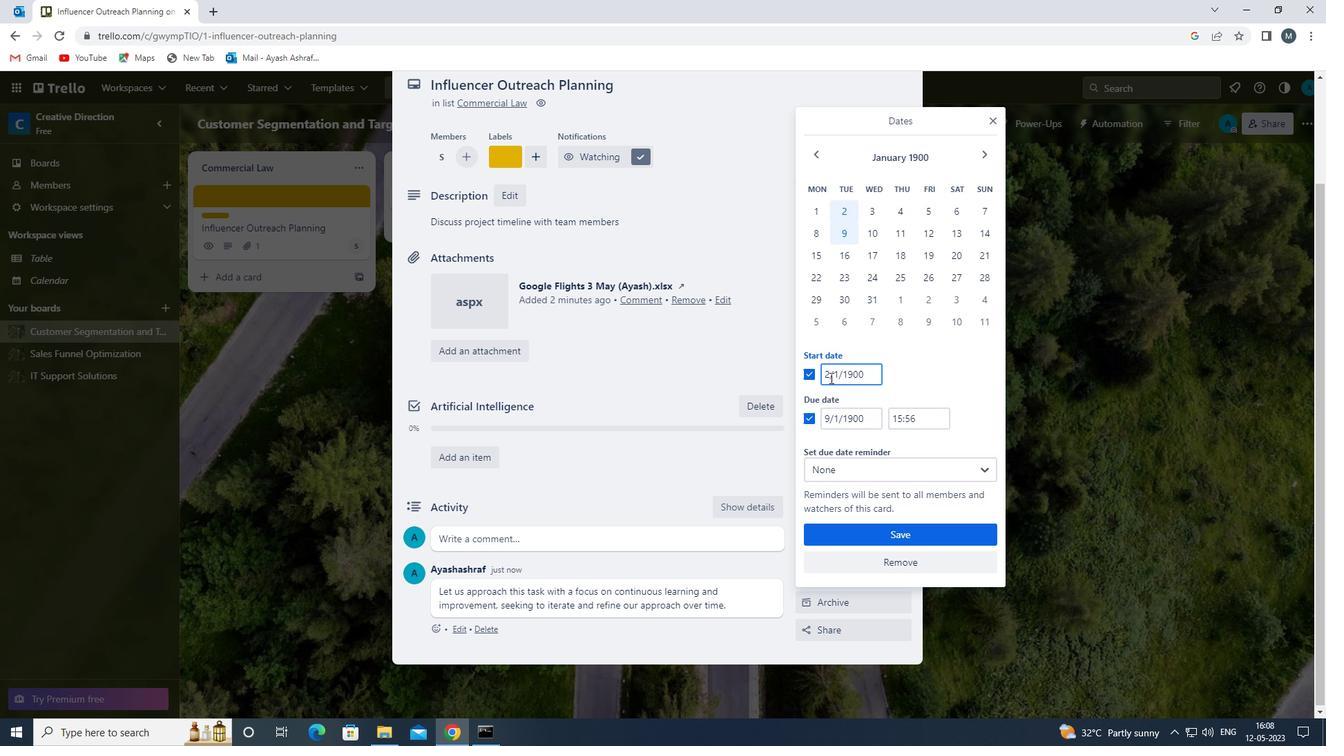 
Action: Mouse pressed left at (827, 374)
Screenshot: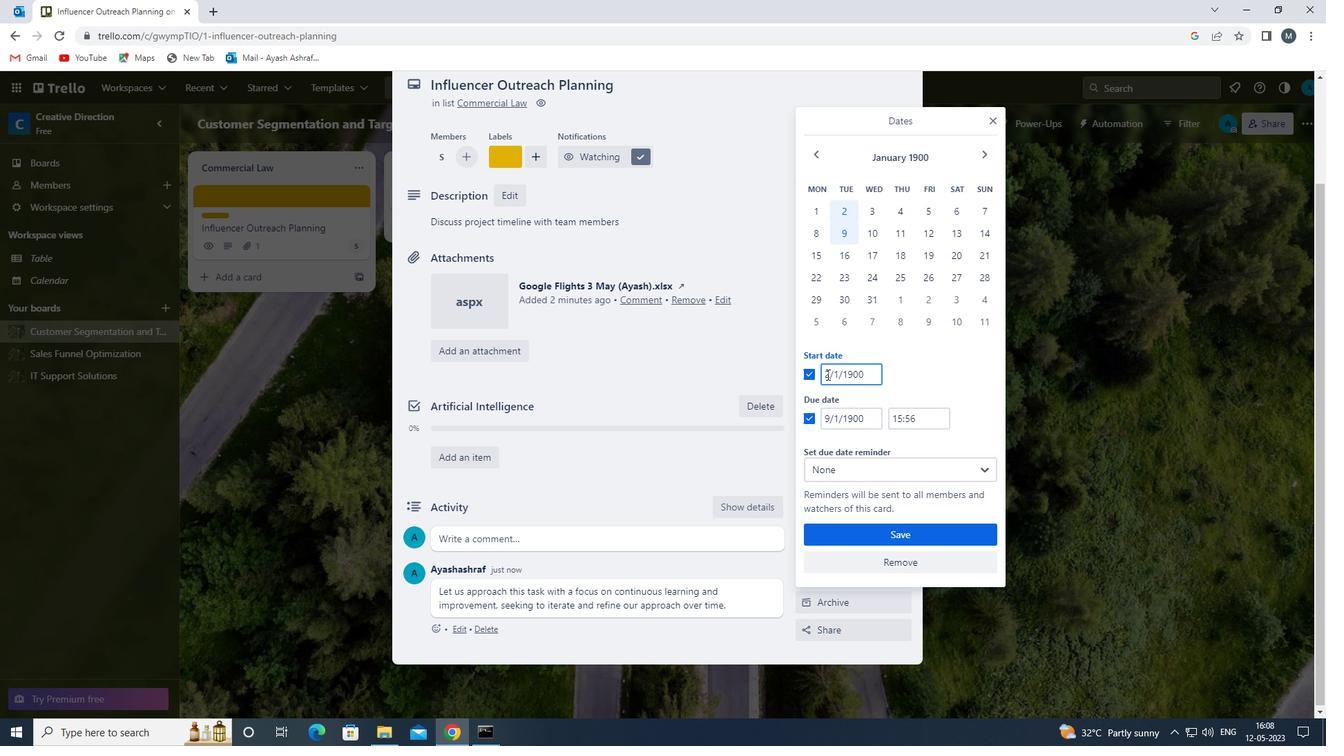 
Action: Mouse moved to (828, 375)
Screenshot: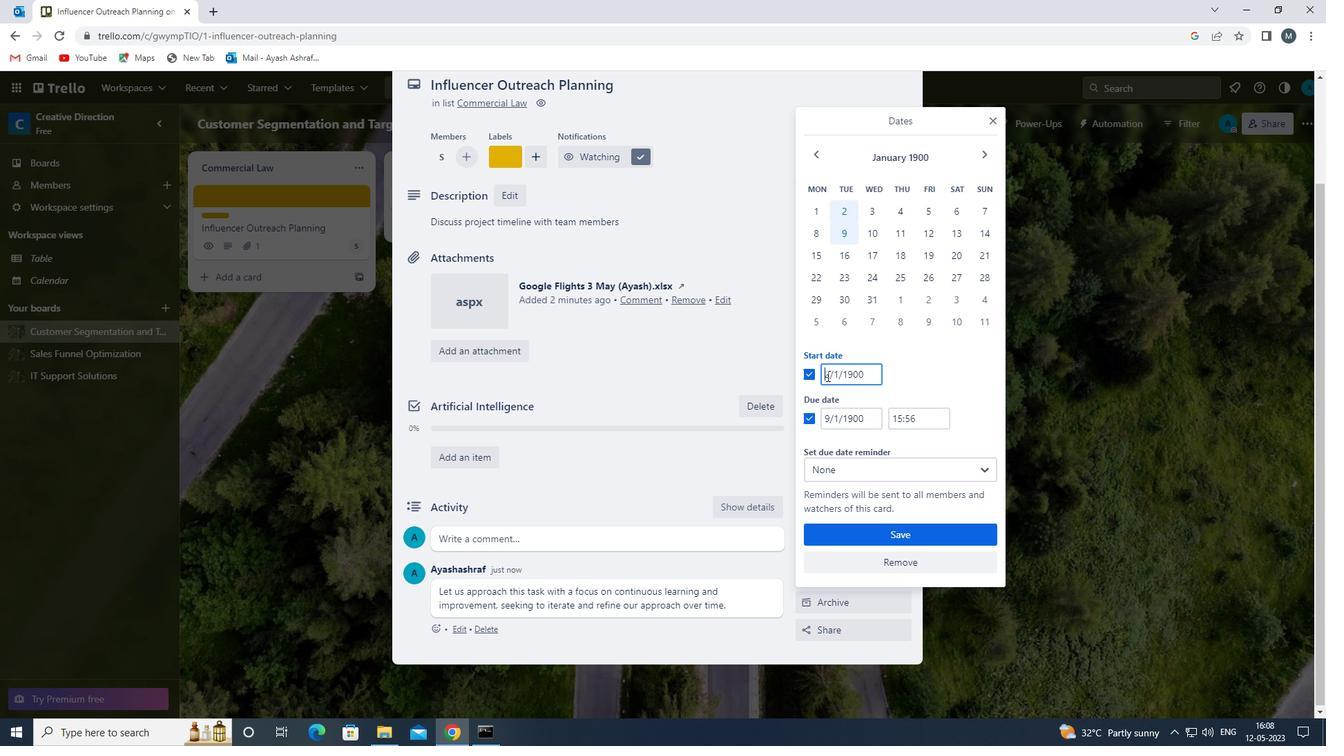 
Action: Mouse pressed left at (828, 375)
Screenshot: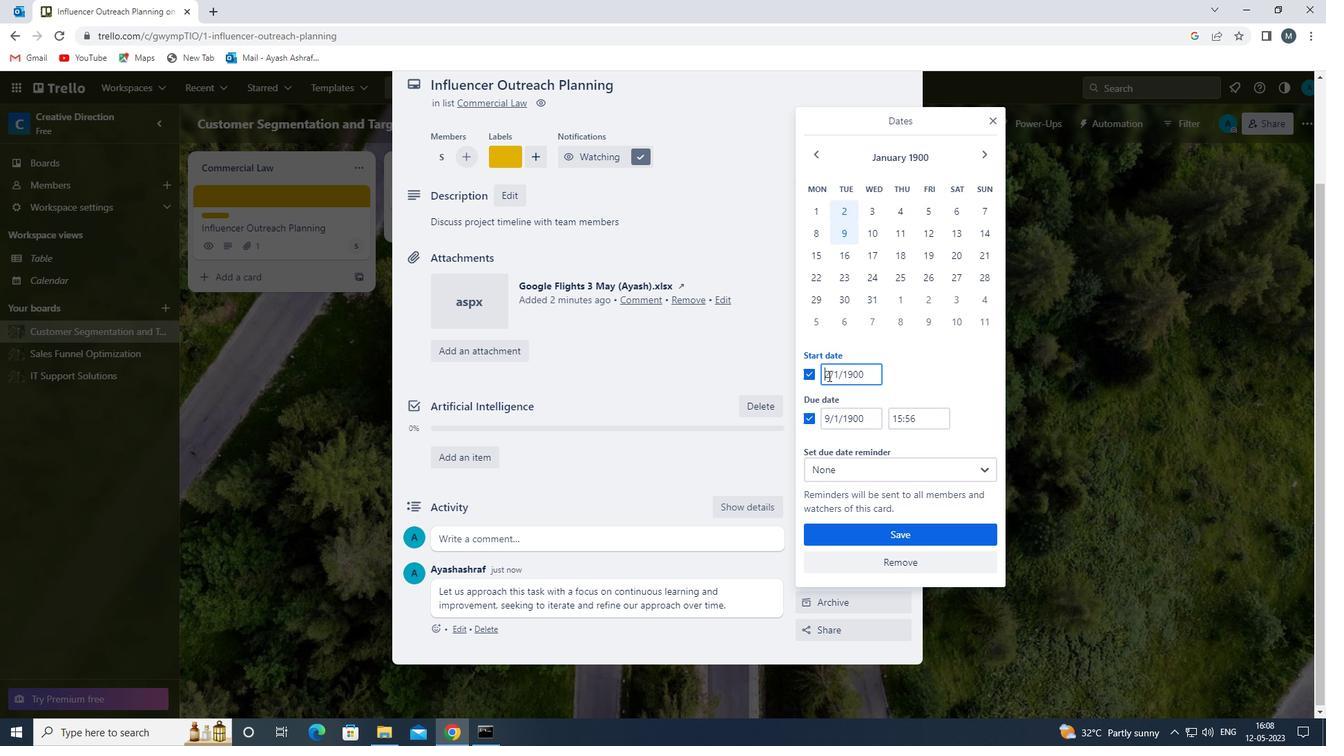 
Action: Mouse moved to (828, 375)
Screenshot: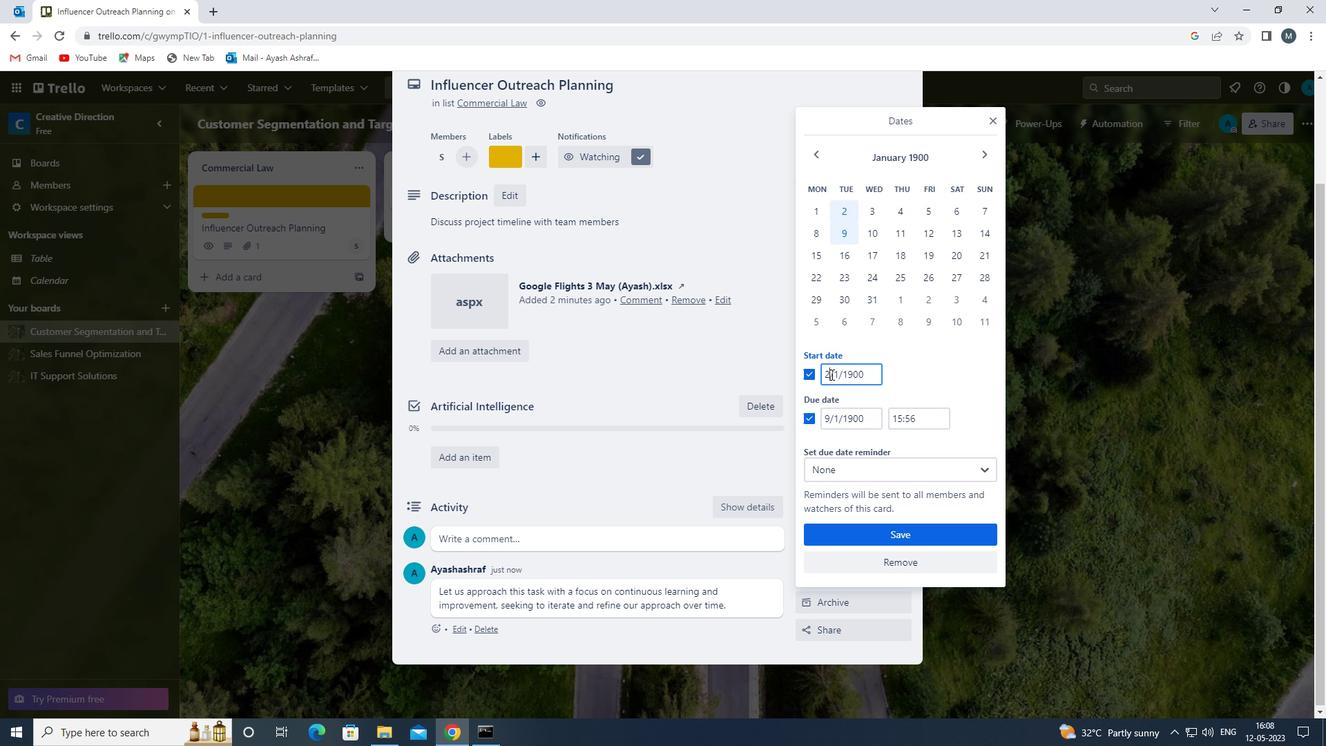 
Action: Key pressed 03
Screenshot: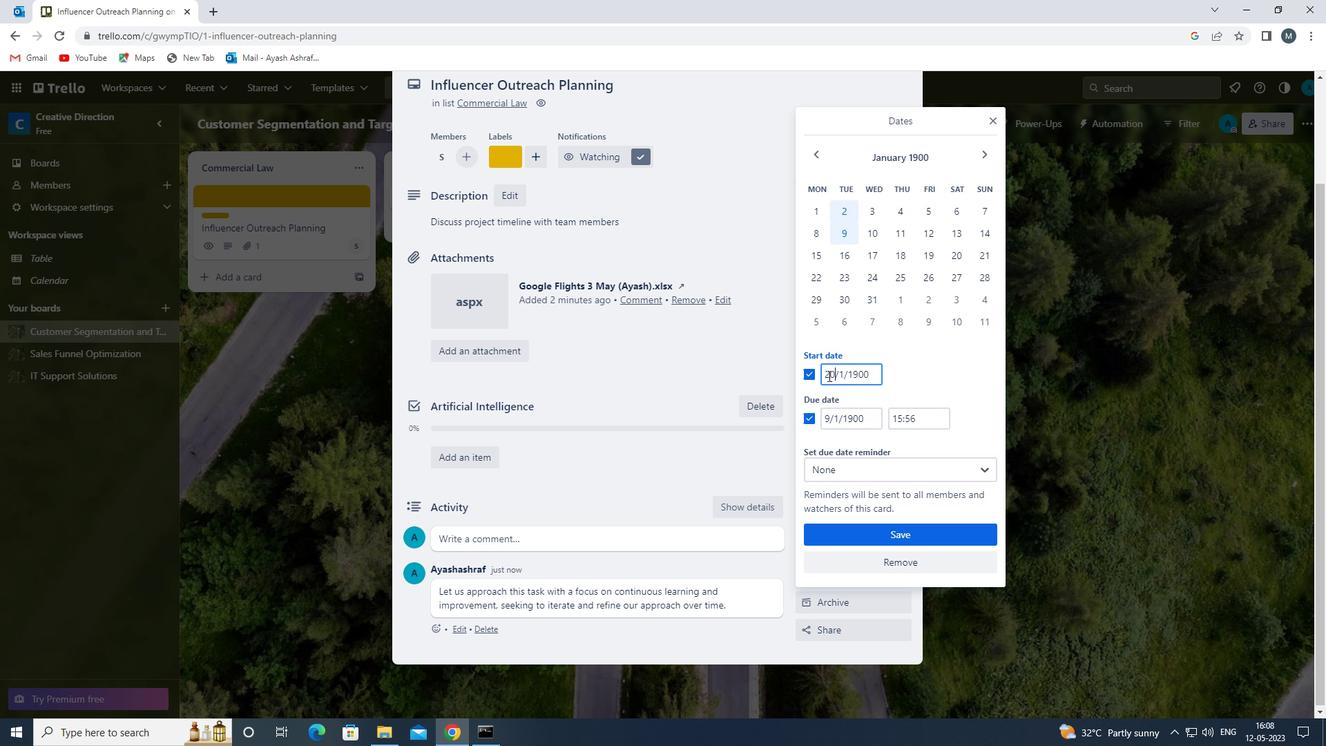 
Action: Mouse moved to (827, 376)
Screenshot: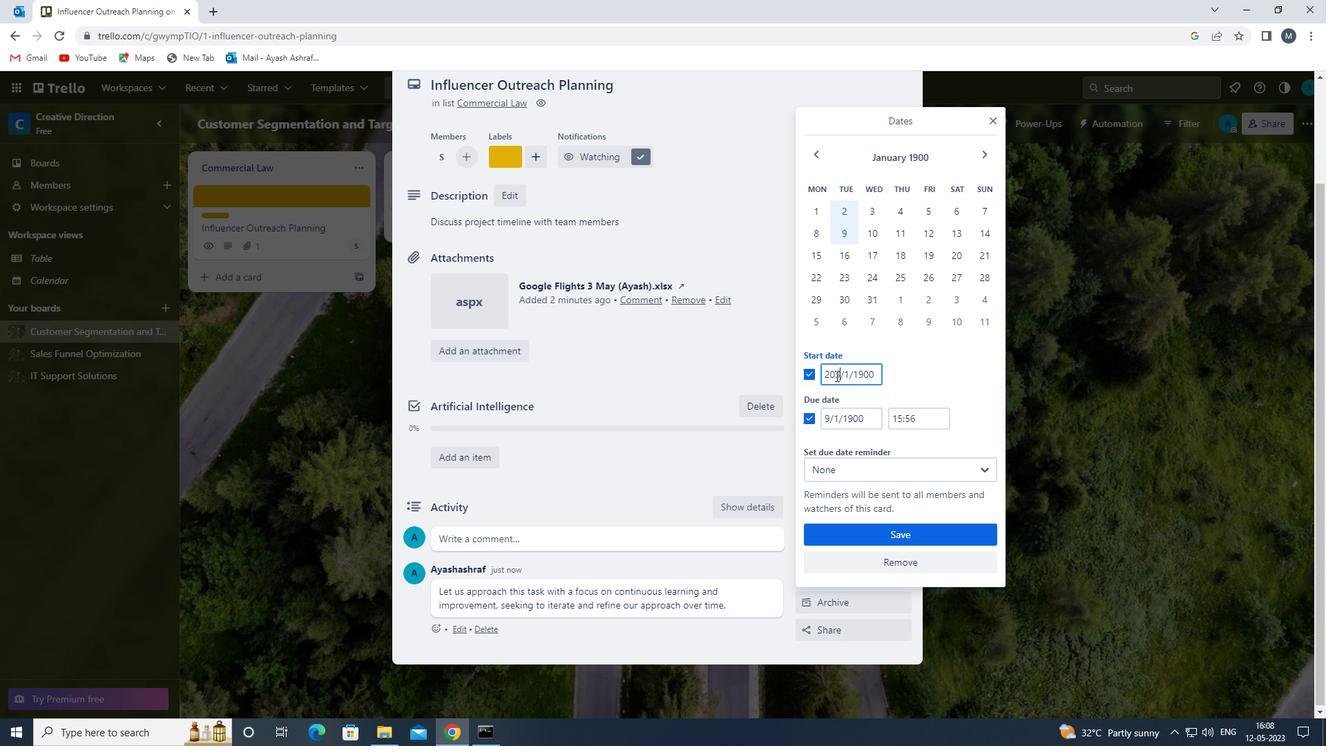 
Action: Mouse pressed left at (827, 376)
Screenshot: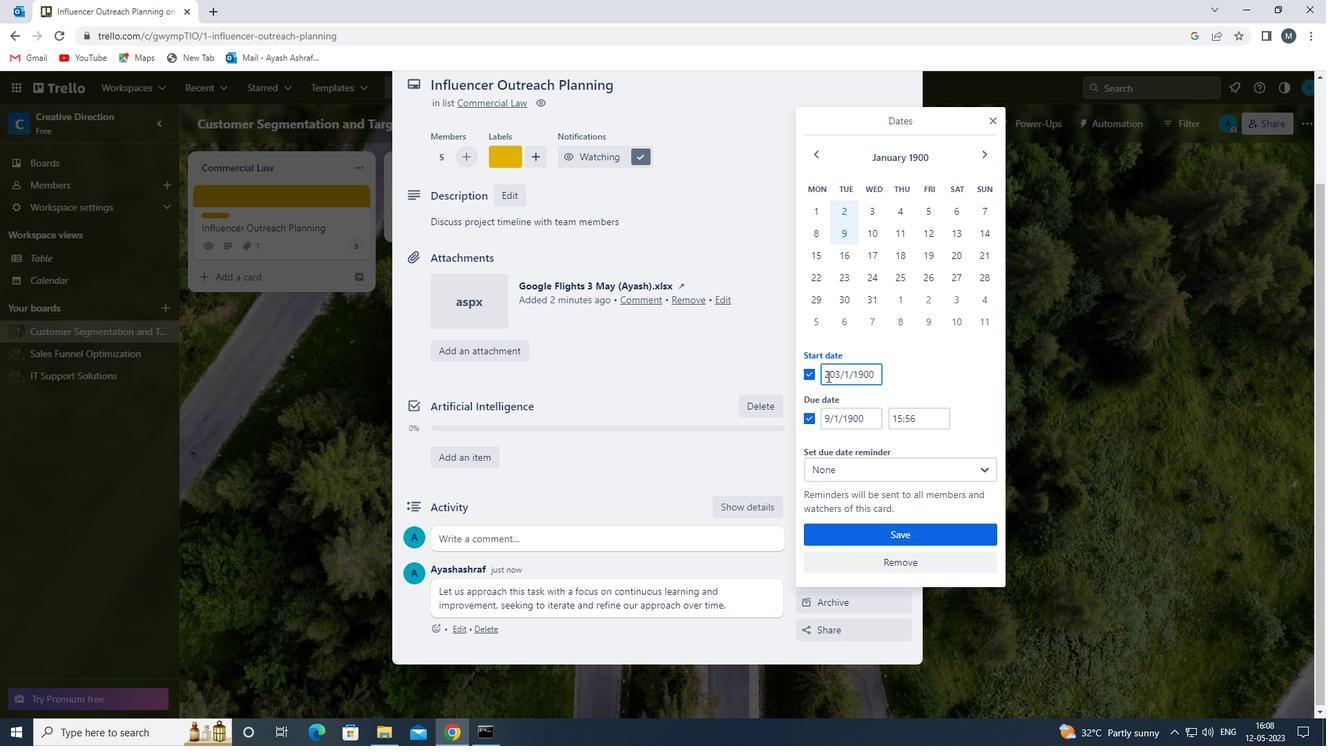 
Action: Mouse moved to (835, 381)
Screenshot: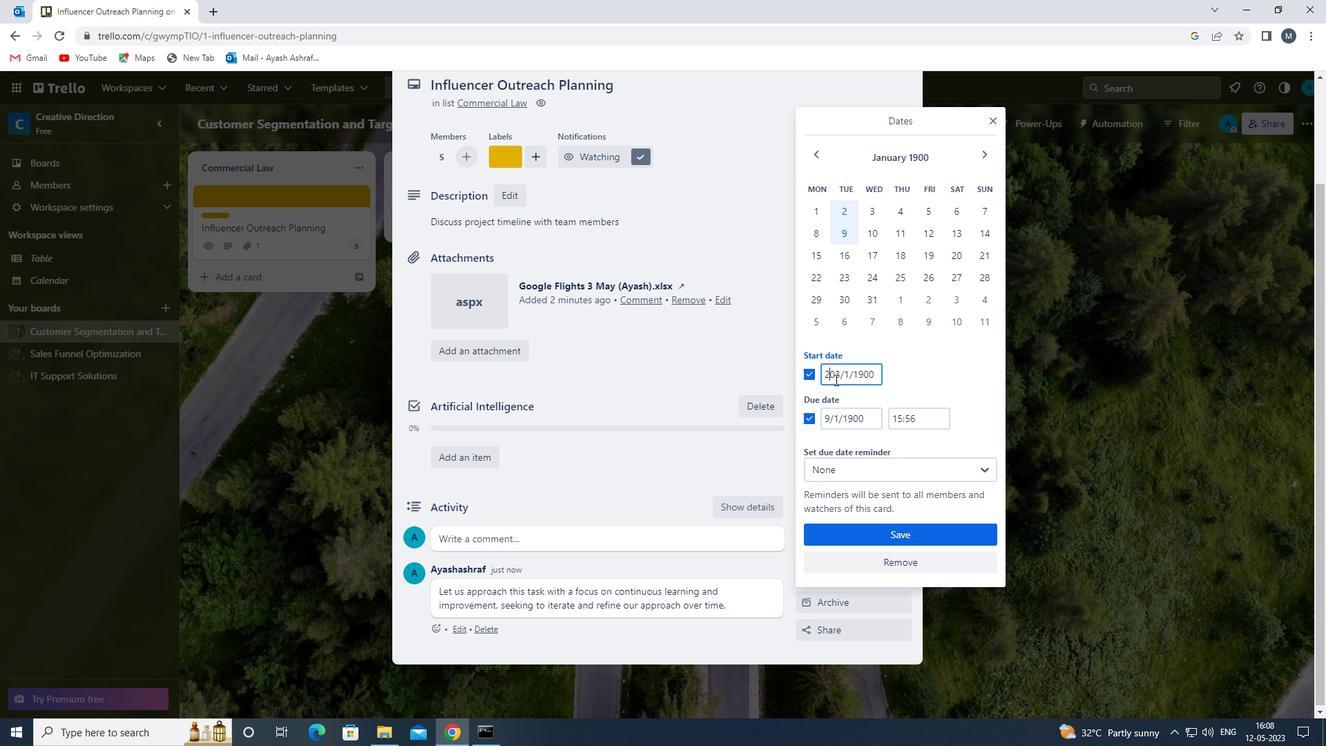 
Action: Key pressed <Key.backspace>
Screenshot: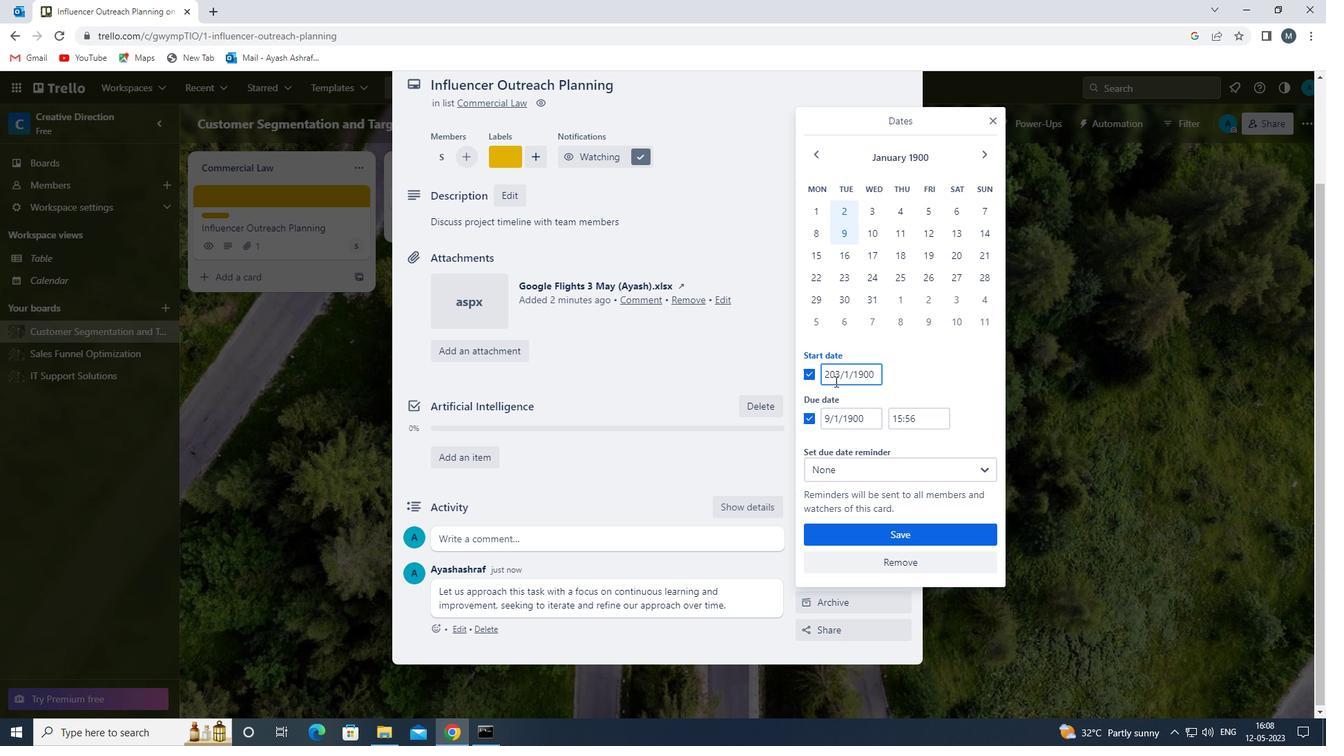 
Action: Mouse moved to (838, 377)
Screenshot: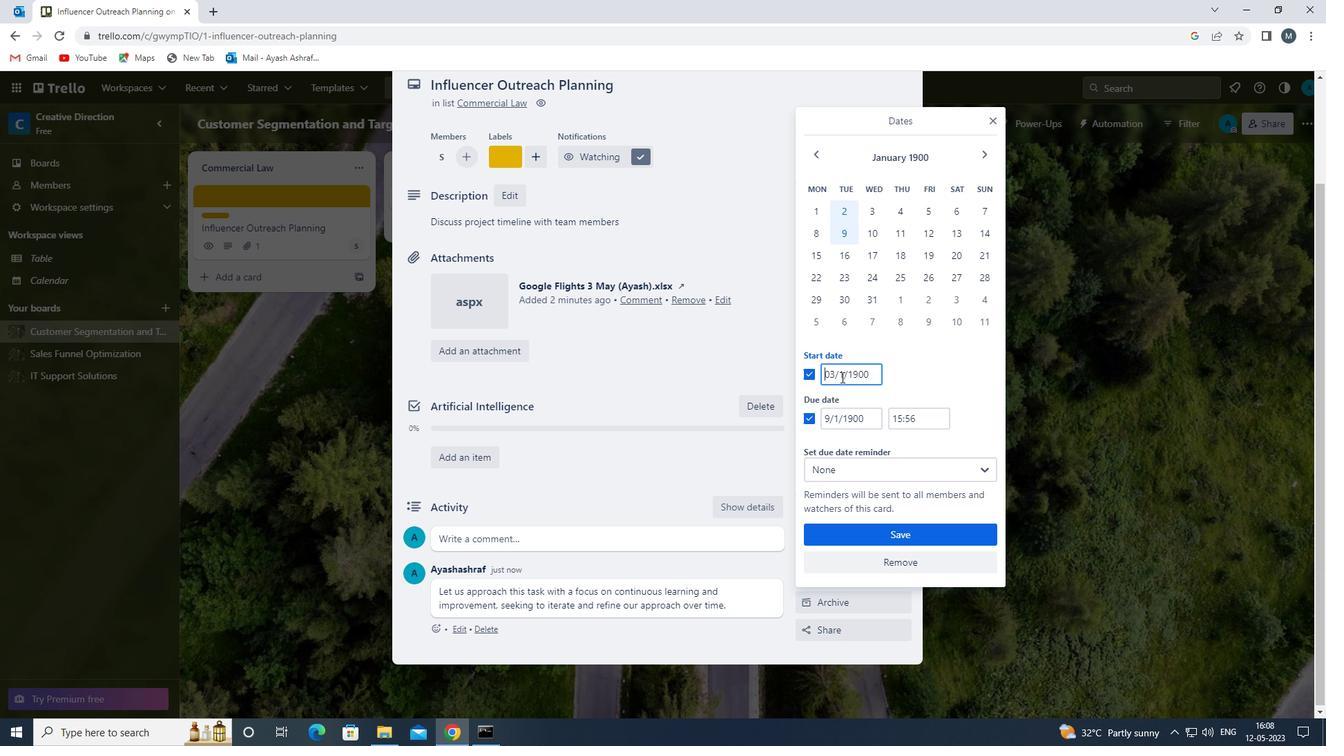 
Action: Mouse pressed left at (838, 377)
Screenshot: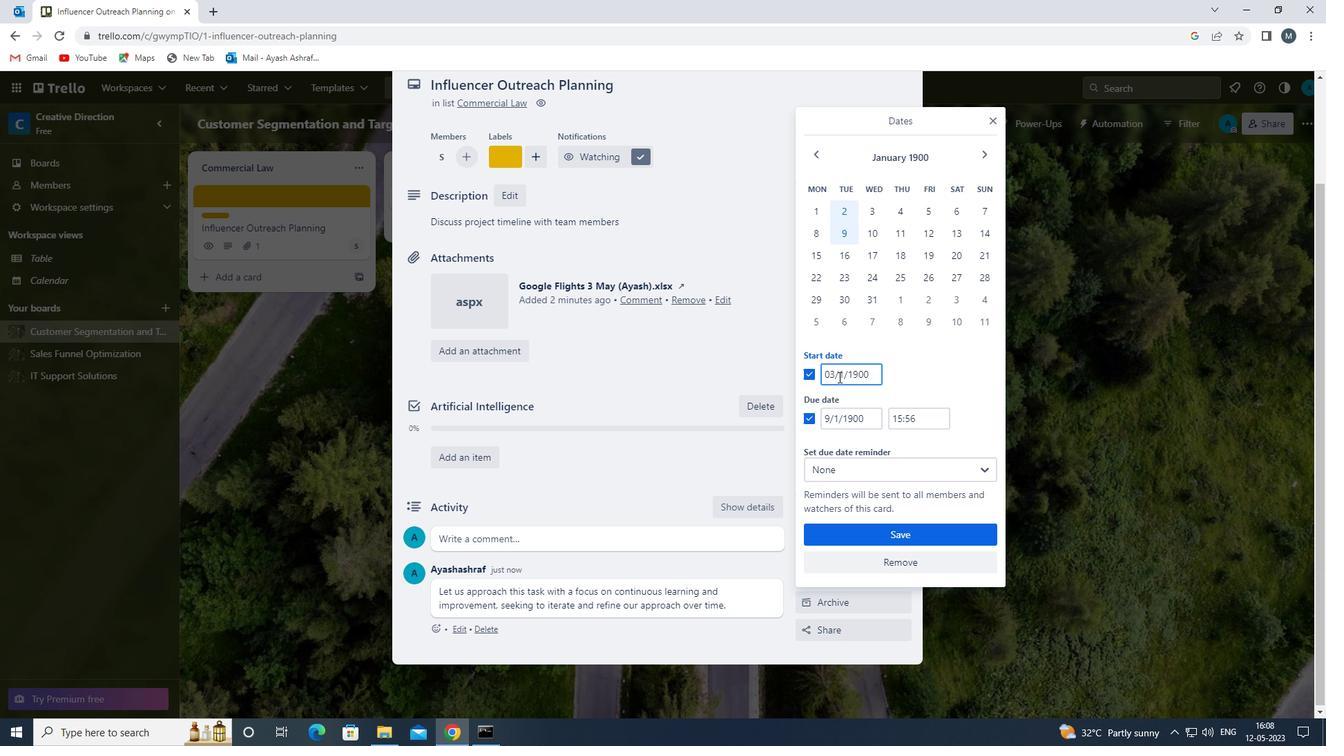 
Action: Mouse moved to (851, 378)
Screenshot: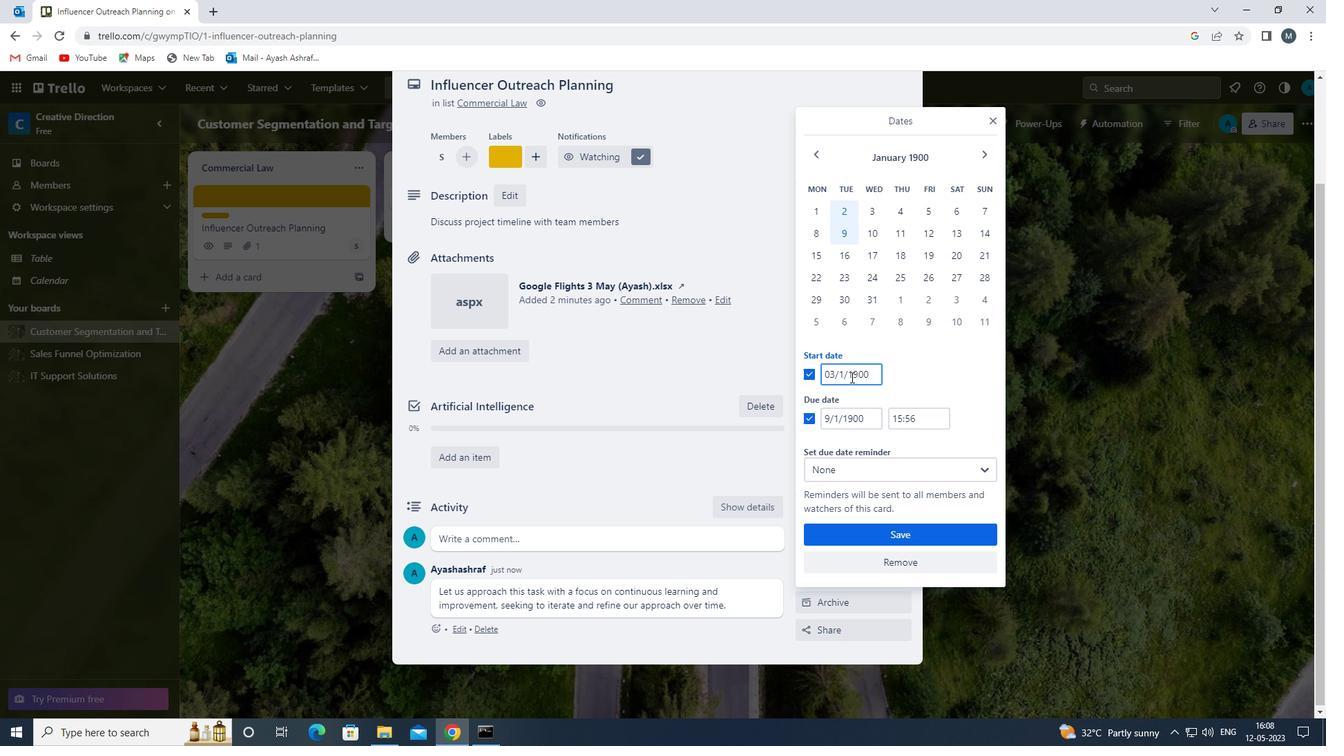 
Action: Key pressed 0
Screenshot: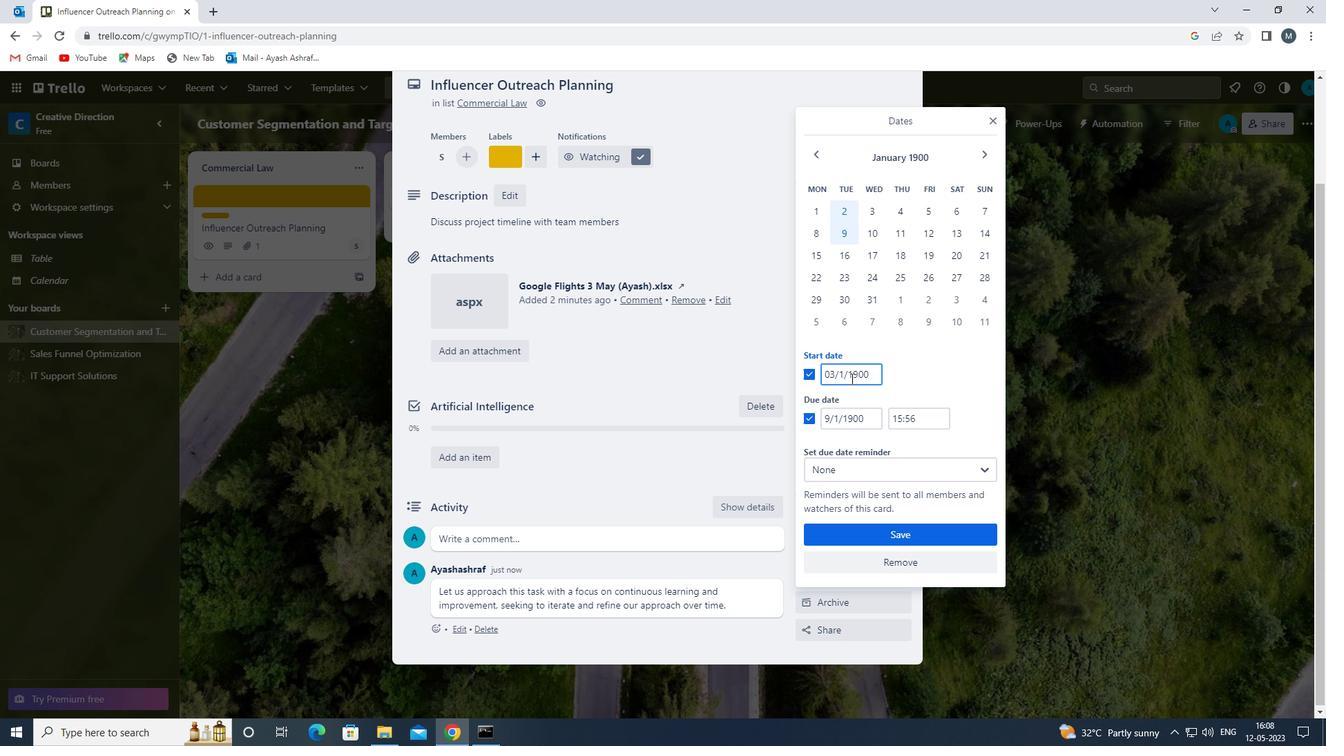 
Action: Mouse moved to (832, 419)
Screenshot: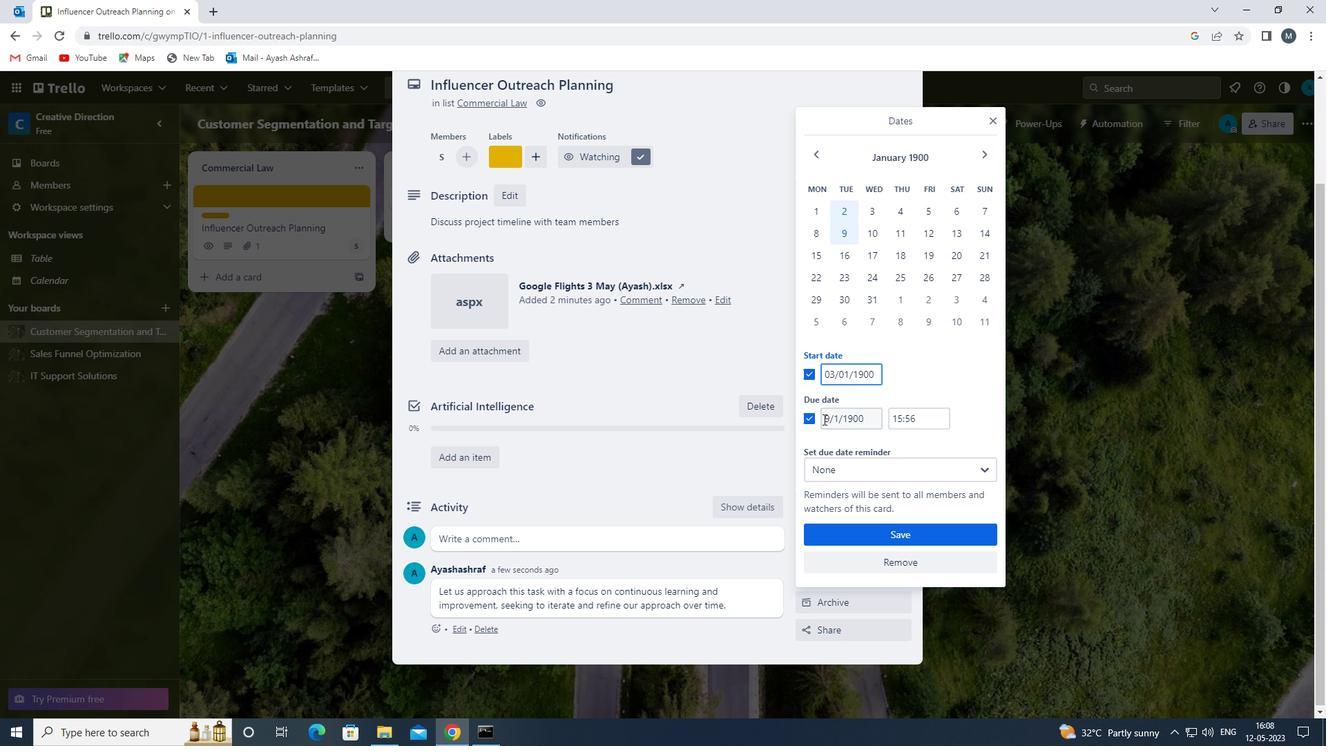 
Action: Mouse pressed left at (832, 419)
Screenshot: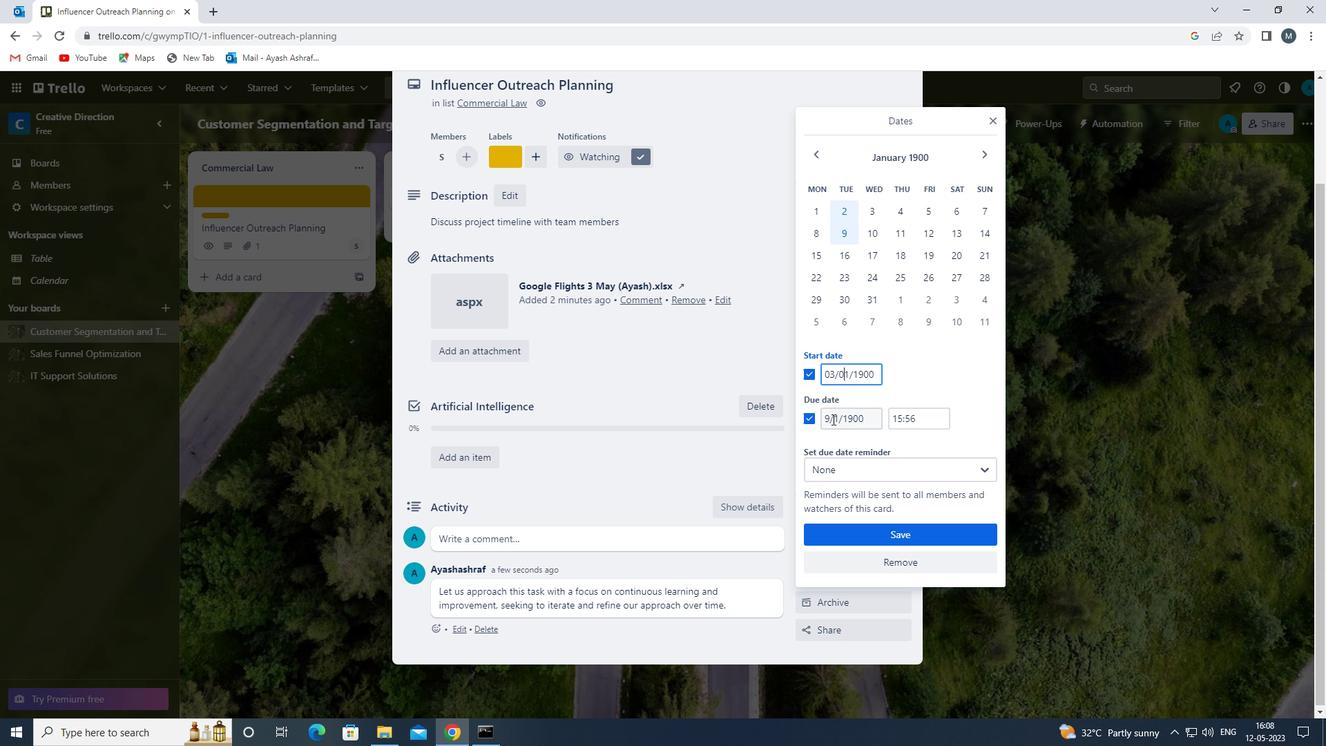 
Action: Mouse moved to (829, 419)
Screenshot: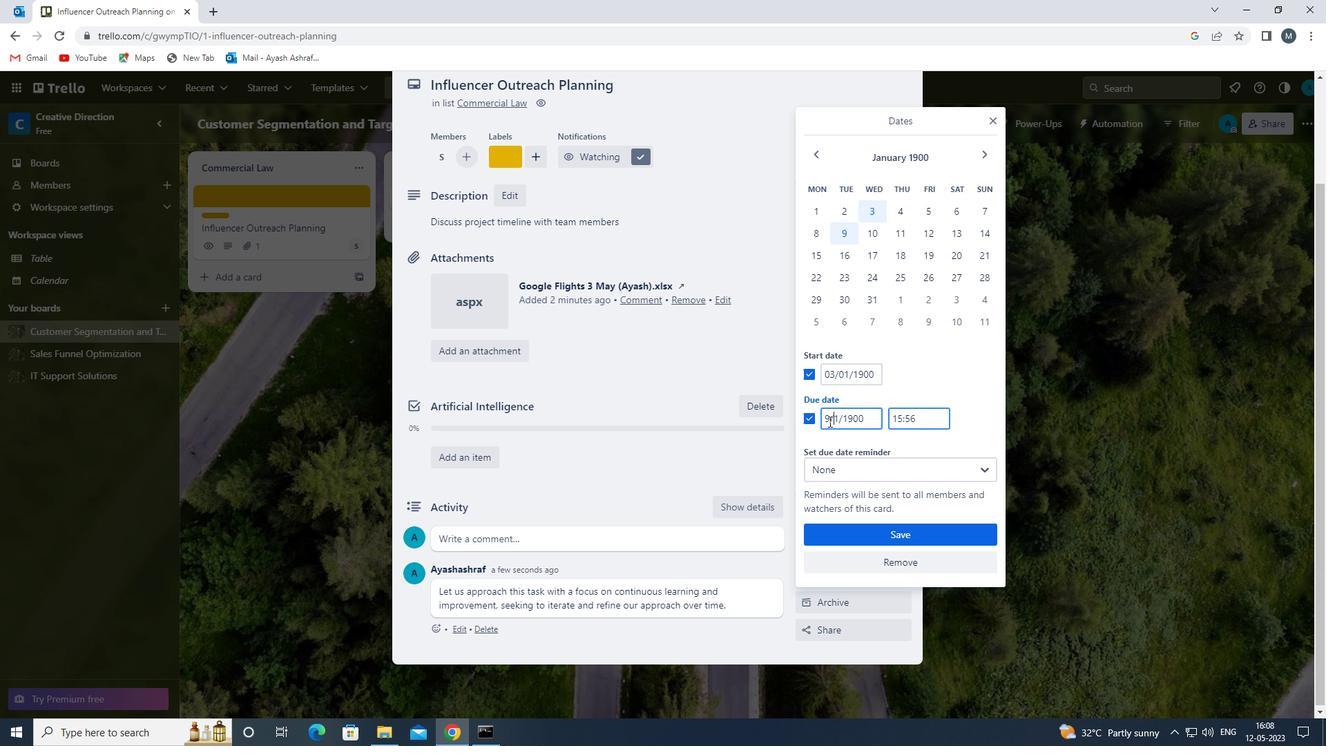 
Action: Mouse pressed left at (829, 419)
Screenshot: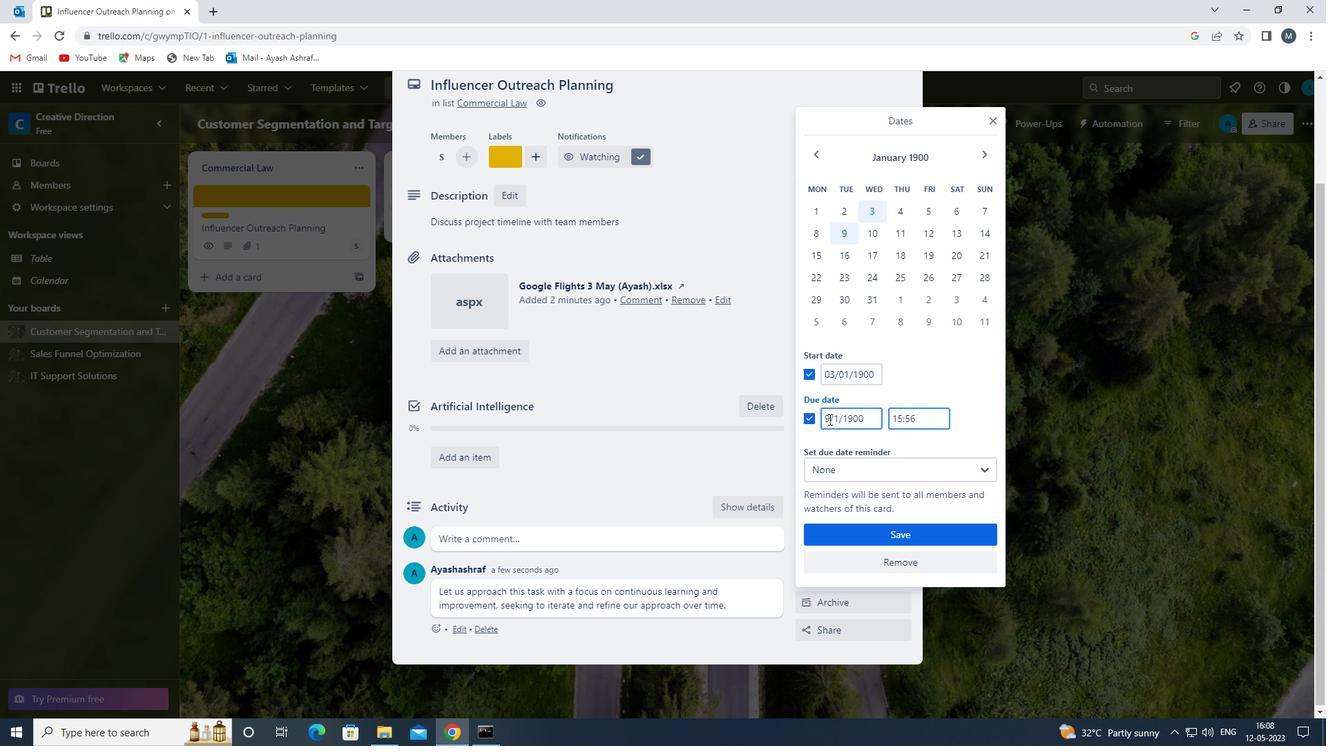 
Action: Mouse moved to (835, 421)
Screenshot: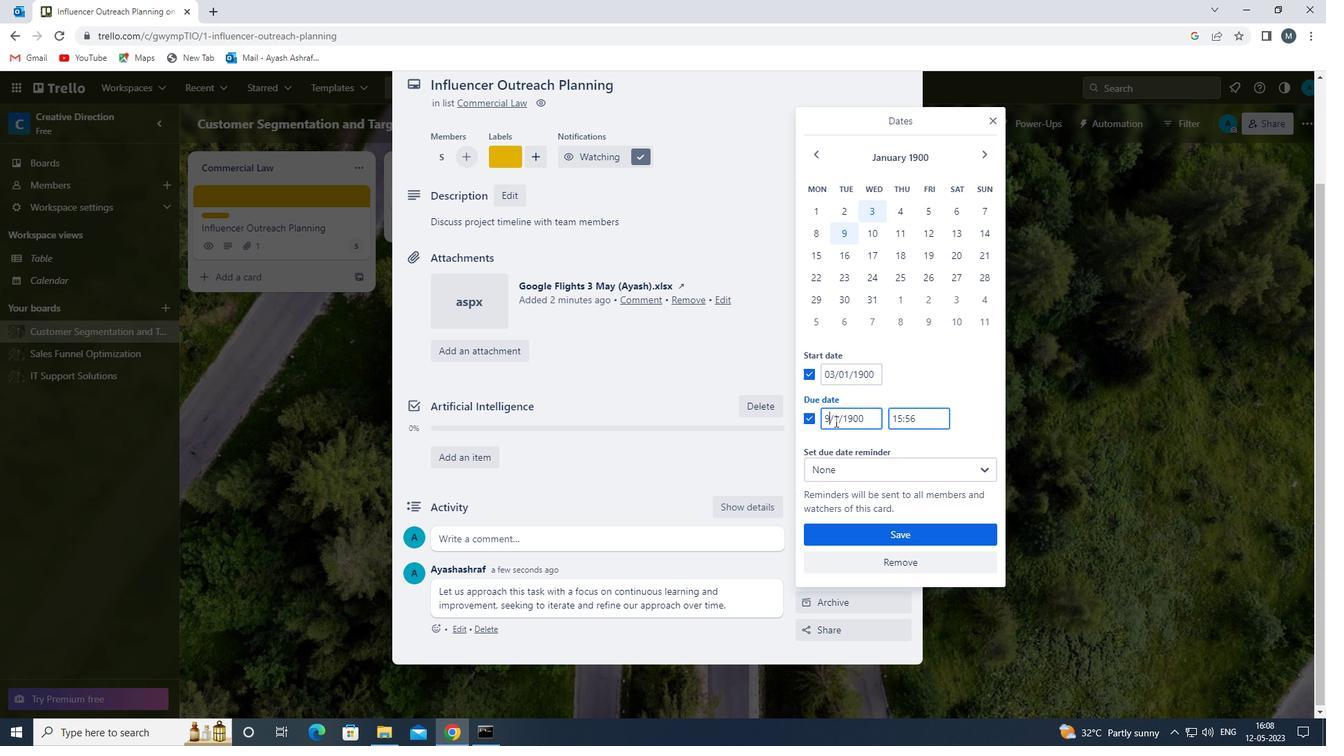 
Action: Key pressed 10
Screenshot: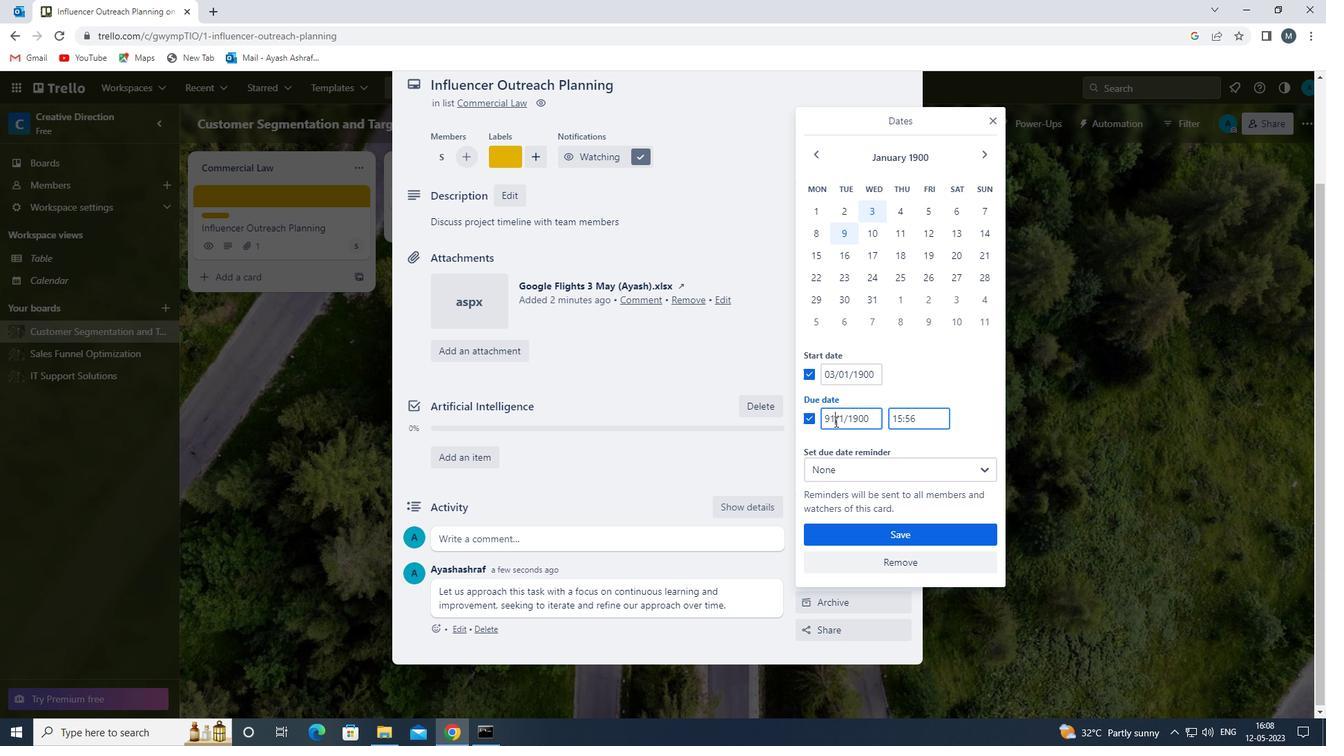 
Action: Mouse moved to (831, 422)
Screenshot: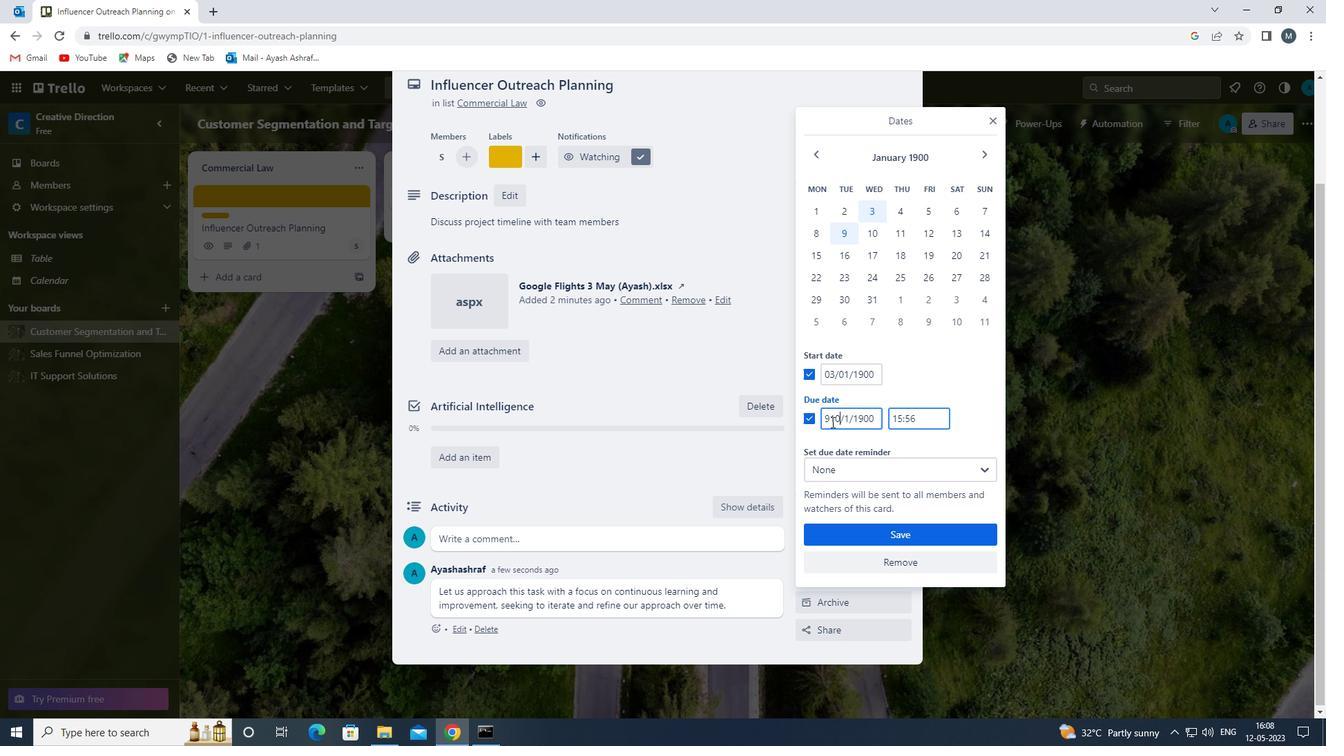 
Action: Mouse pressed left at (831, 422)
Screenshot: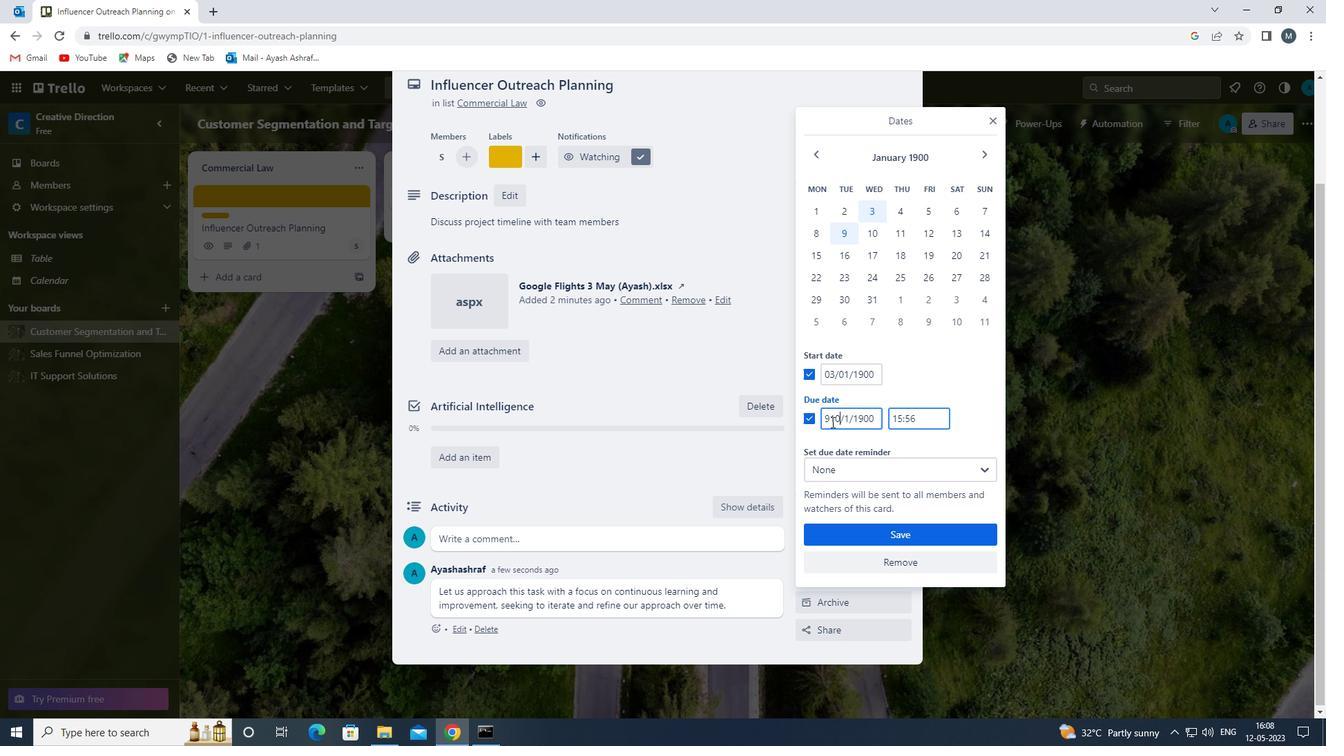 
Action: Mouse moved to (837, 422)
Screenshot: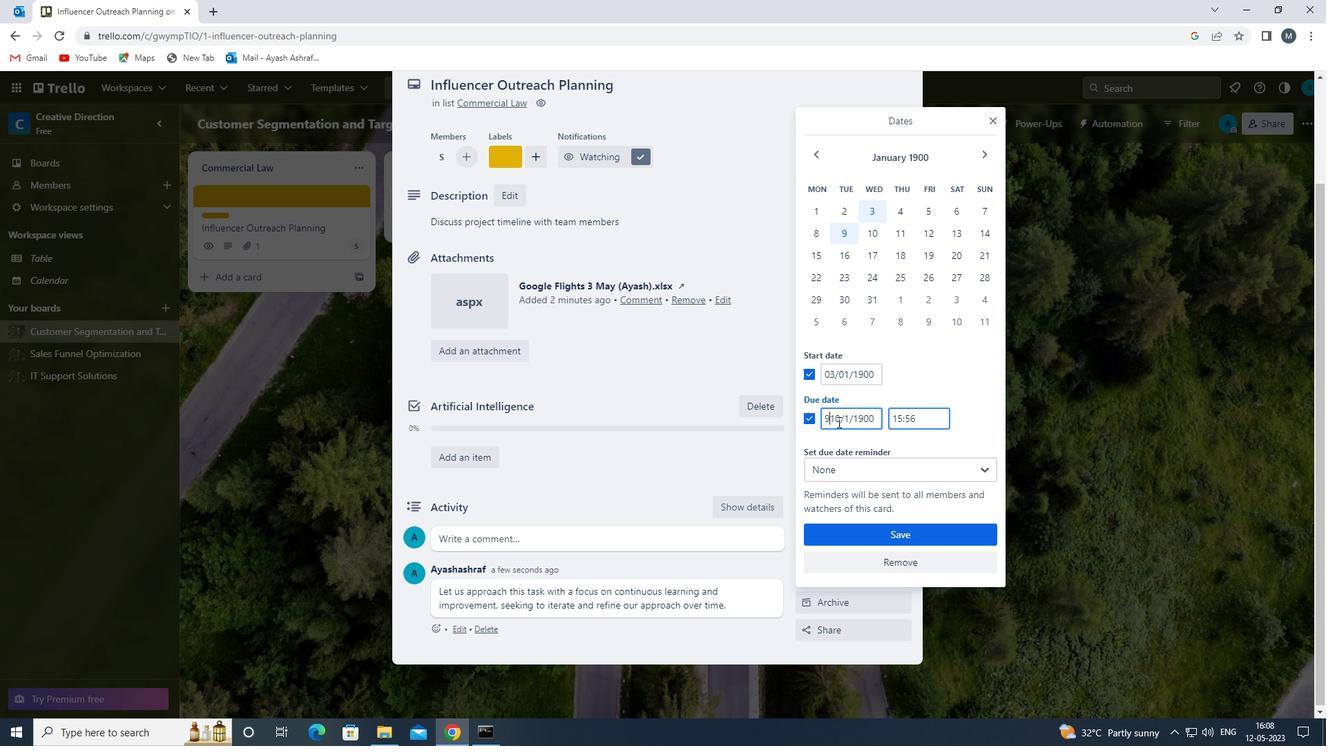 
Action: Key pressed <Key.backspace>
Screenshot: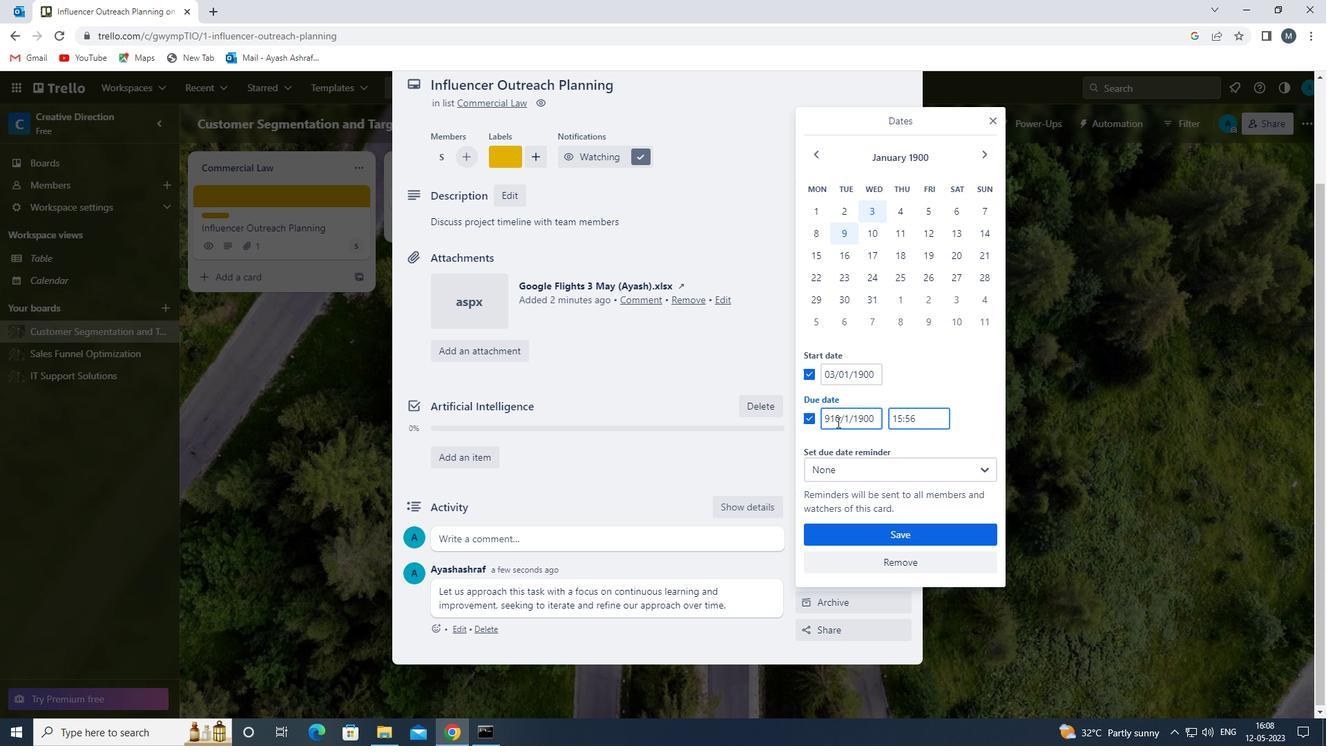 
Action: Mouse moved to (838, 422)
Screenshot: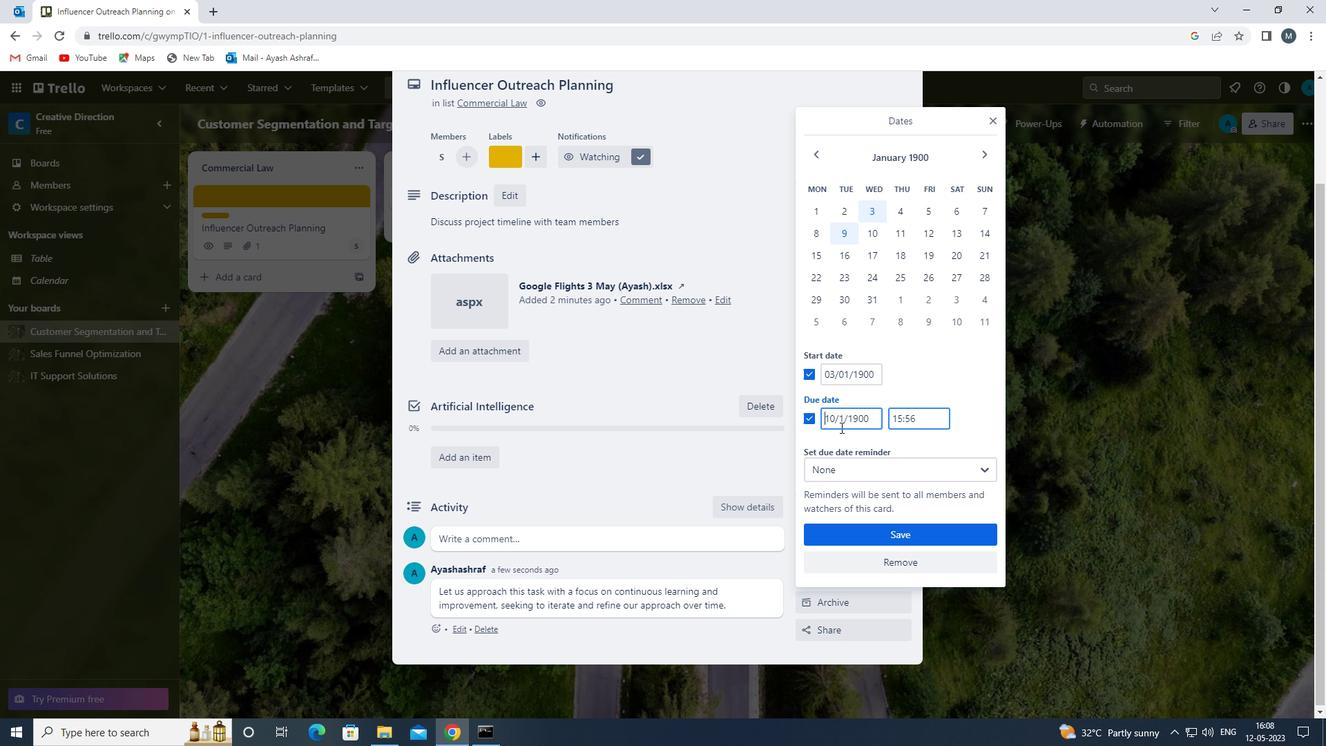 
Action: Mouse pressed left at (838, 422)
Screenshot: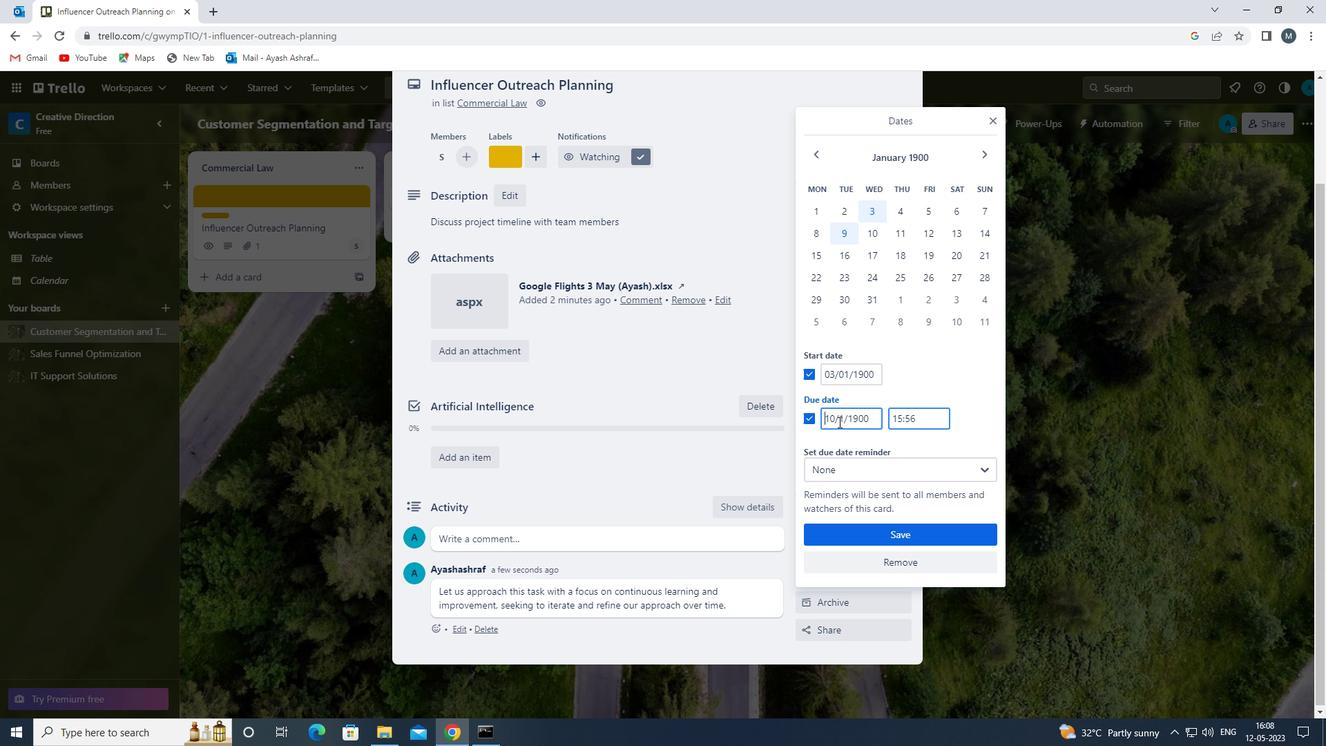 
Action: Mouse moved to (852, 424)
Screenshot: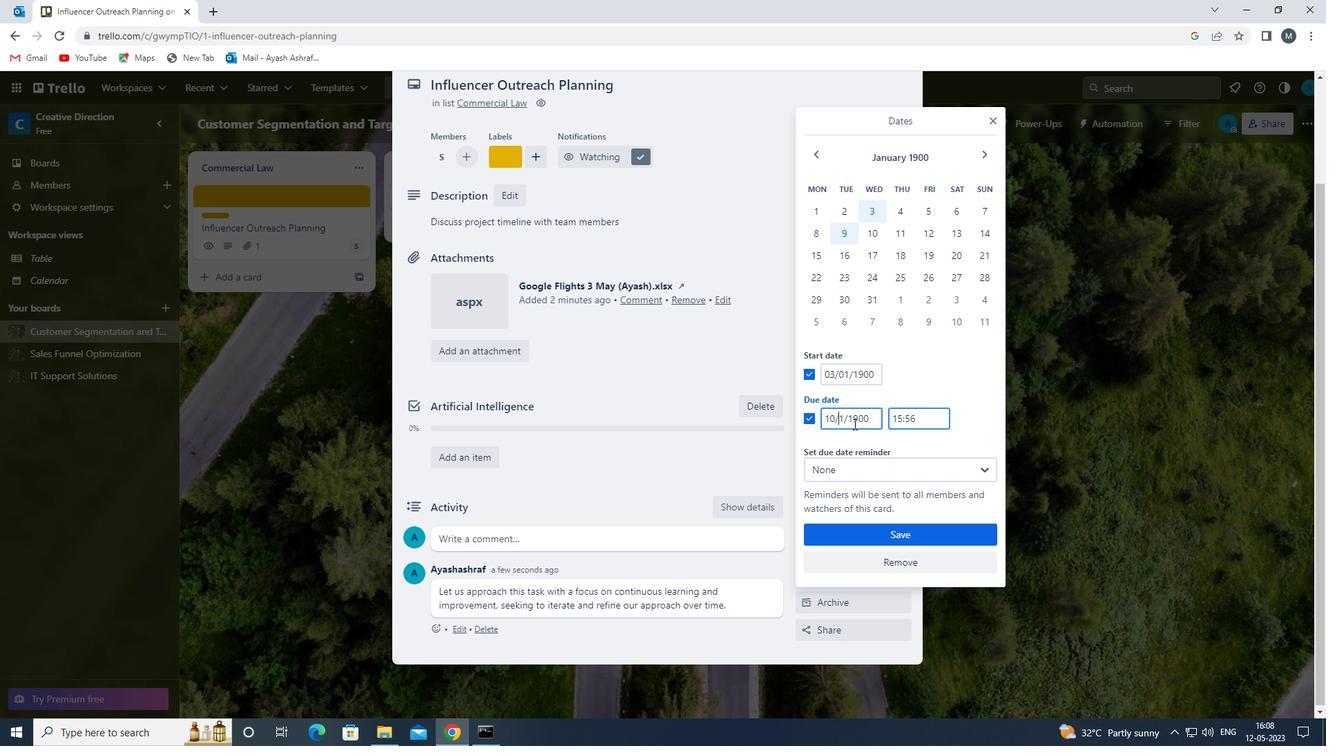 
Action: Key pressed 0
Screenshot: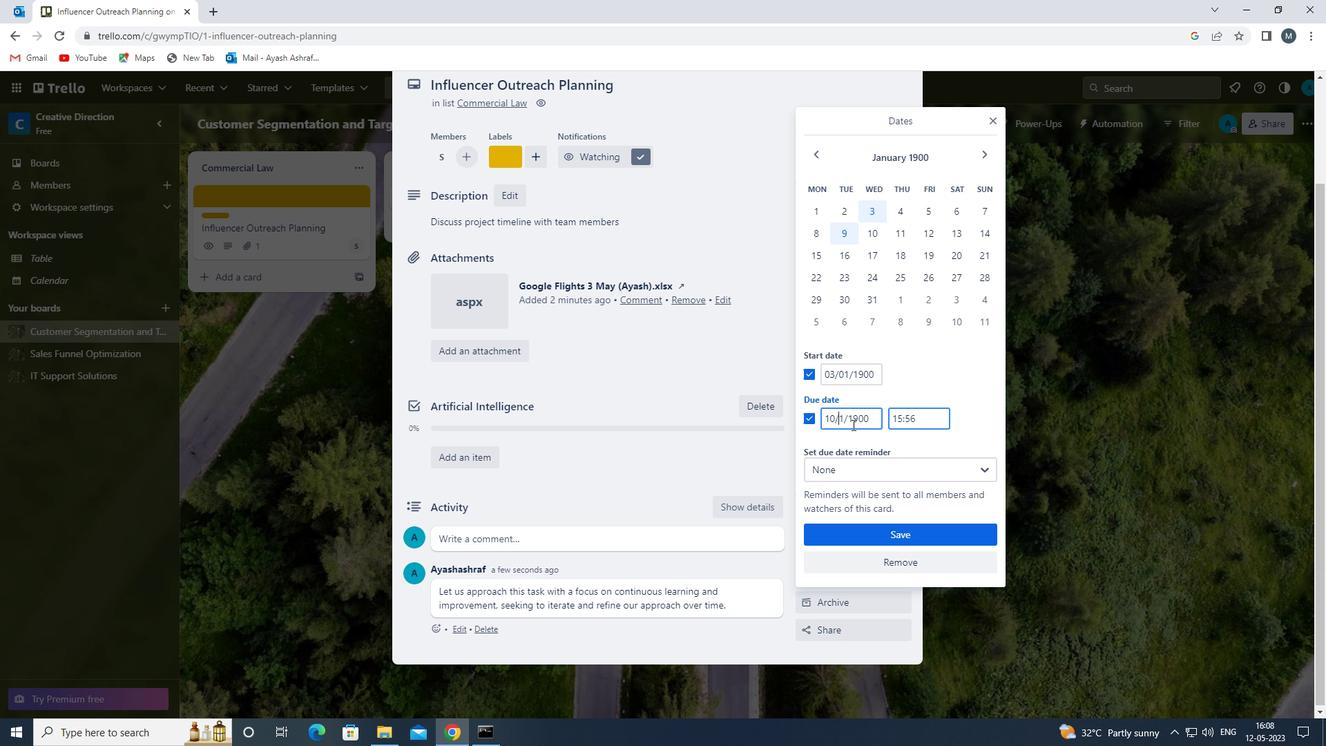 
Action: Mouse moved to (852, 533)
Screenshot: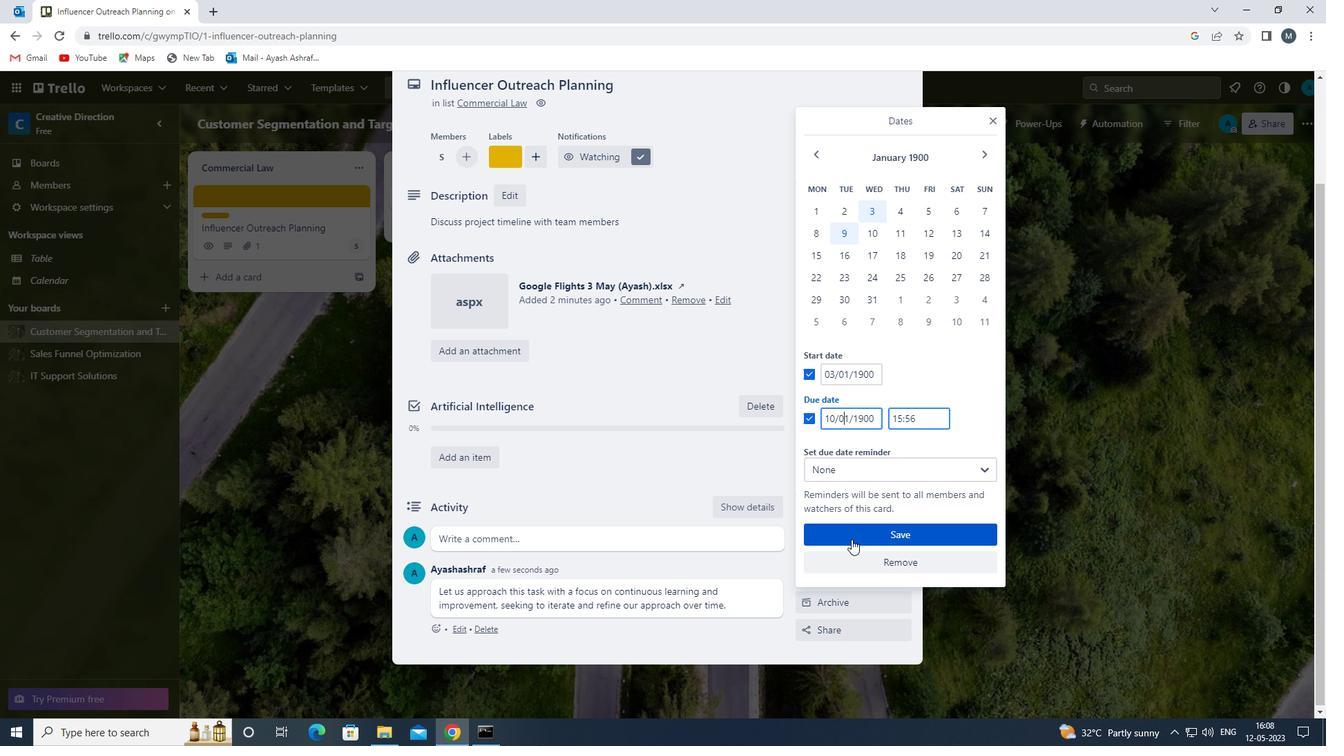 
Action: Mouse pressed left at (852, 533)
Screenshot: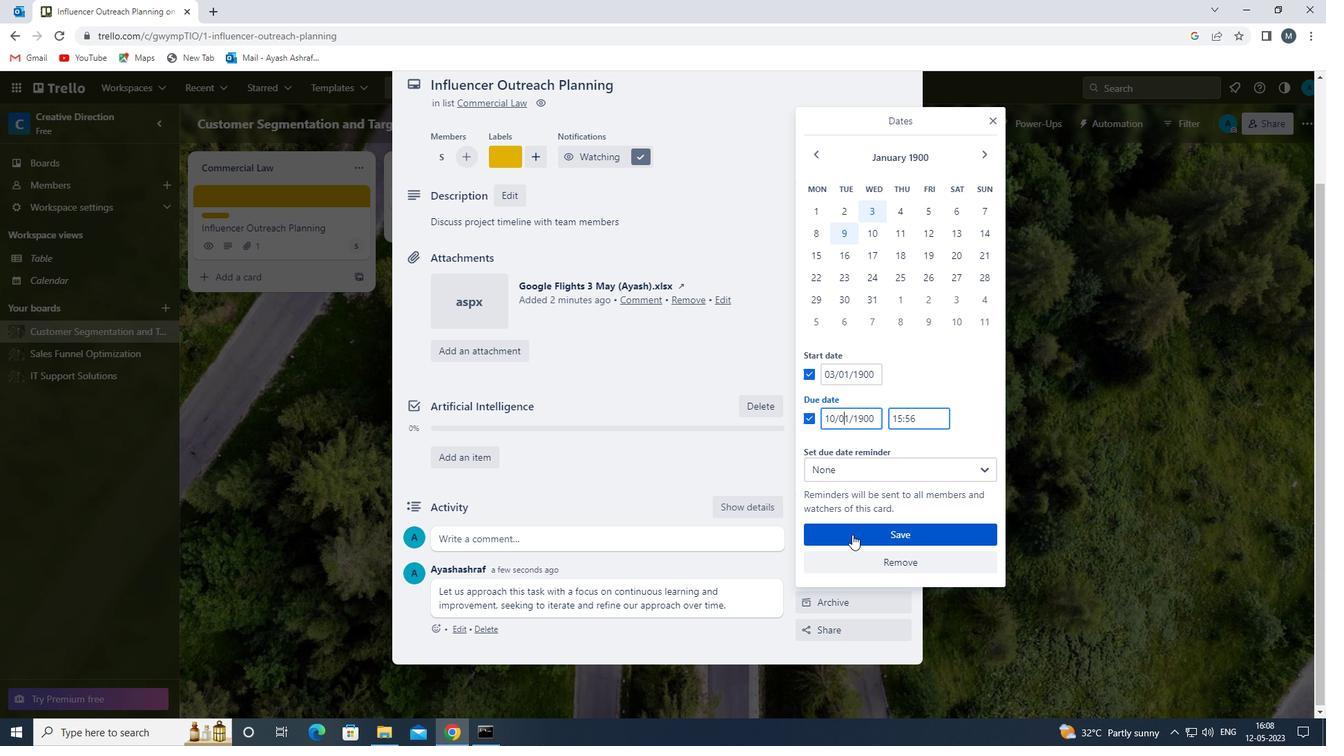 
Action: Mouse moved to (691, 525)
Screenshot: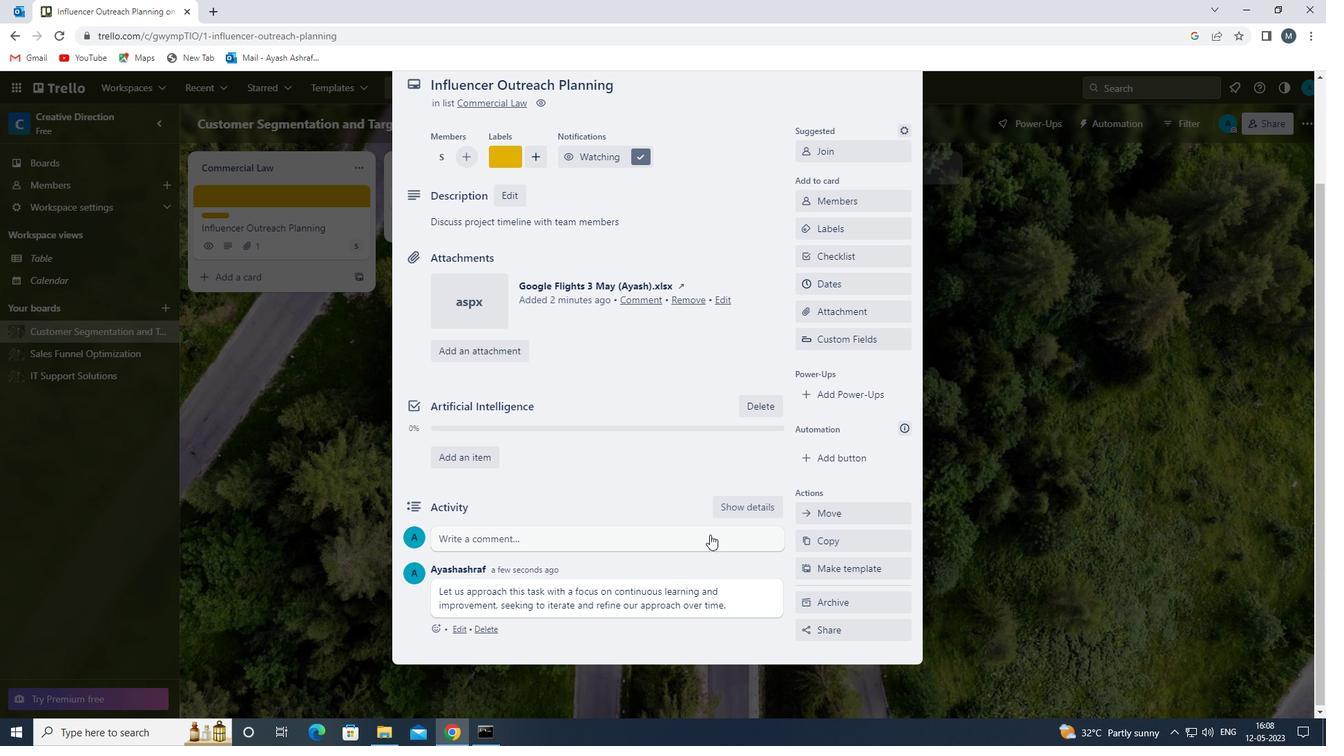 
Action: Mouse scrolled (691, 526) with delta (0, 0)
Screenshot: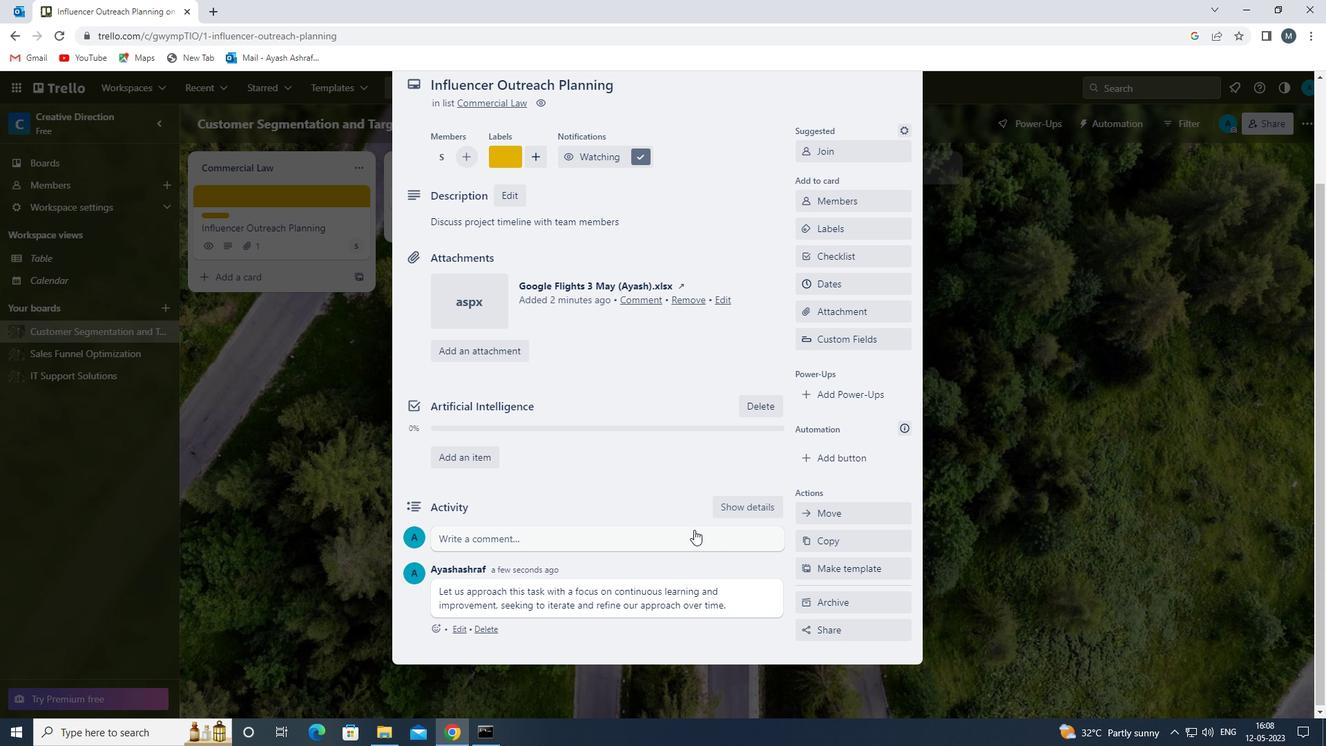 
Action: Mouse scrolled (691, 526) with delta (0, 0)
Screenshot: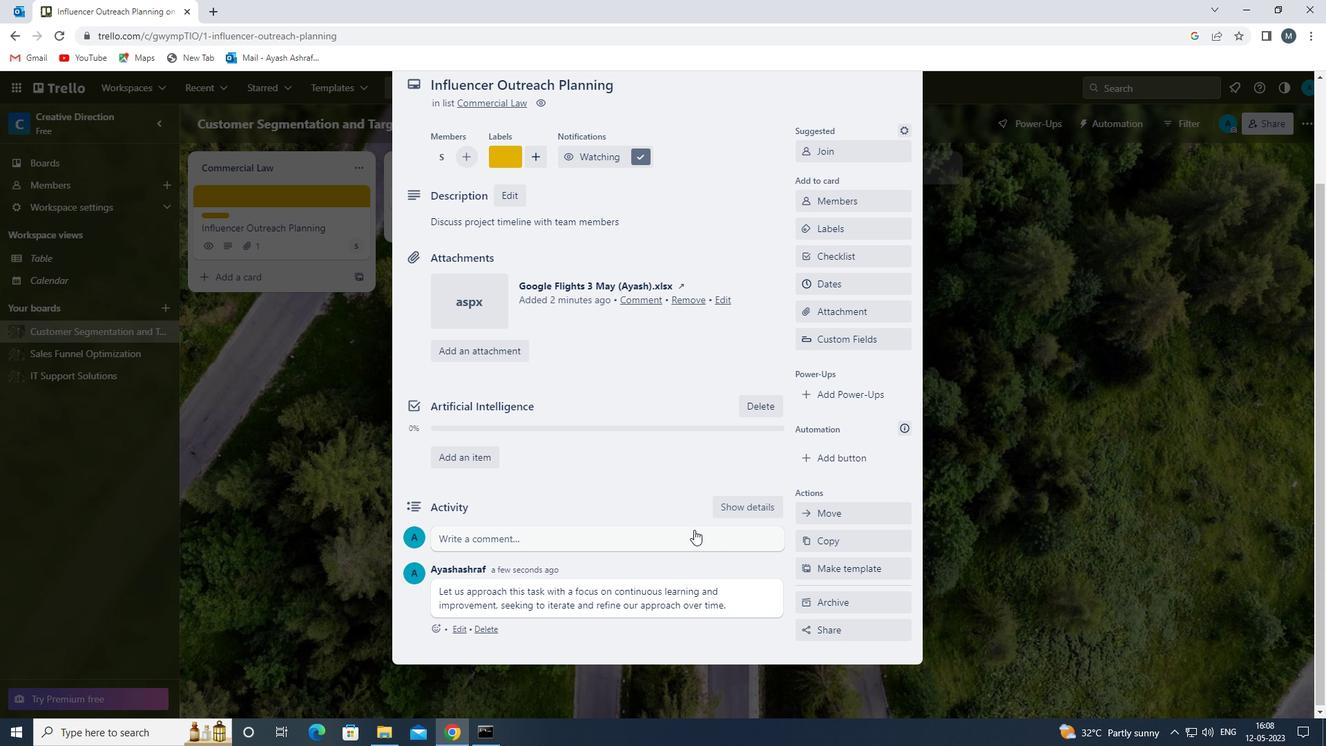
Action: Mouse scrolled (691, 526) with delta (0, 0)
Screenshot: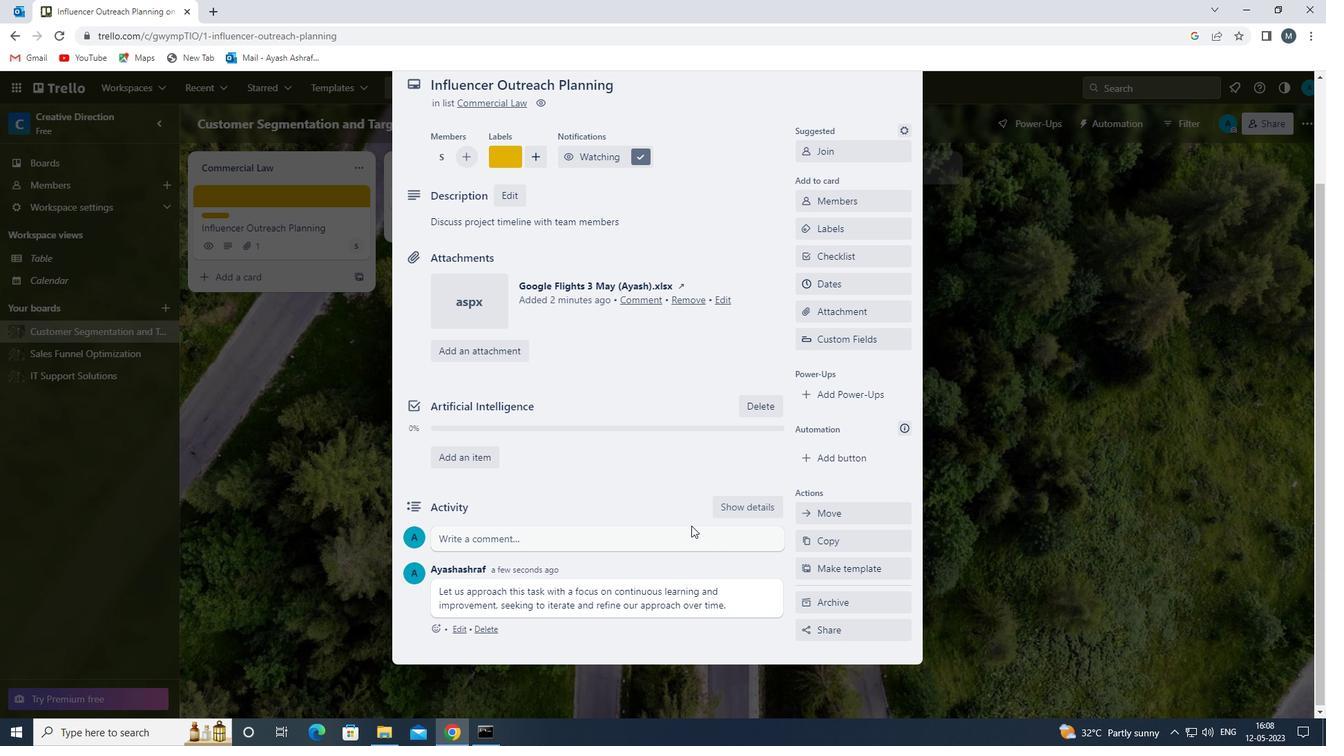 
Action: Mouse scrolled (691, 526) with delta (0, 0)
Screenshot: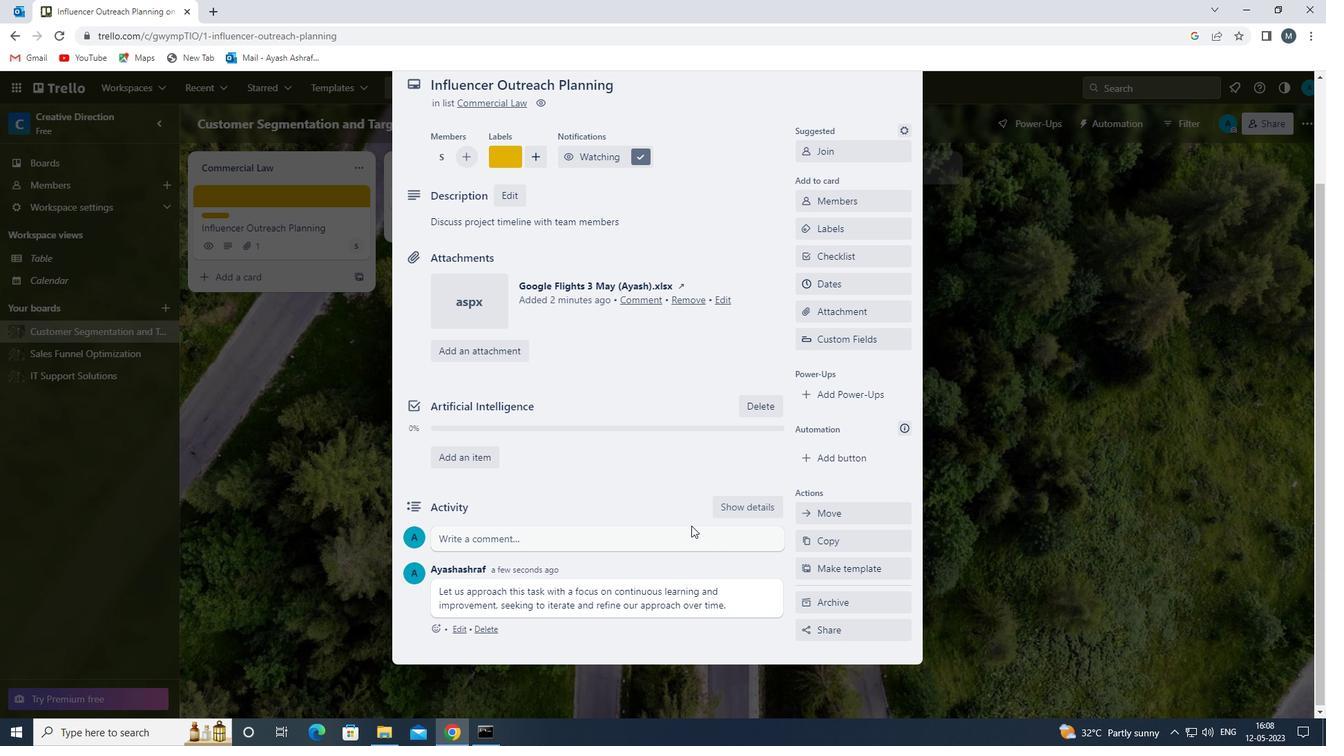 
Action: Mouse moved to (690, 525)
Screenshot: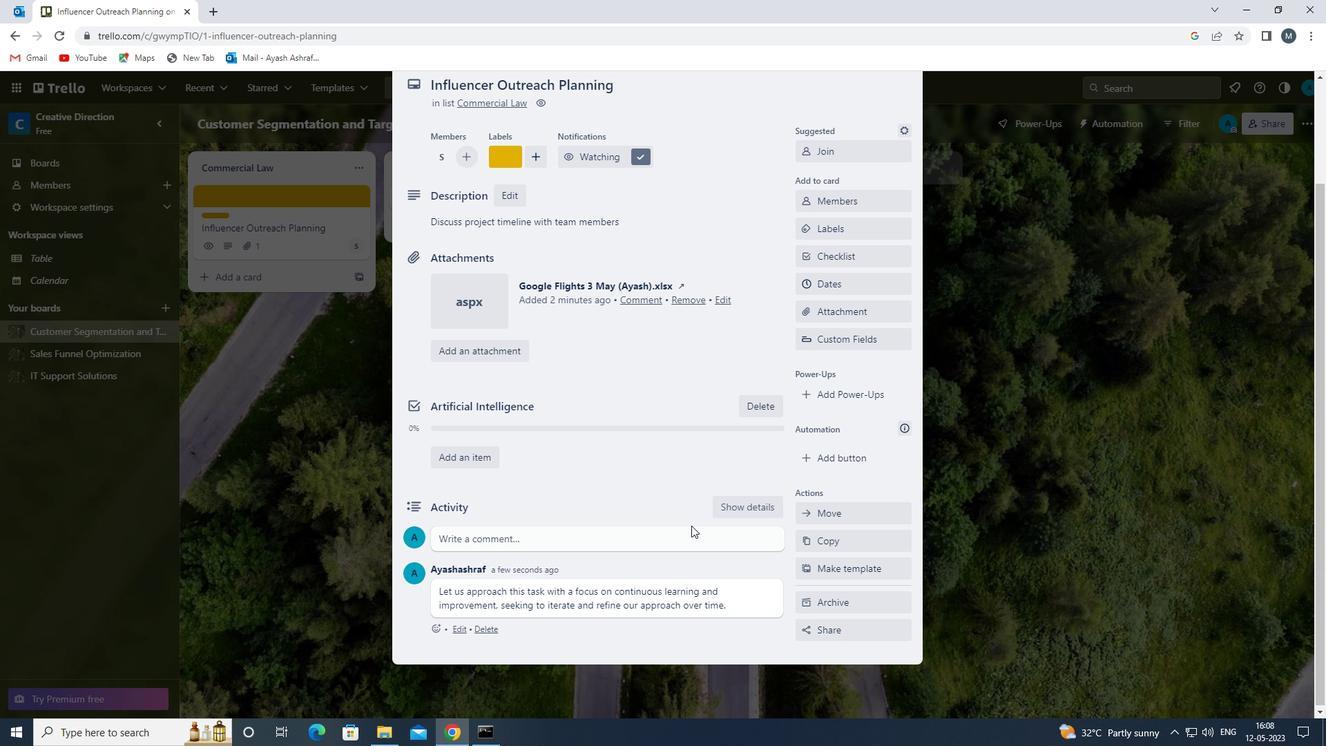 
Action: Mouse scrolled (690, 526) with delta (0, 0)
Screenshot: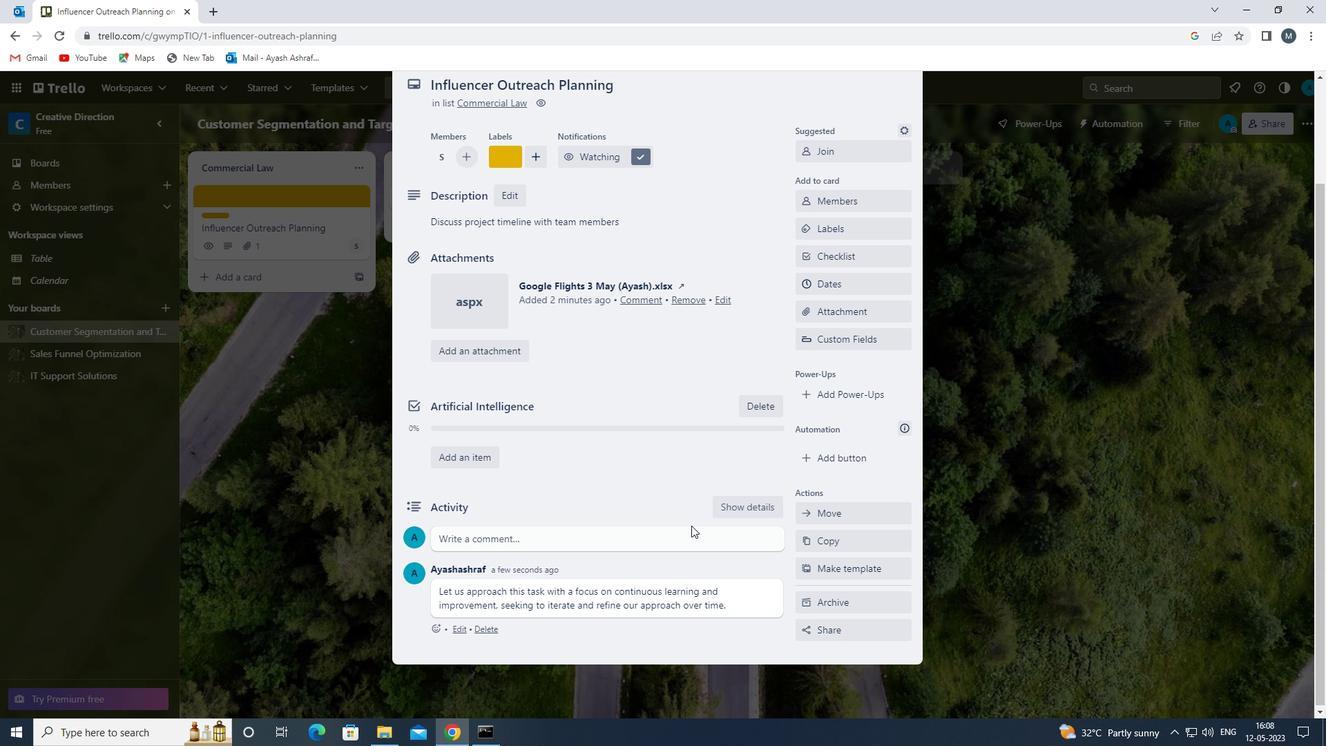 
Action: Mouse moved to (690, 525)
Screenshot: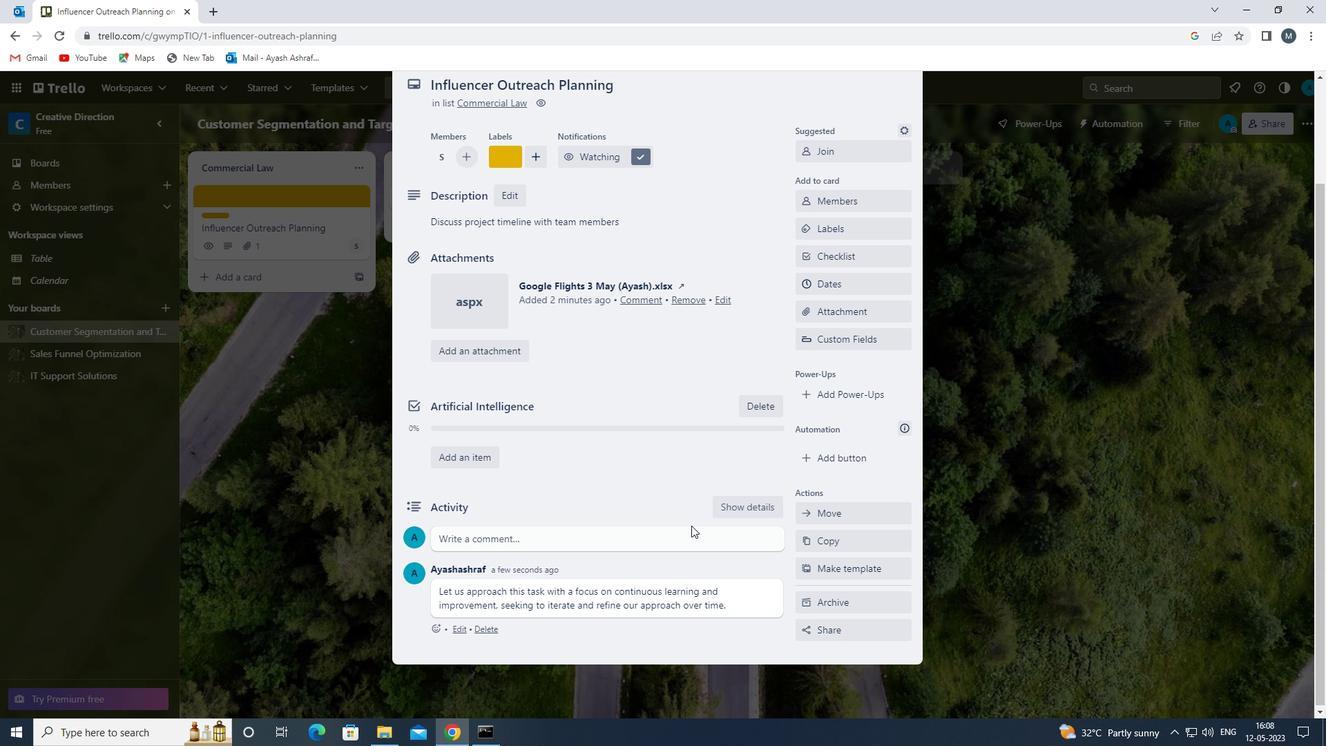
Action: Mouse scrolled (690, 526) with delta (0, 0)
Screenshot: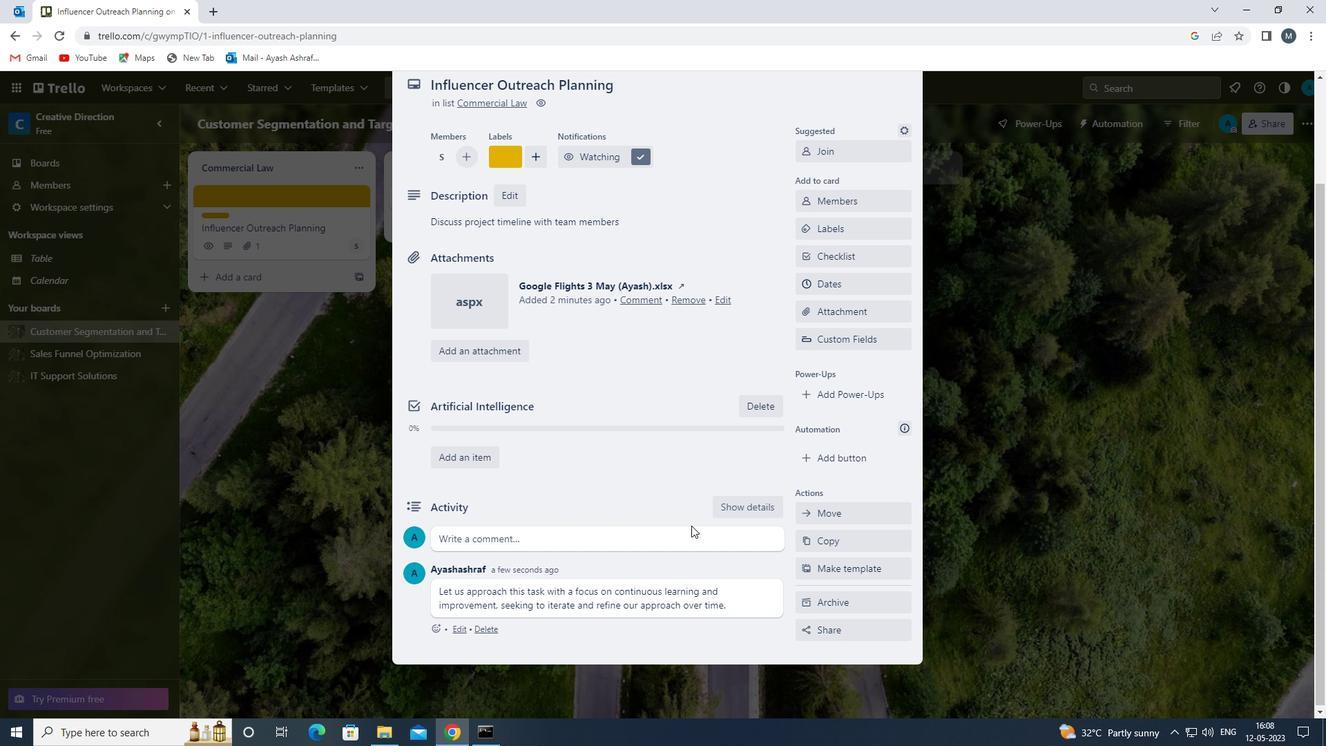 
